 Task: Search one way flight ticket for 4 adults, 1 infant in seat and 1 infant on lap in premium economy from Tampa: Tampa International Airport to New Bern: Coastal Carolina Regional Airport (was Craven County Regional) on 5-4-2023. Number of bags: 1 checked bag. Price is upto 40000. Outbound departure time preference is 5:45.
Action: Mouse moved to (377, 331)
Screenshot: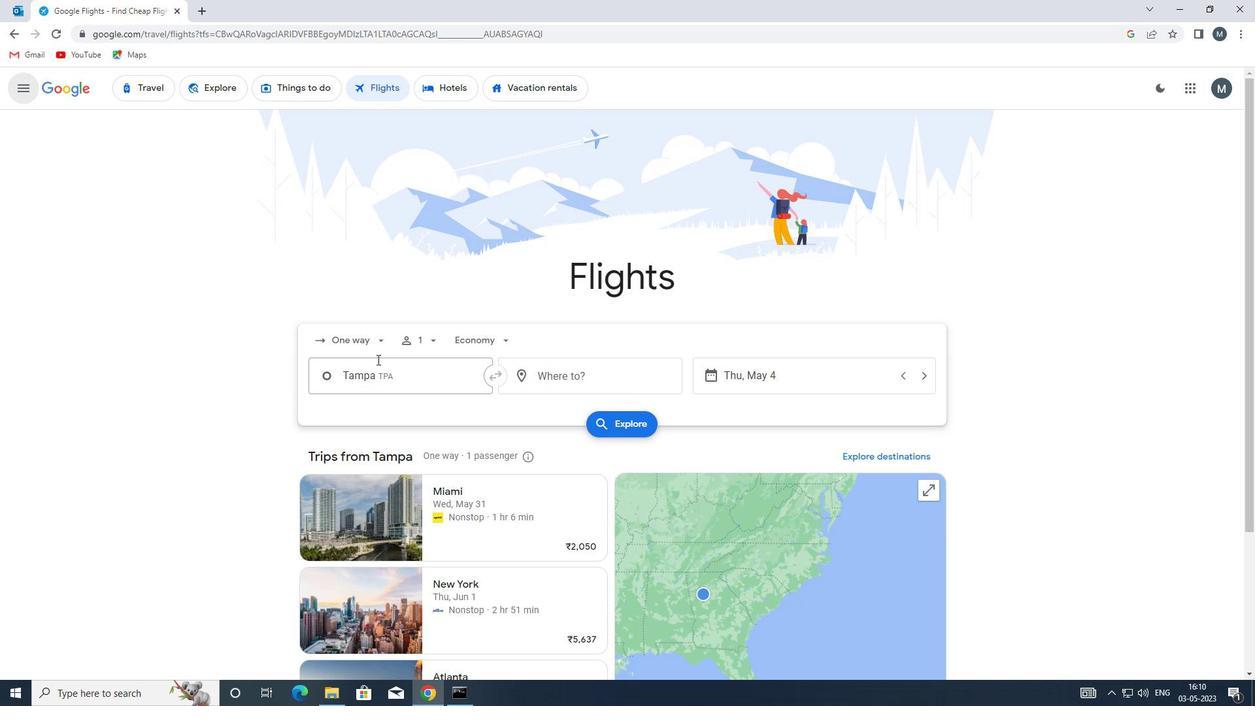 
Action: Mouse pressed left at (377, 331)
Screenshot: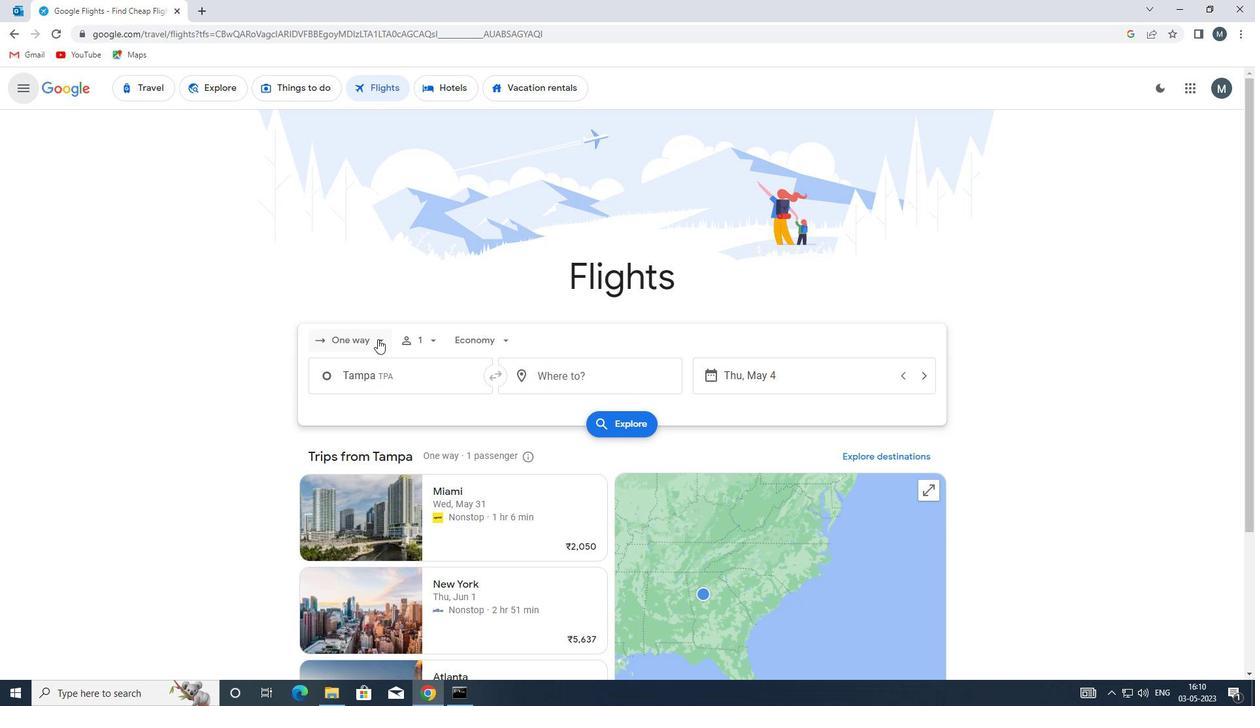 
Action: Mouse moved to (361, 397)
Screenshot: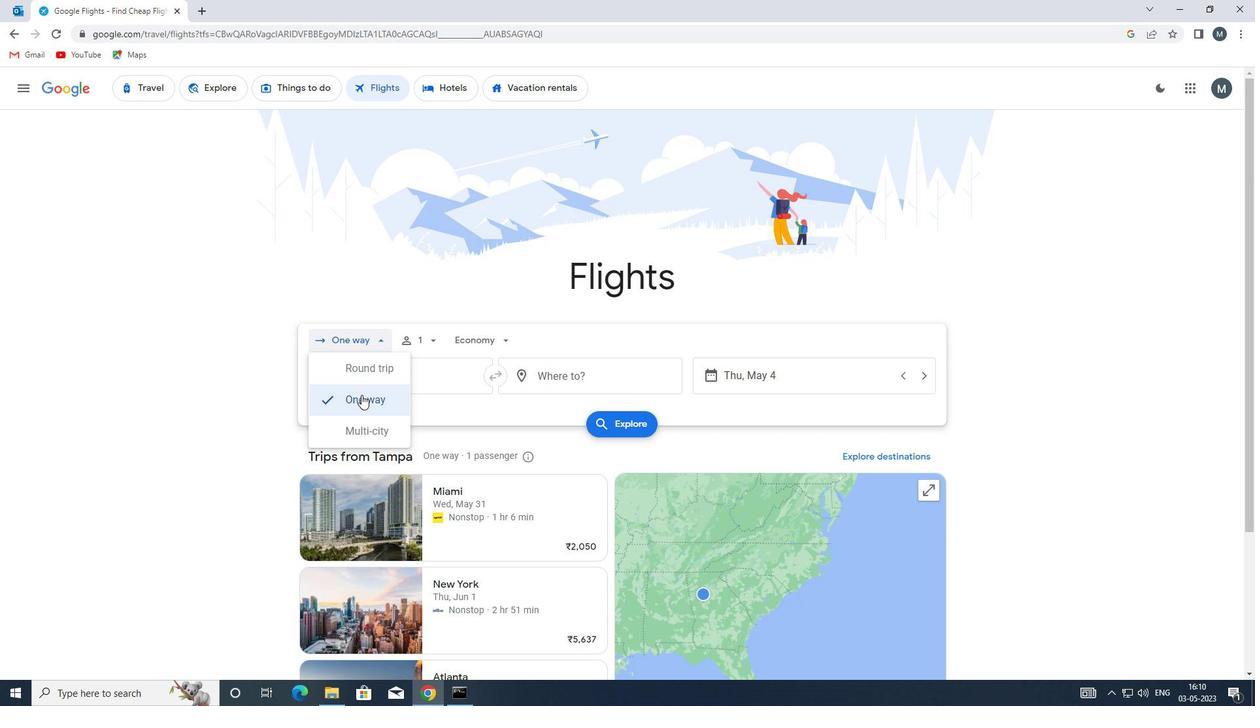 
Action: Mouse pressed left at (361, 397)
Screenshot: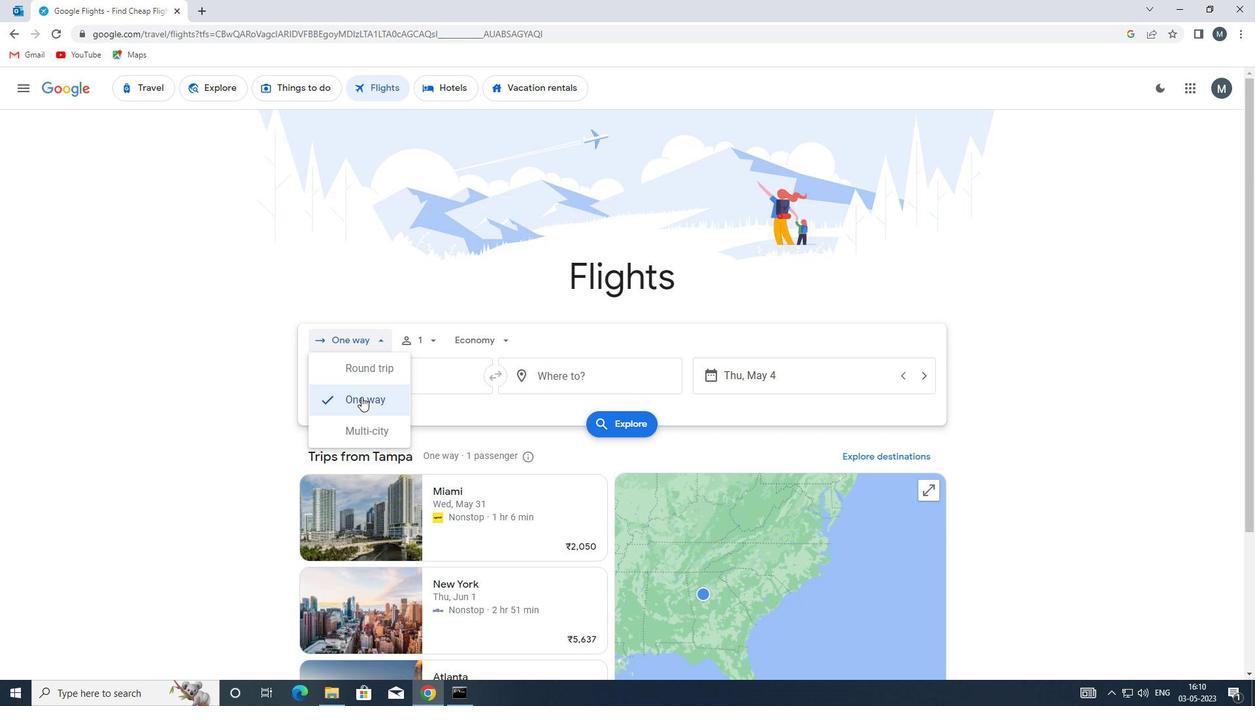 
Action: Mouse moved to (428, 347)
Screenshot: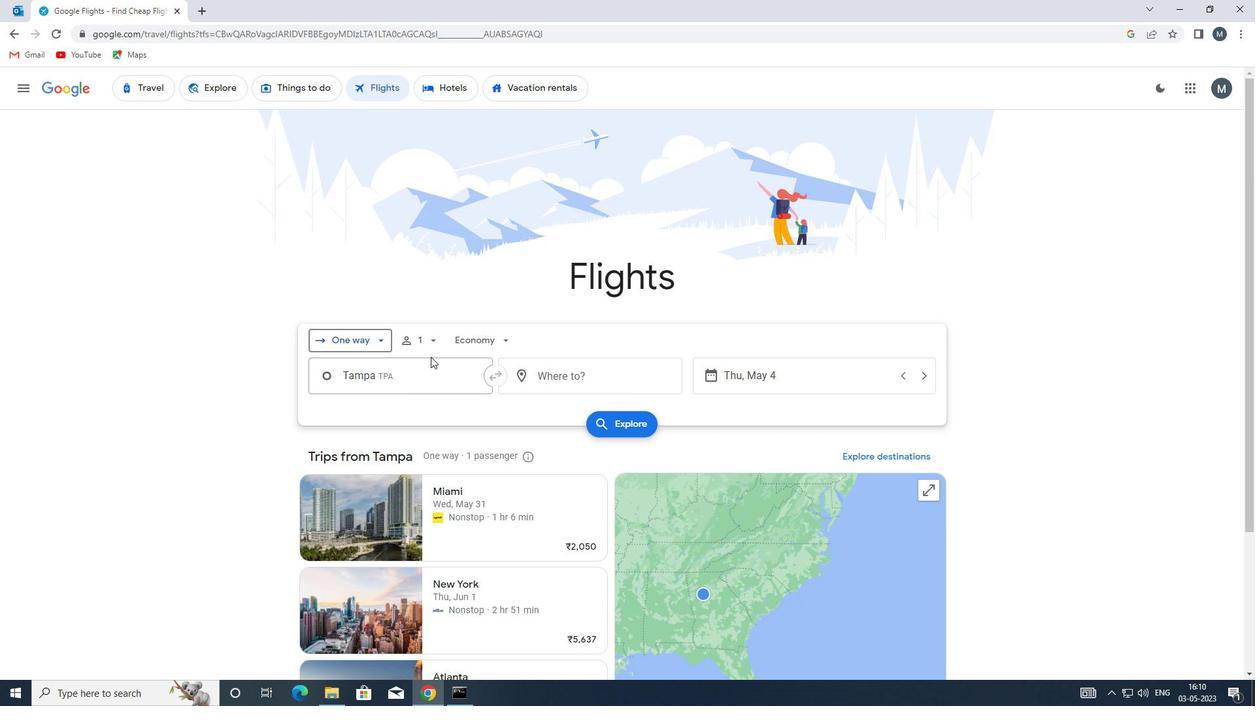 
Action: Mouse pressed left at (428, 347)
Screenshot: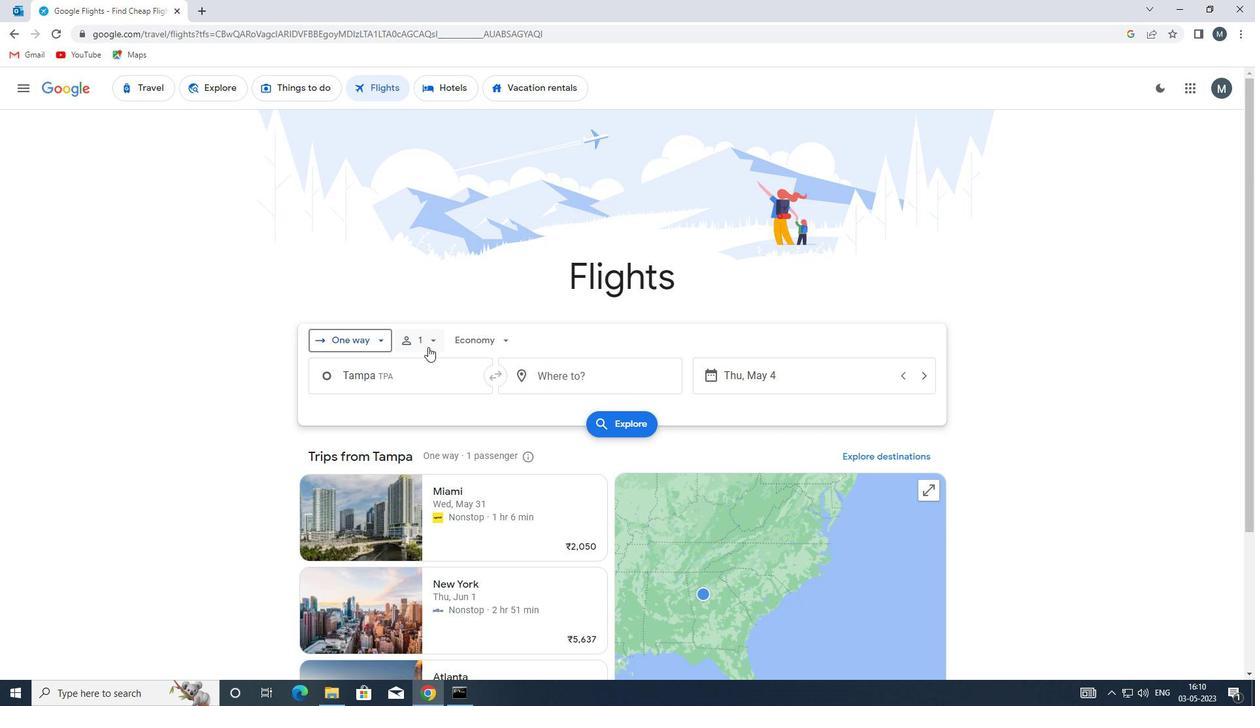 
Action: Mouse moved to (529, 373)
Screenshot: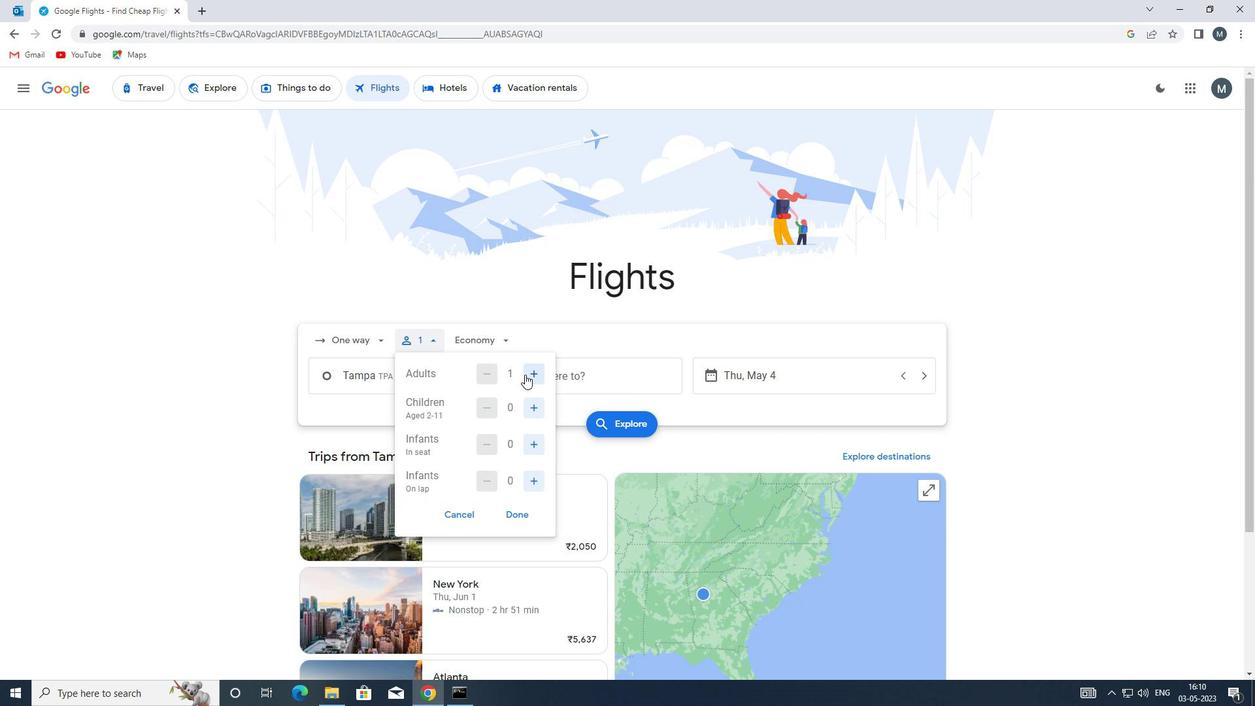 
Action: Mouse pressed left at (529, 373)
Screenshot: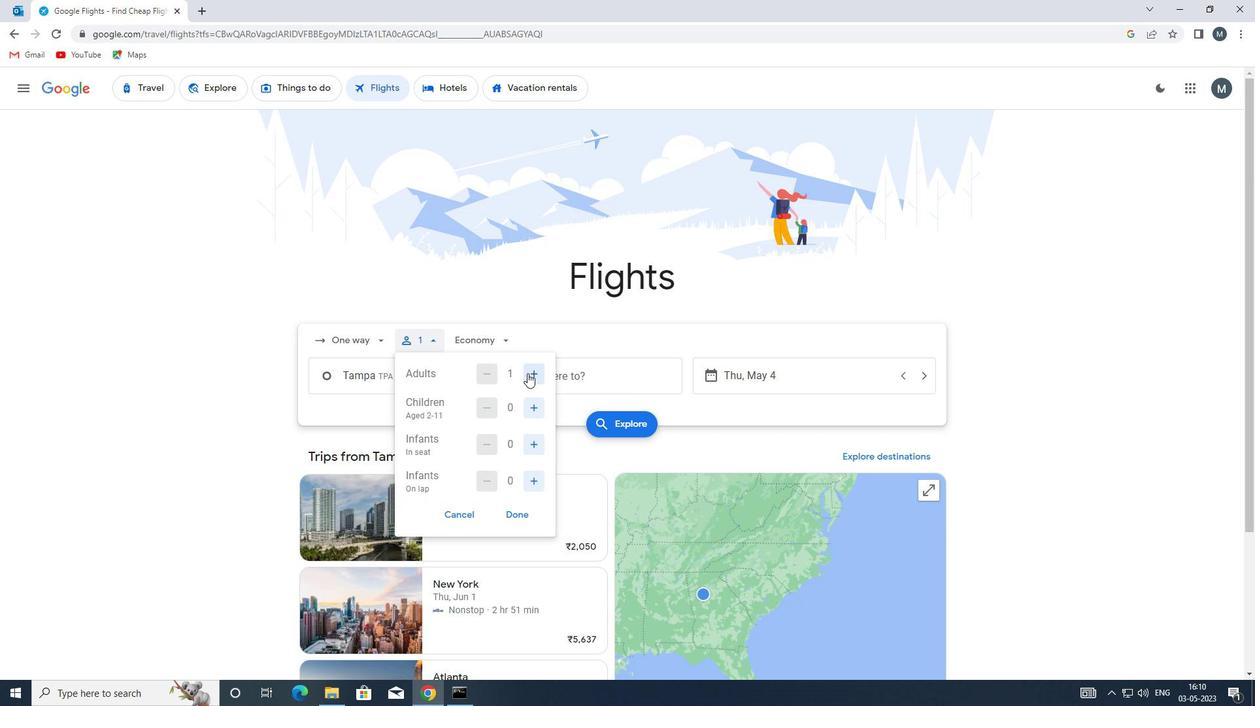 
Action: Mouse moved to (529, 373)
Screenshot: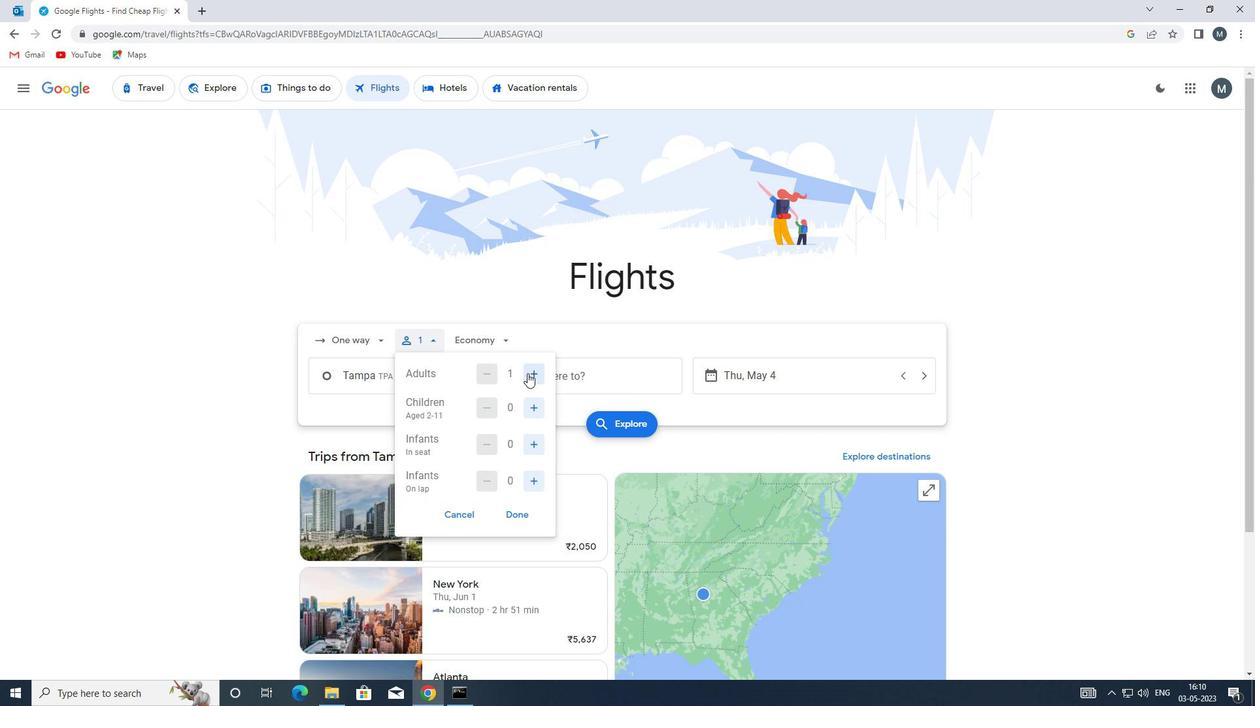 
Action: Mouse pressed left at (529, 373)
Screenshot: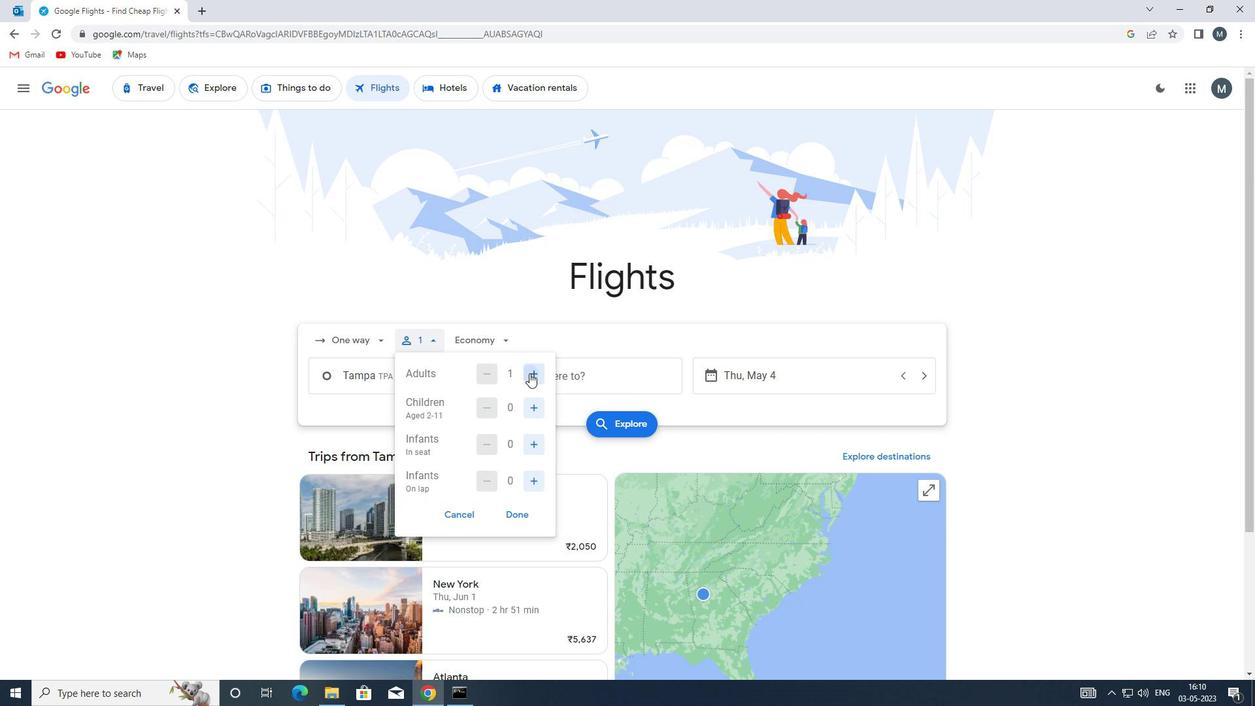 
Action: Mouse pressed left at (529, 373)
Screenshot: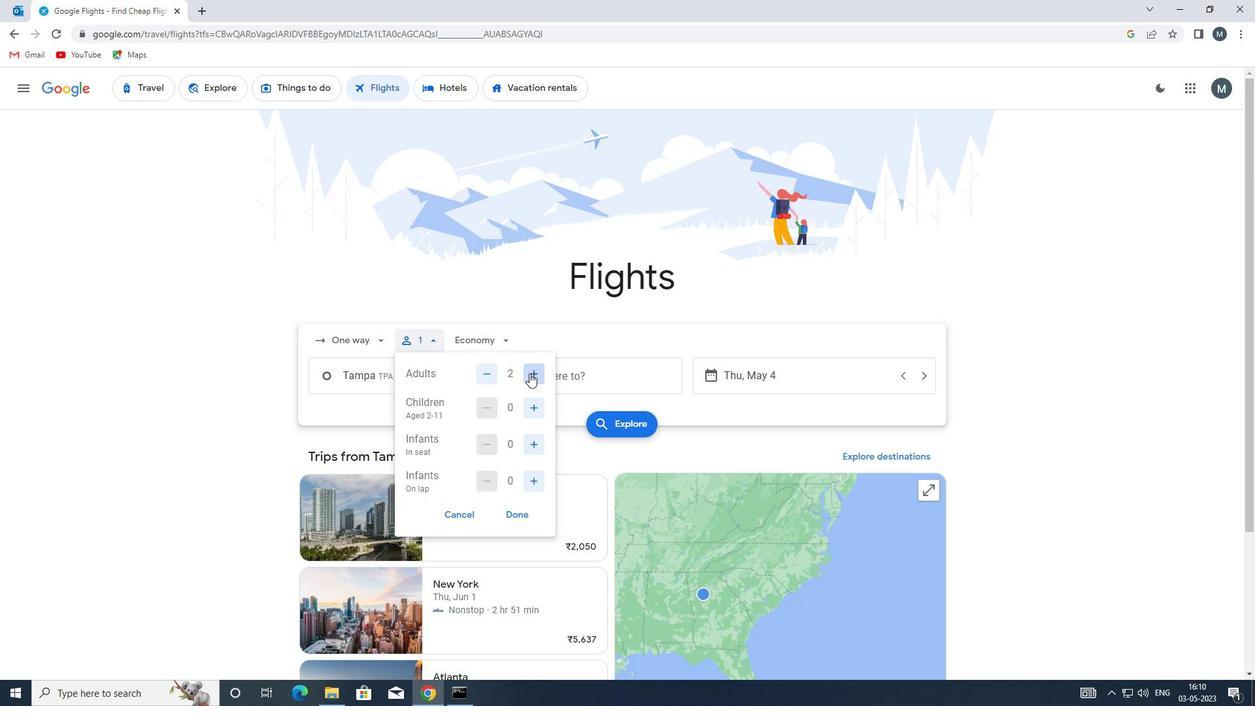 
Action: Mouse moved to (538, 404)
Screenshot: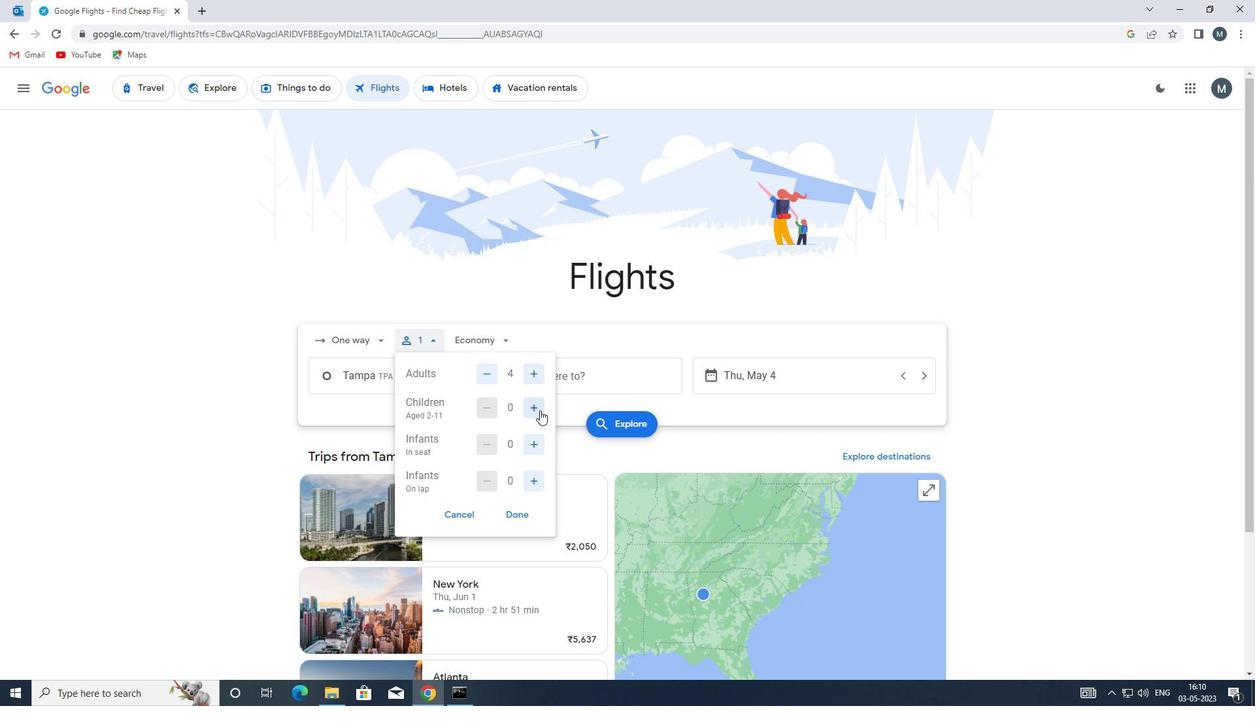 
Action: Mouse pressed left at (538, 404)
Screenshot: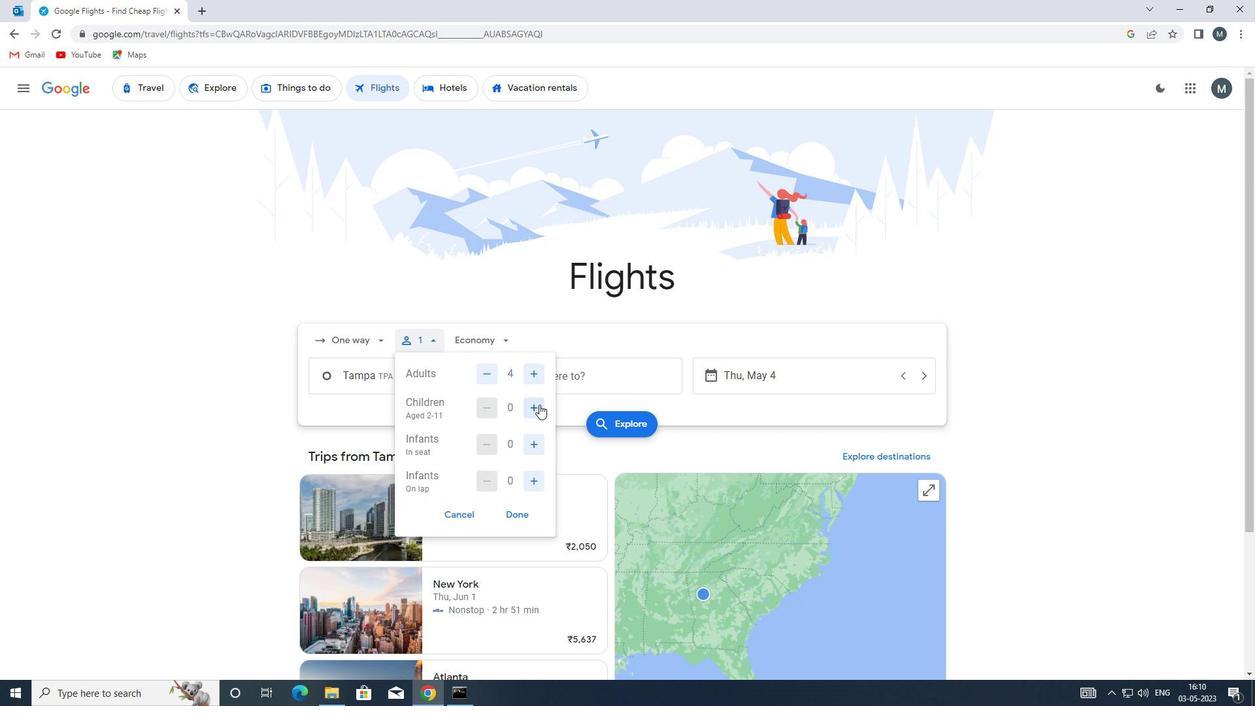
Action: Mouse moved to (475, 406)
Screenshot: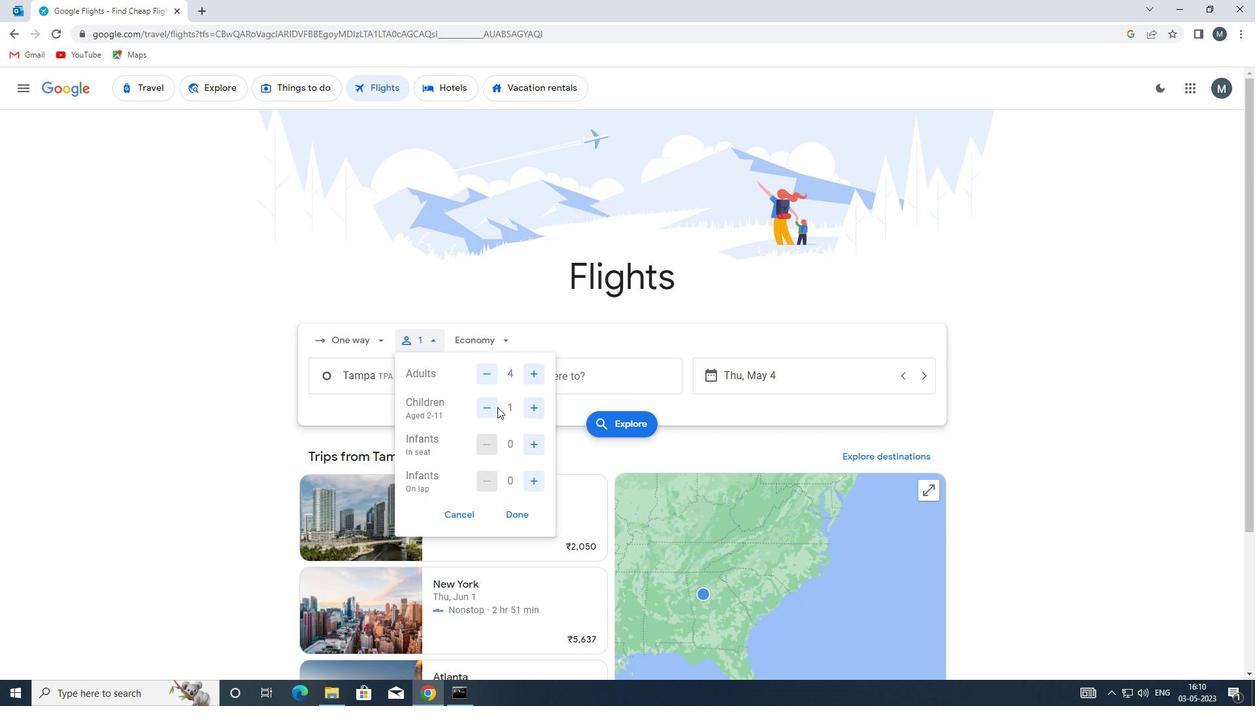 
Action: Mouse pressed left at (475, 406)
Screenshot: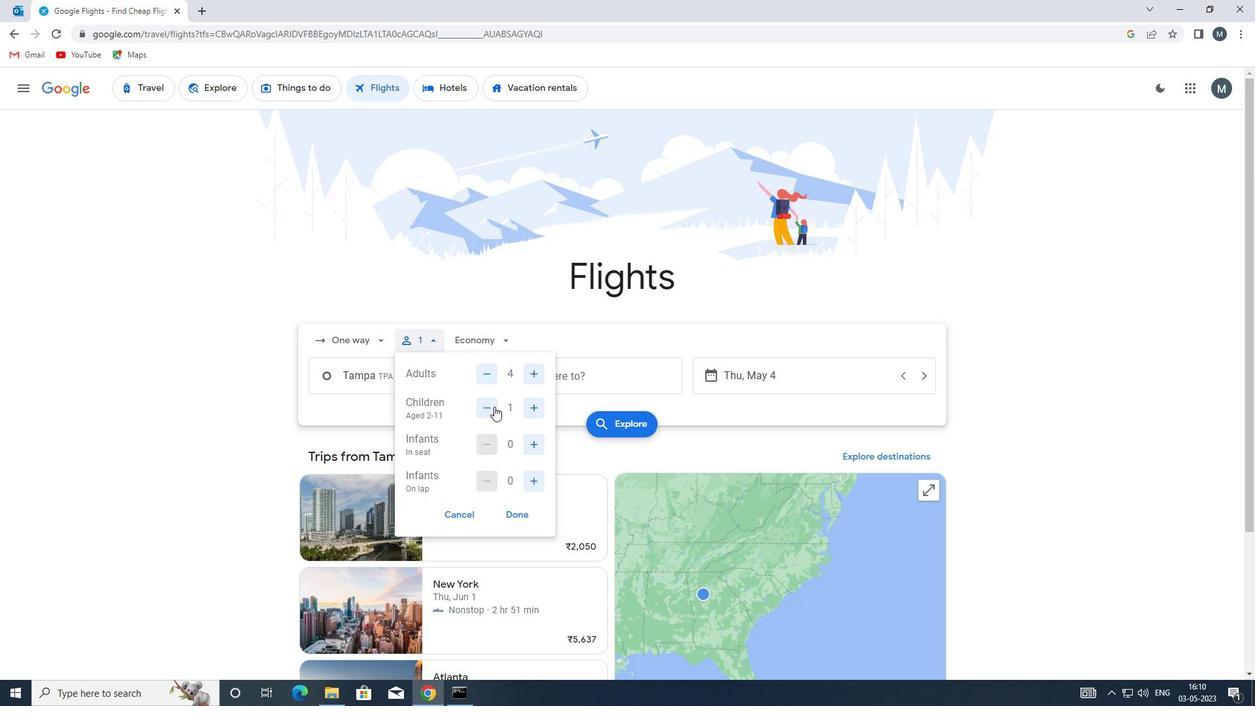 
Action: Mouse moved to (533, 444)
Screenshot: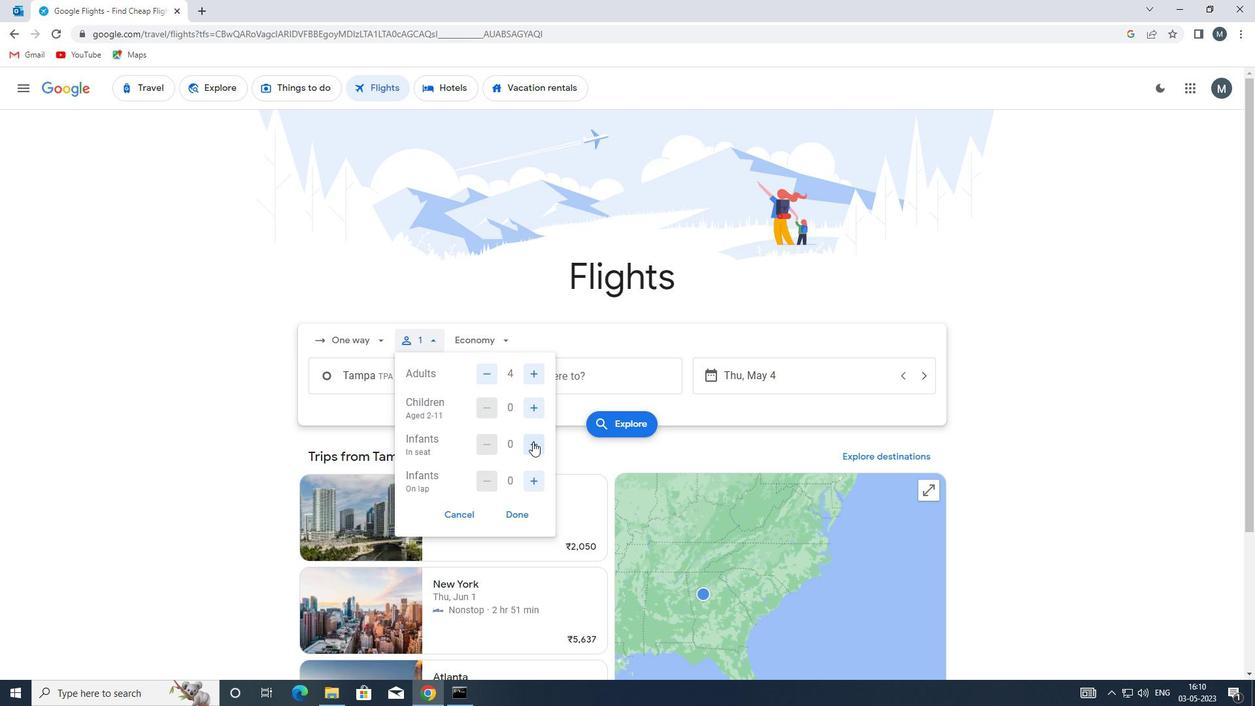 
Action: Mouse pressed left at (533, 444)
Screenshot: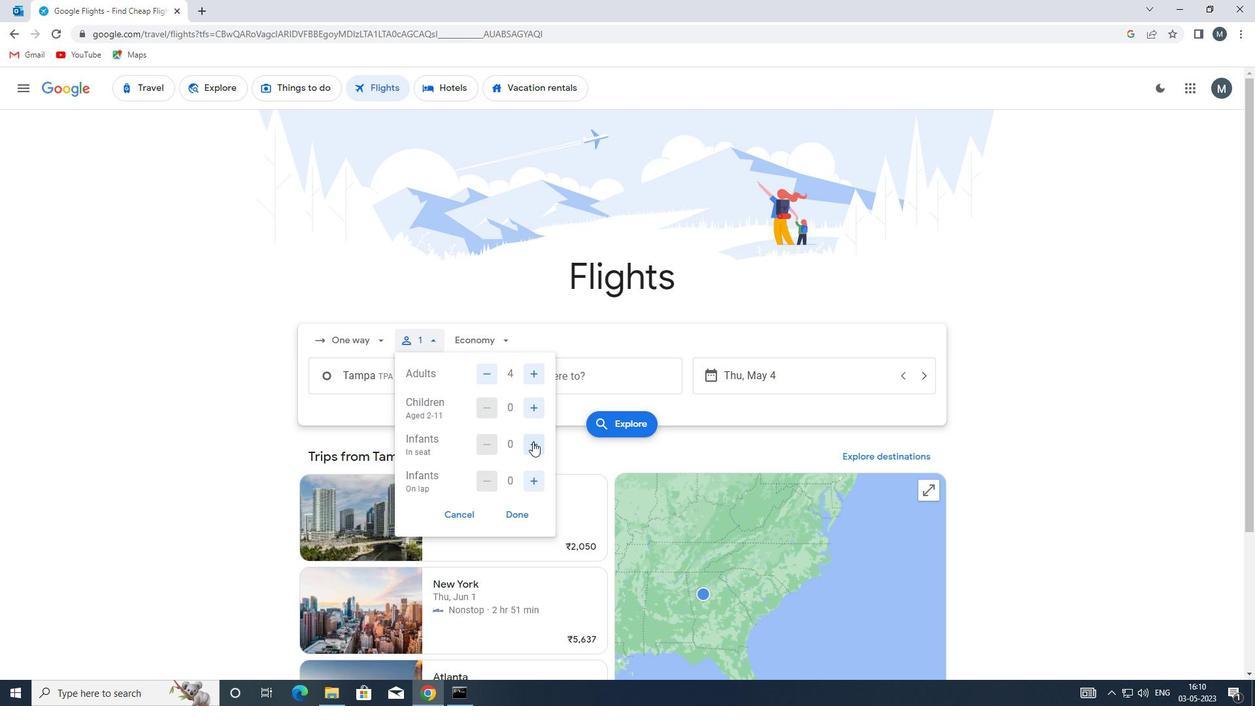 
Action: Mouse moved to (533, 479)
Screenshot: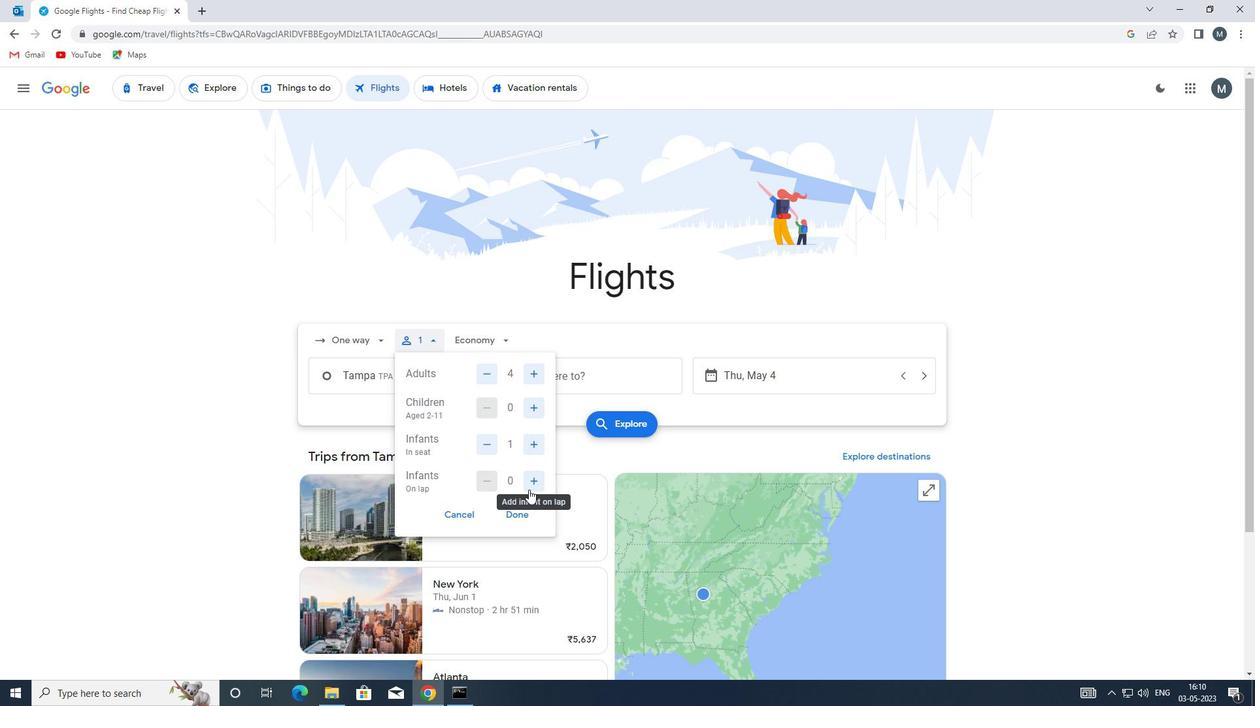 
Action: Mouse pressed left at (533, 479)
Screenshot: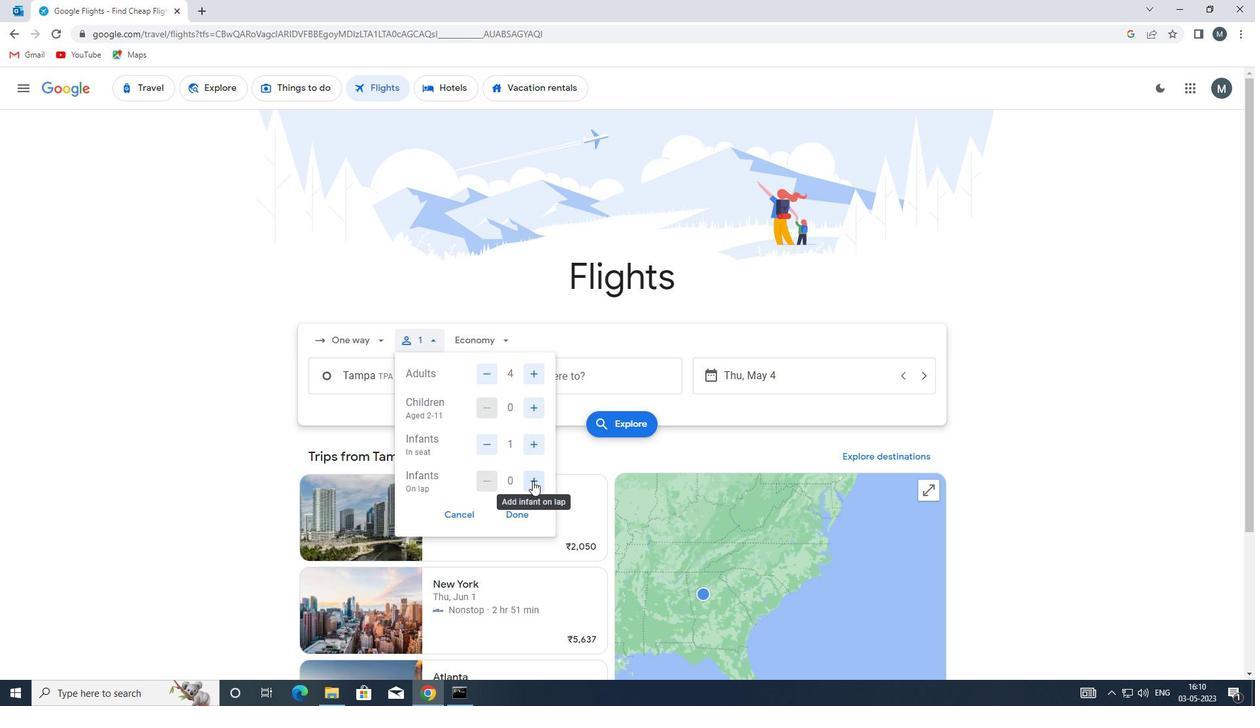 
Action: Mouse moved to (519, 521)
Screenshot: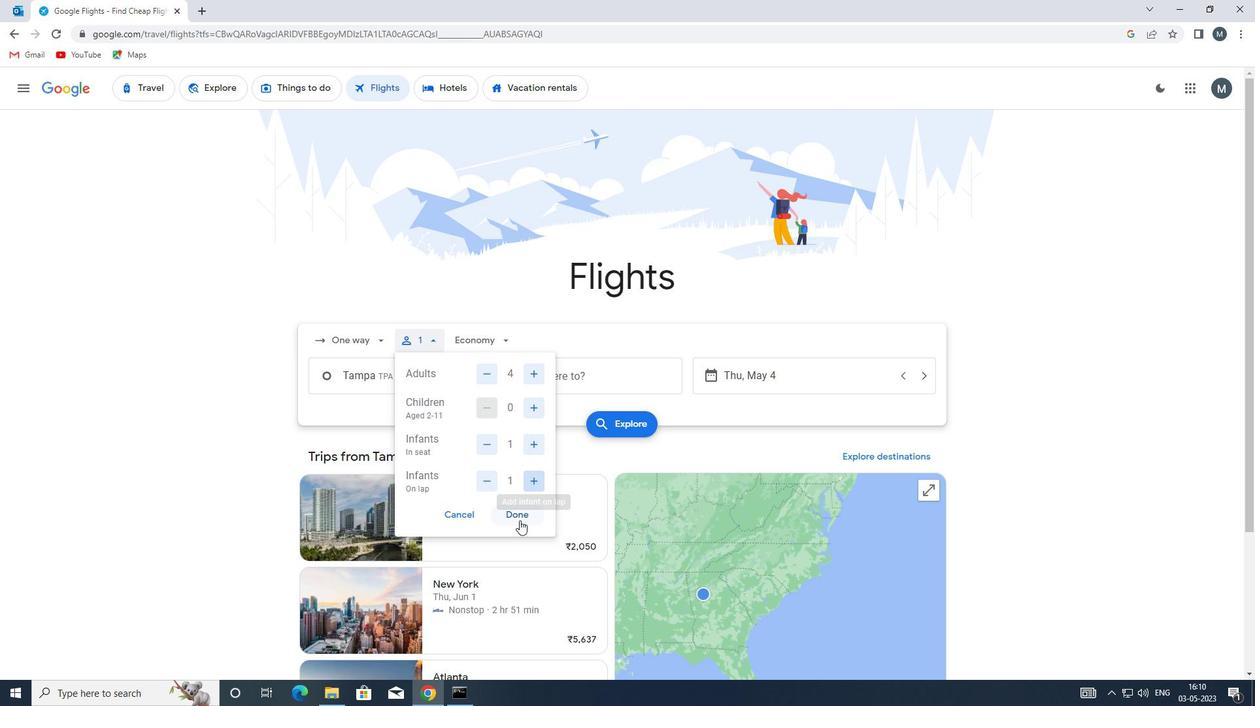 
Action: Mouse pressed left at (519, 521)
Screenshot: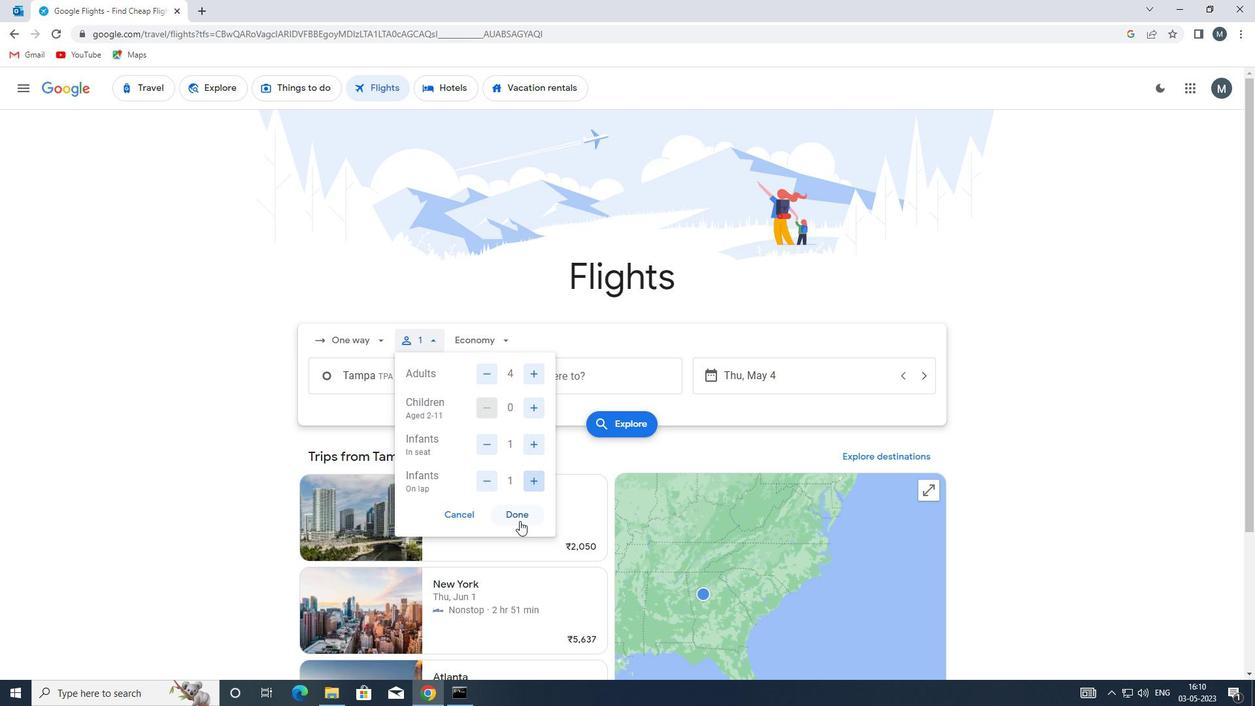 
Action: Mouse moved to (495, 331)
Screenshot: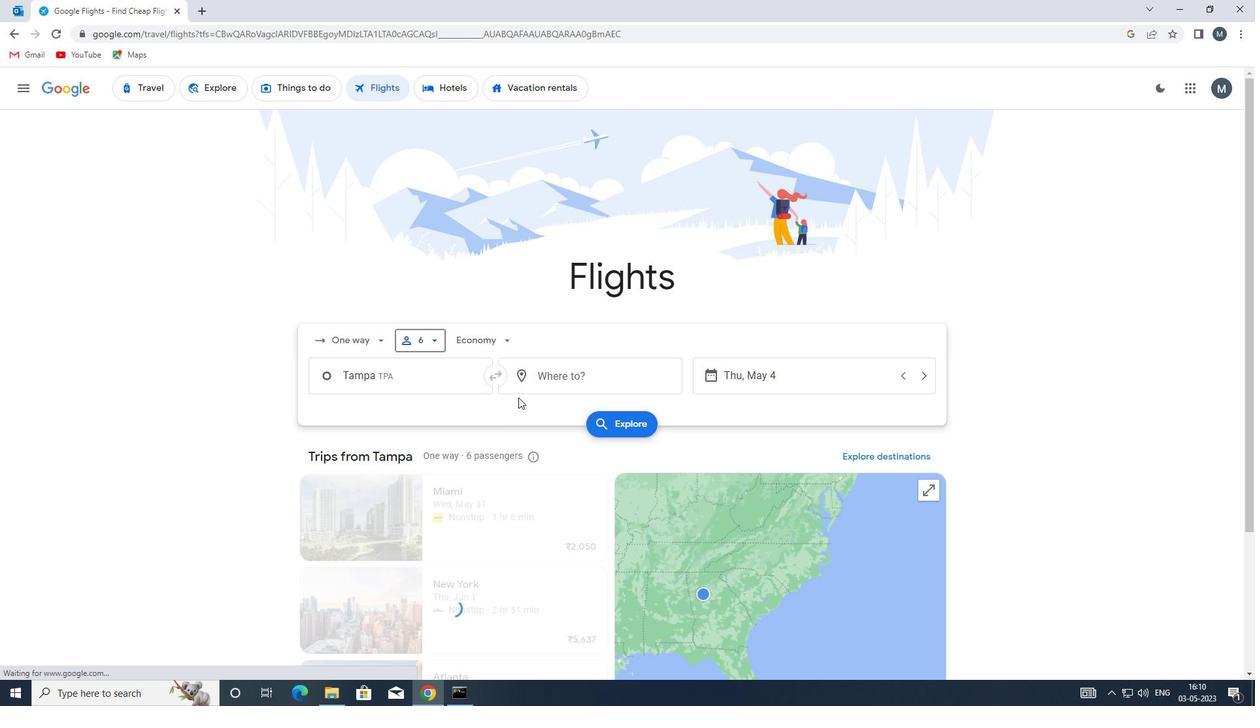 
Action: Mouse pressed left at (495, 331)
Screenshot: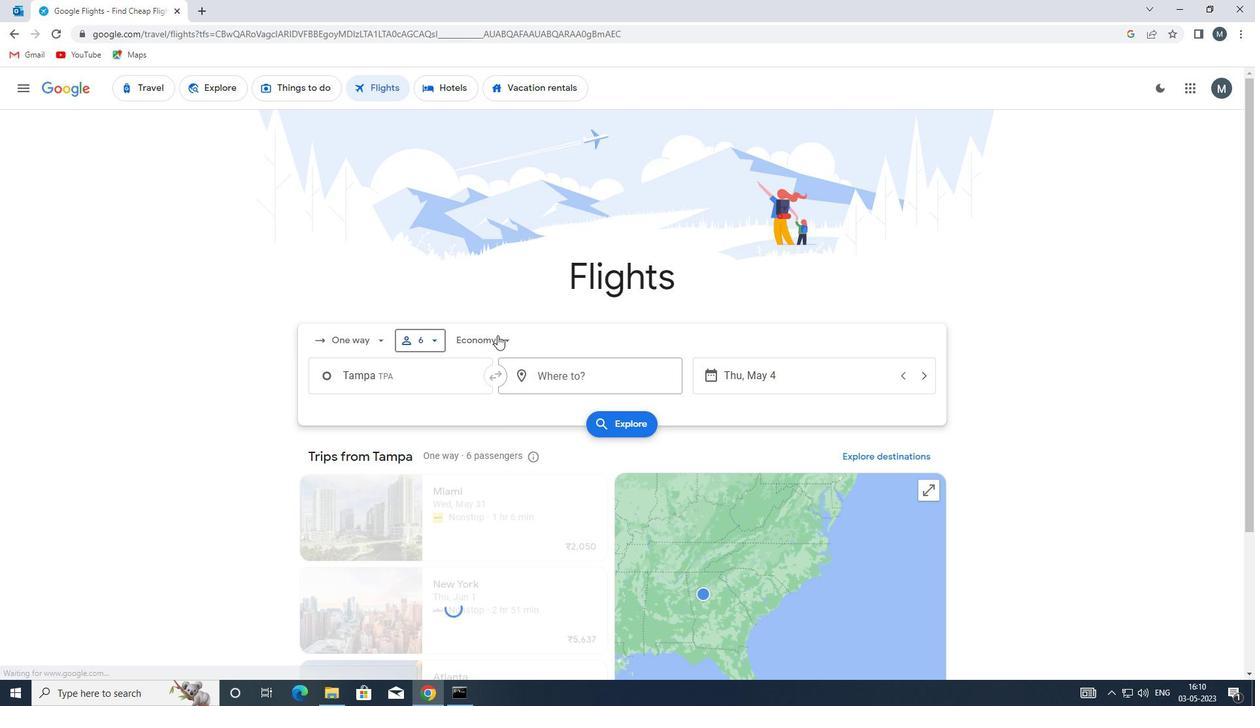 
Action: Mouse moved to (501, 399)
Screenshot: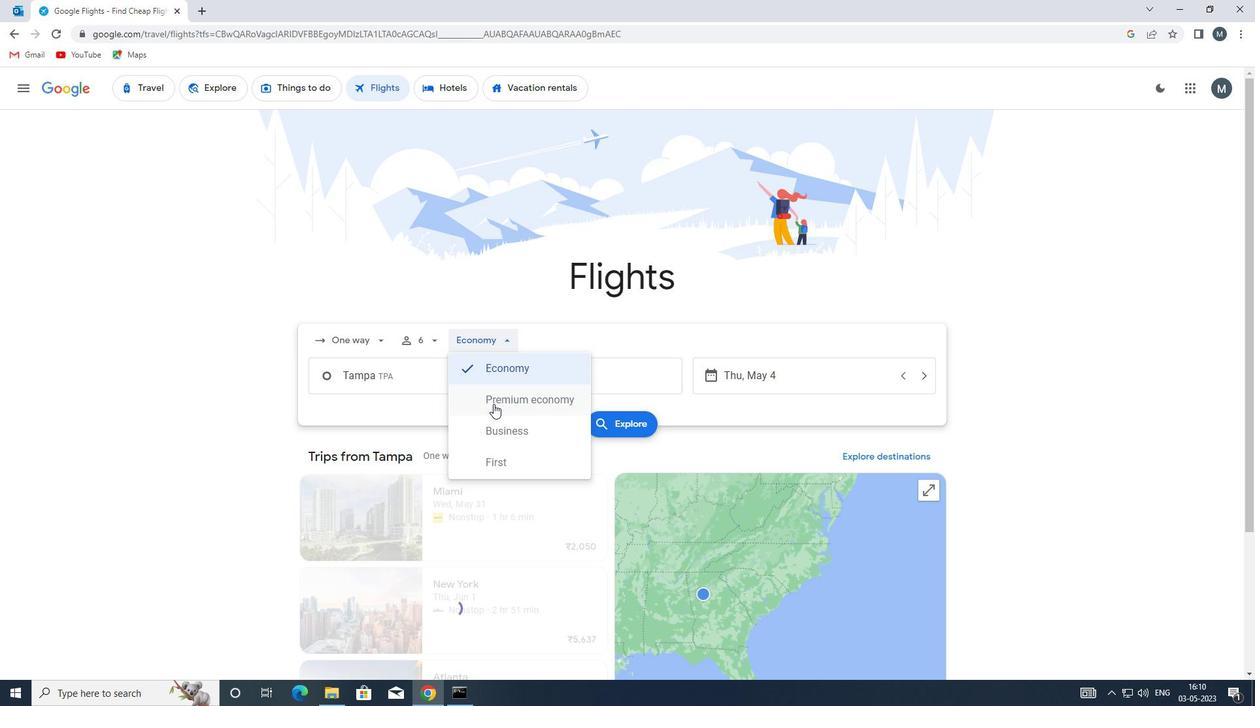 
Action: Mouse pressed left at (501, 399)
Screenshot: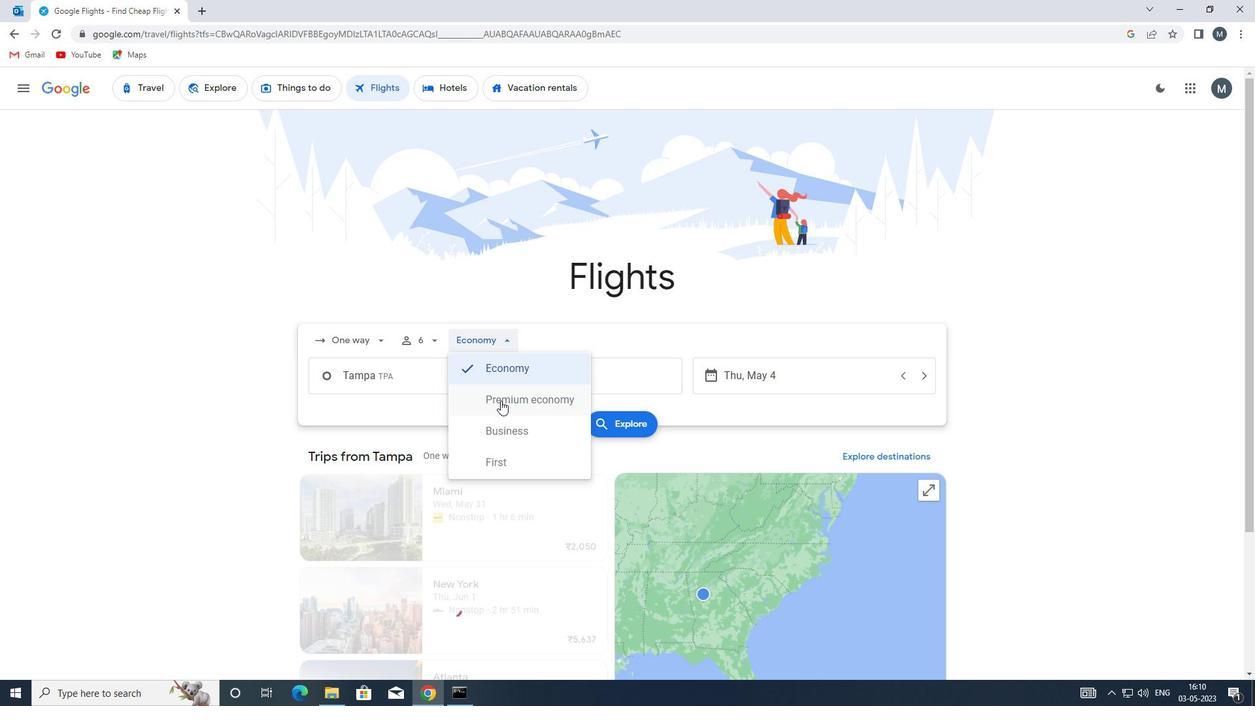
Action: Mouse moved to (427, 383)
Screenshot: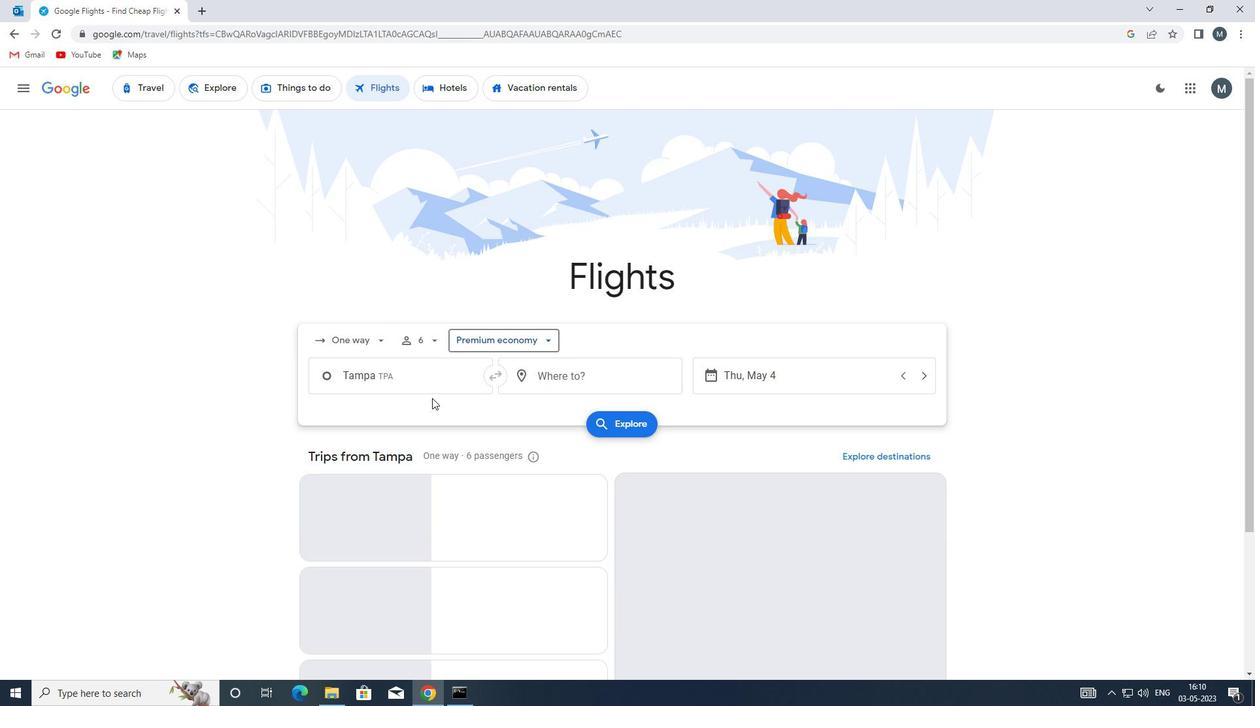 
Action: Mouse pressed left at (427, 383)
Screenshot: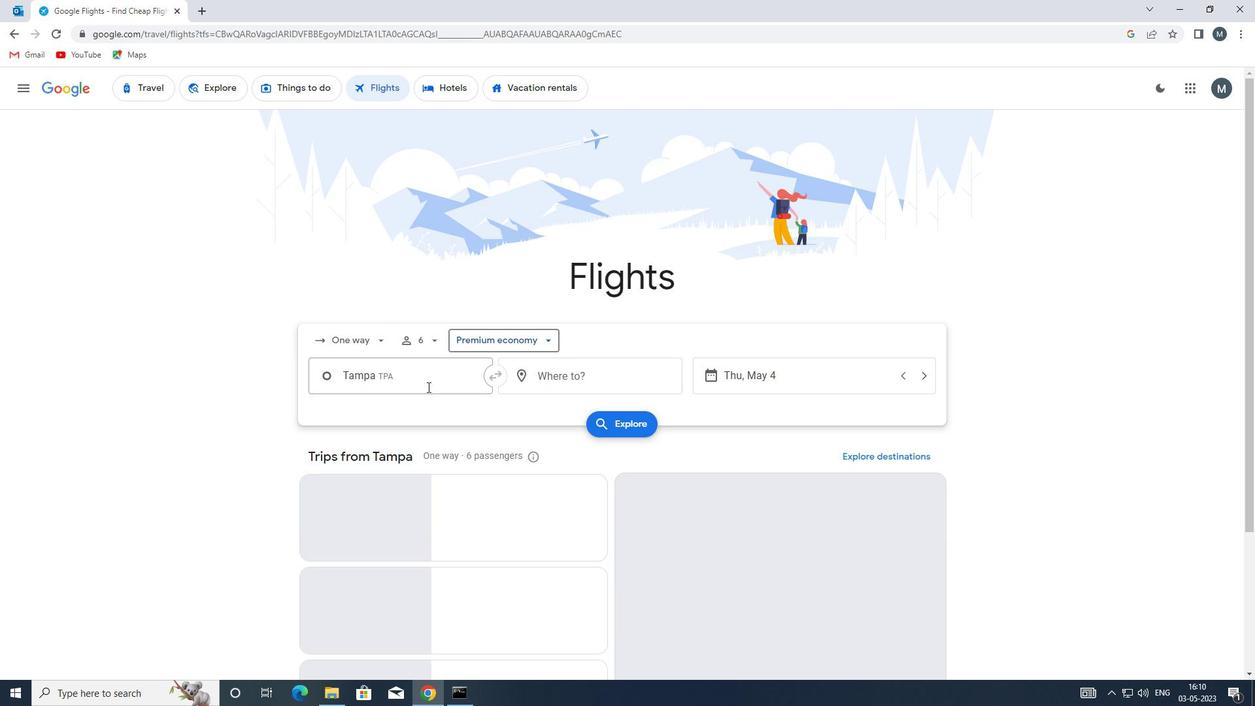 
Action: Mouse moved to (440, 442)
Screenshot: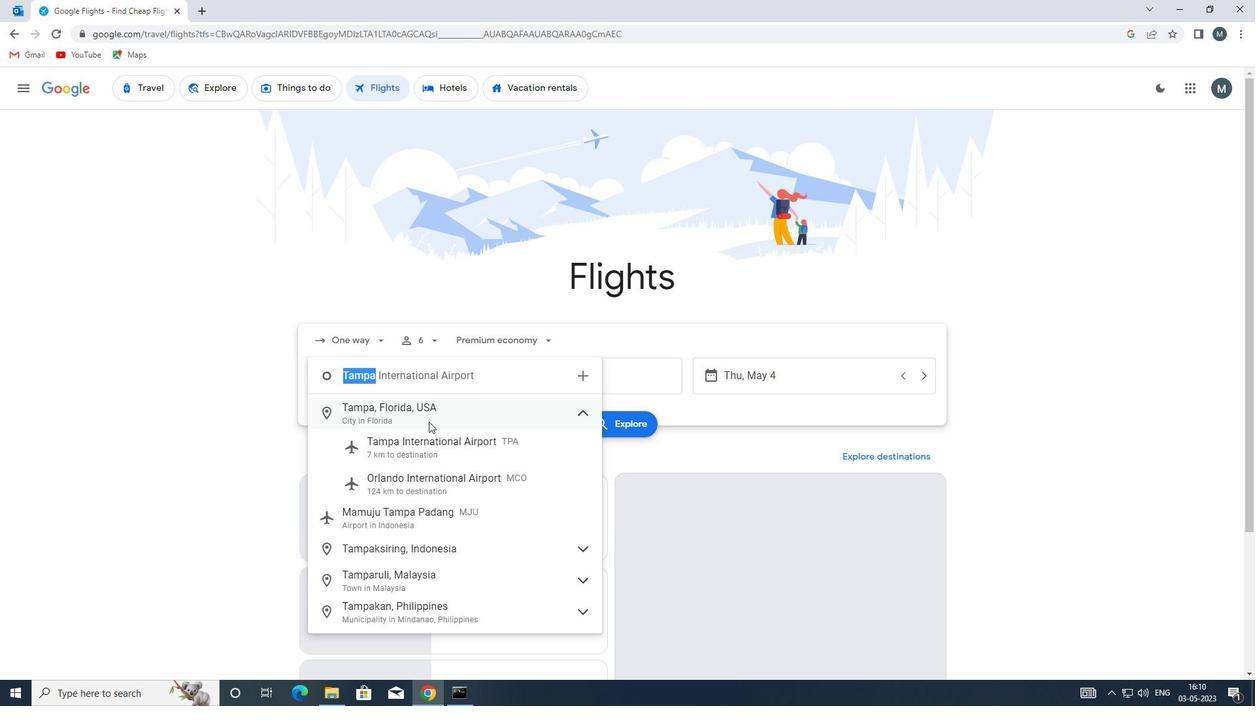 
Action: Mouse pressed left at (440, 442)
Screenshot: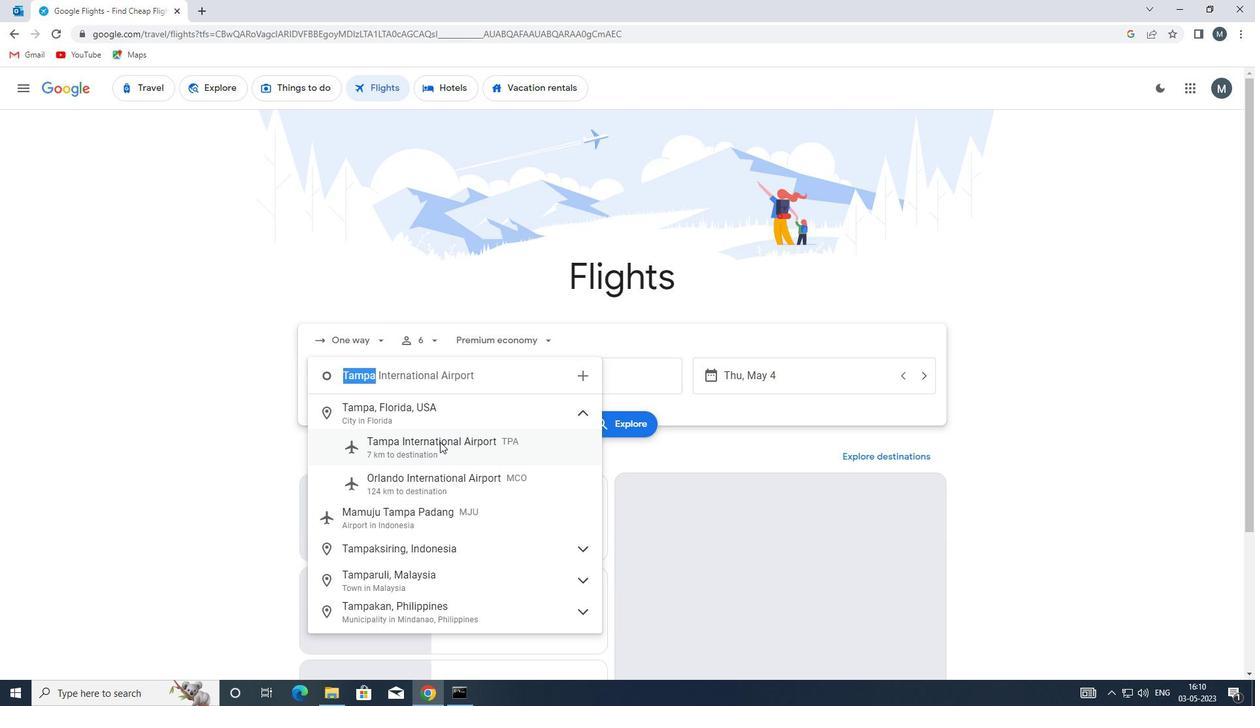 
Action: Mouse moved to (553, 384)
Screenshot: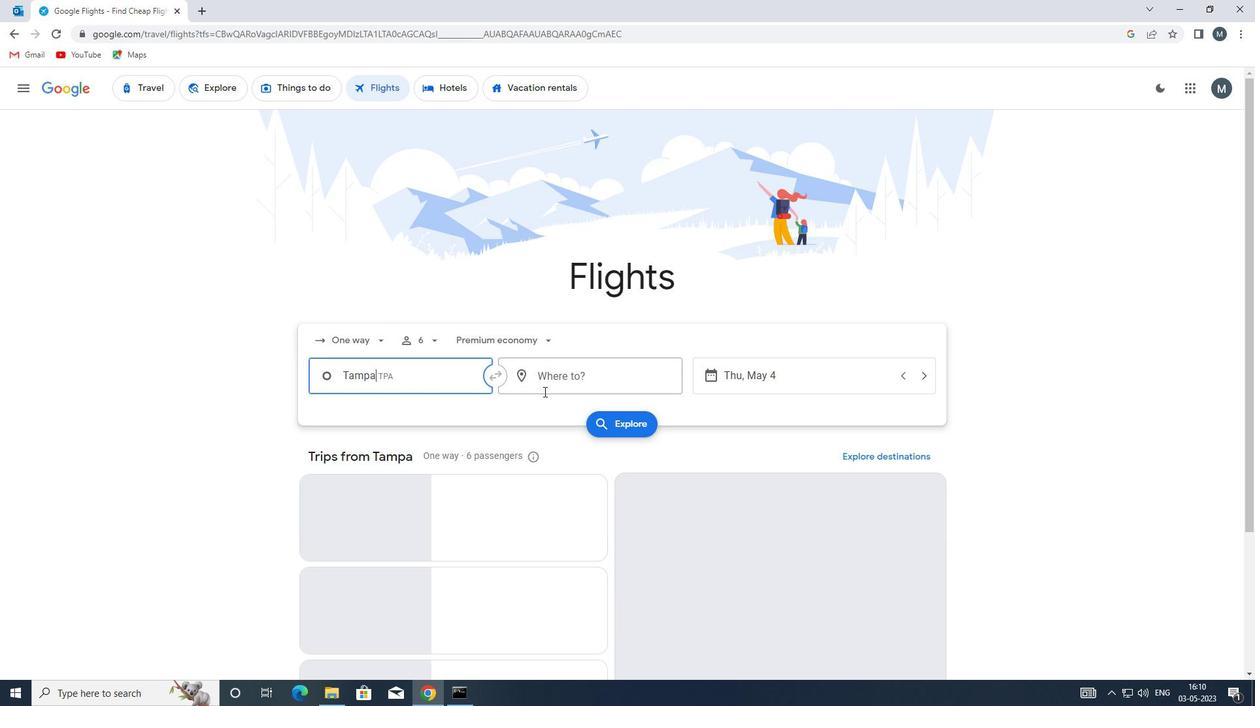 
Action: Mouse pressed left at (553, 384)
Screenshot: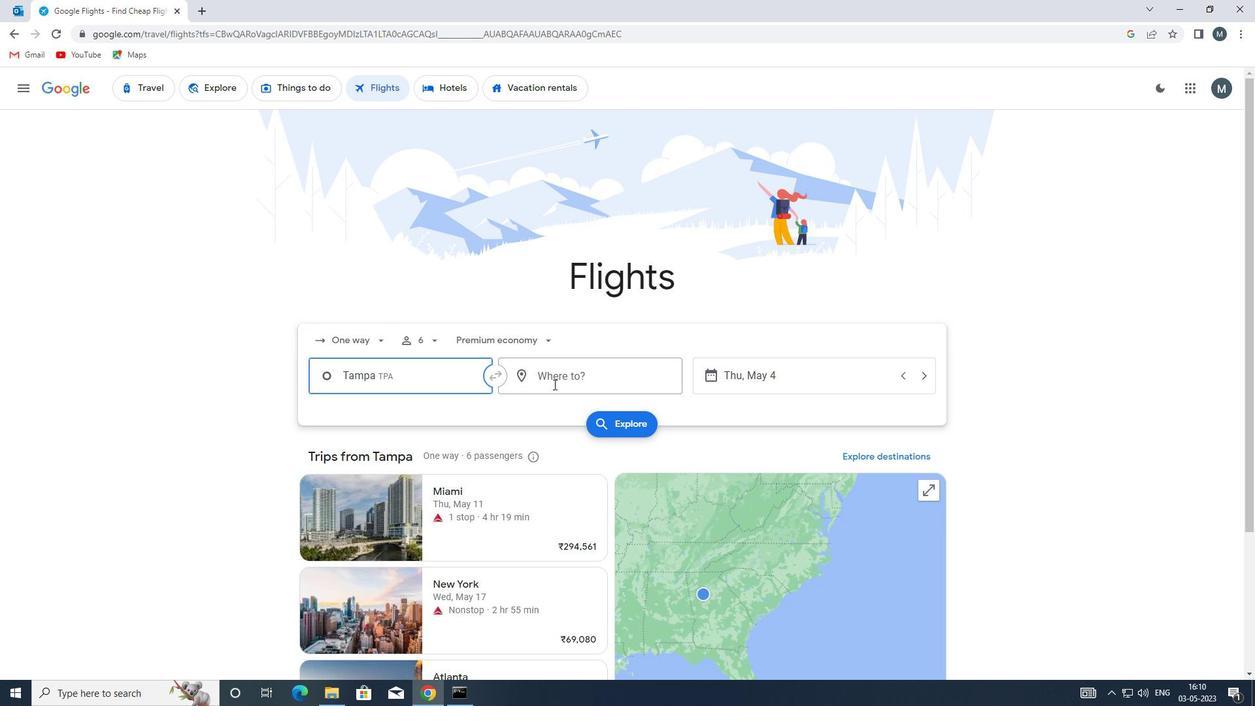 
Action: Key pressed ewn
Screenshot: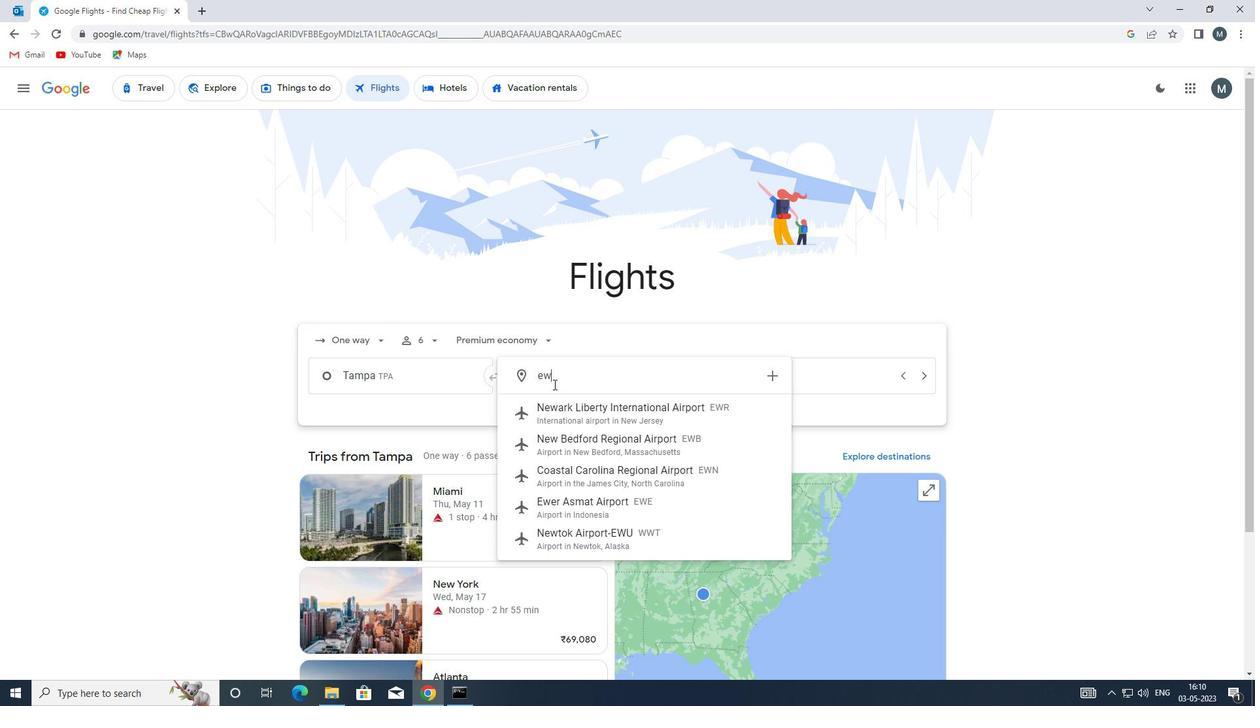 
Action: Mouse moved to (594, 407)
Screenshot: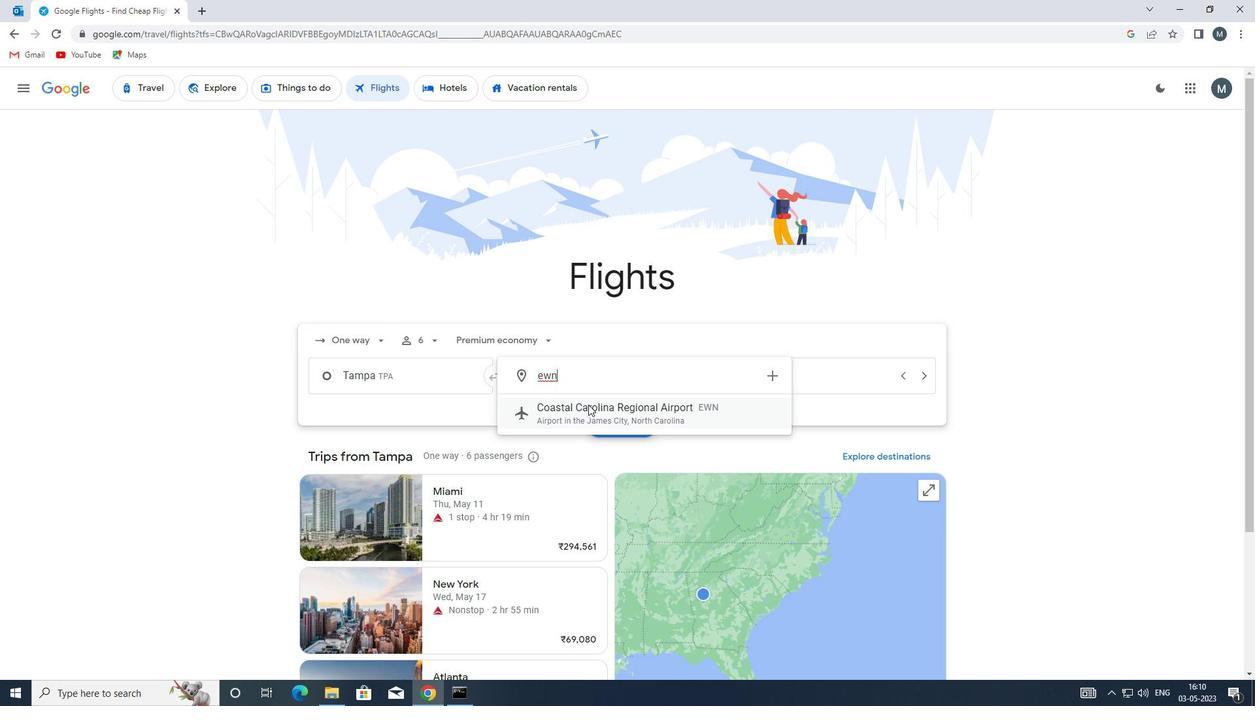 
Action: Mouse pressed left at (594, 407)
Screenshot: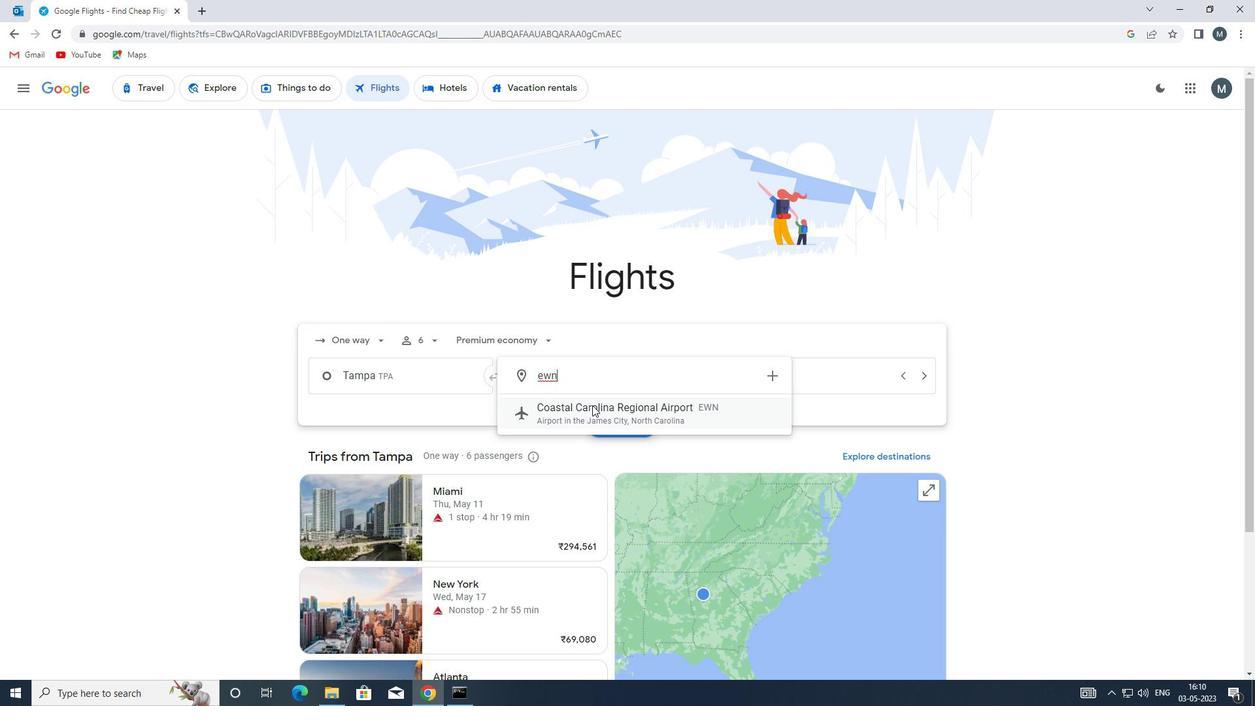 
Action: Mouse moved to (733, 376)
Screenshot: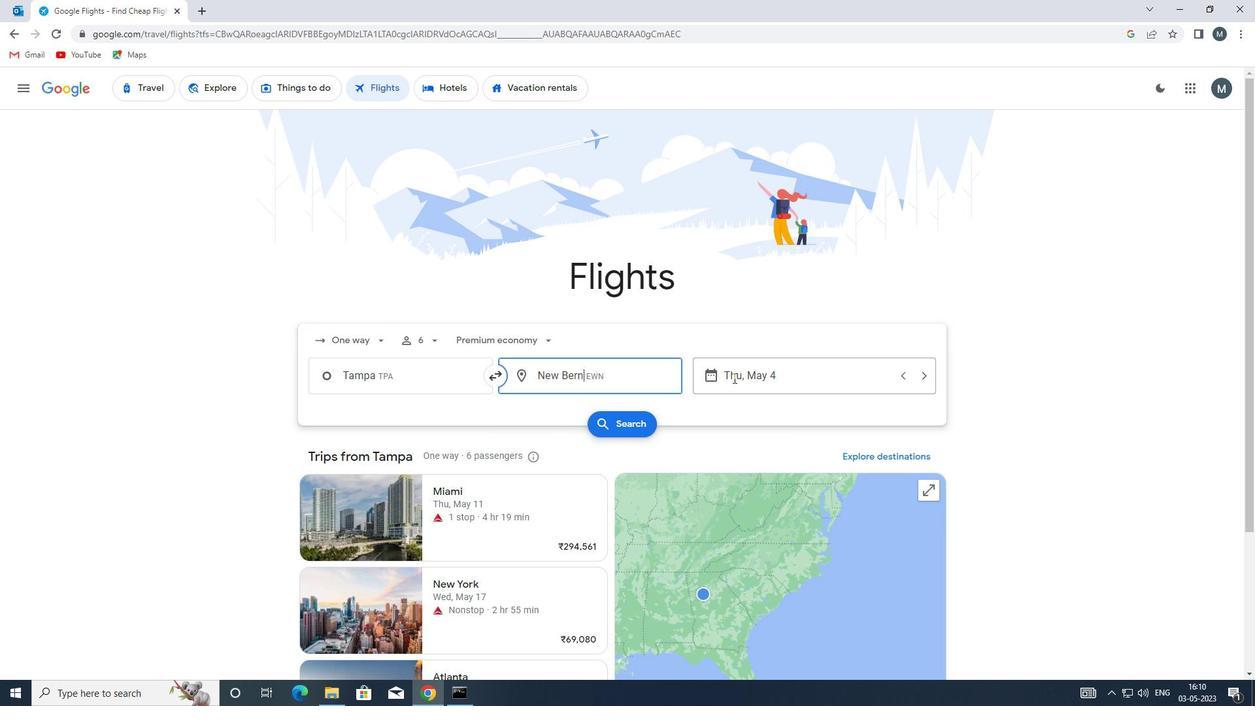
Action: Mouse pressed left at (733, 376)
Screenshot: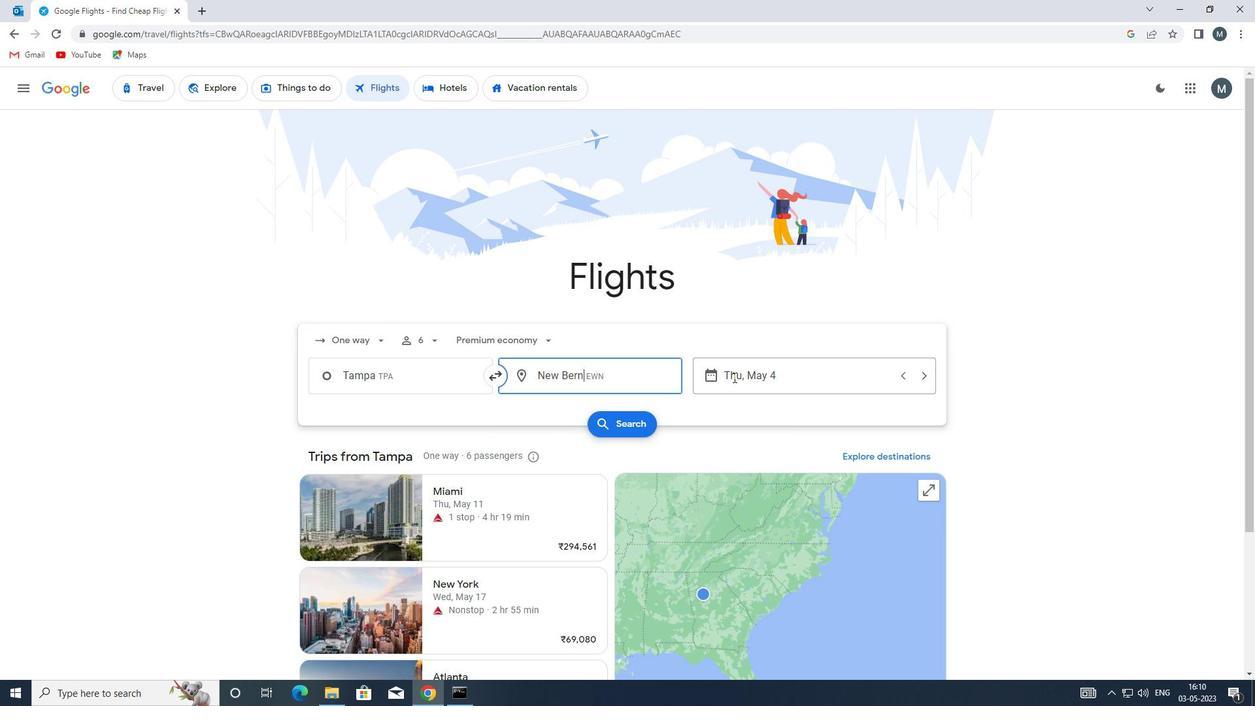 
Action: Mouse moved to (601, 438)
Screenshot: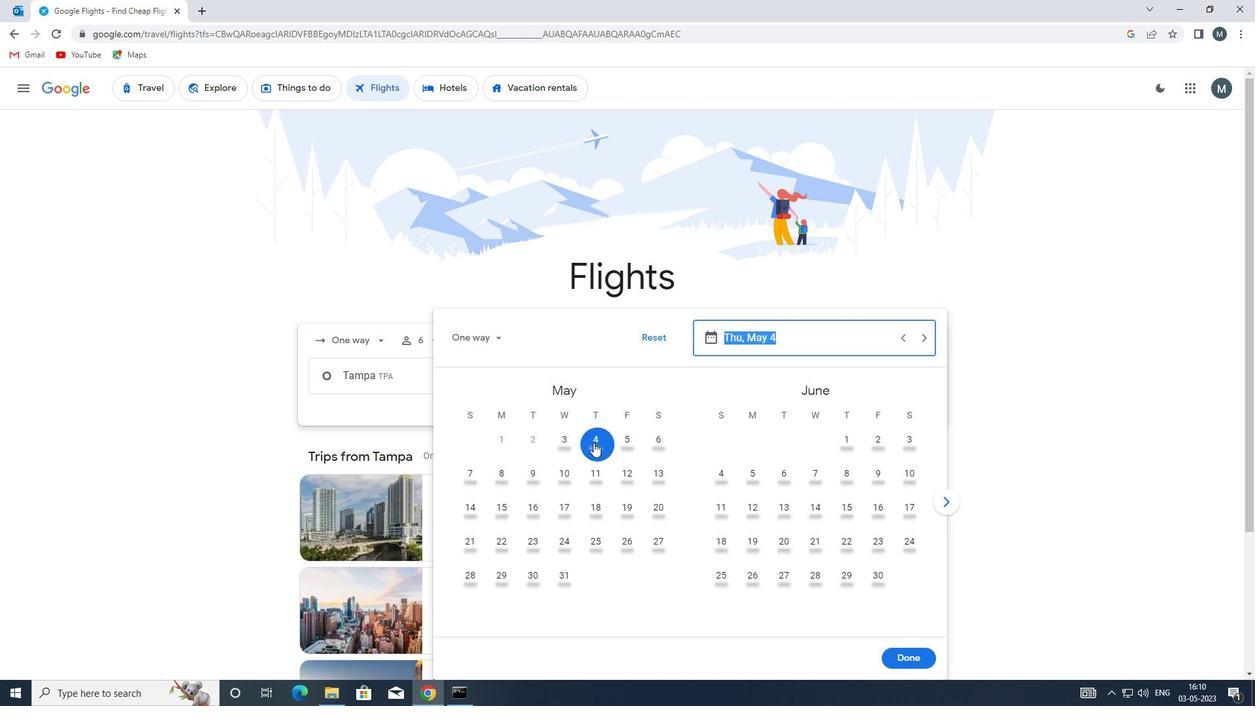 
Action: Mouse pressed left at (601, 438)
Screenshot: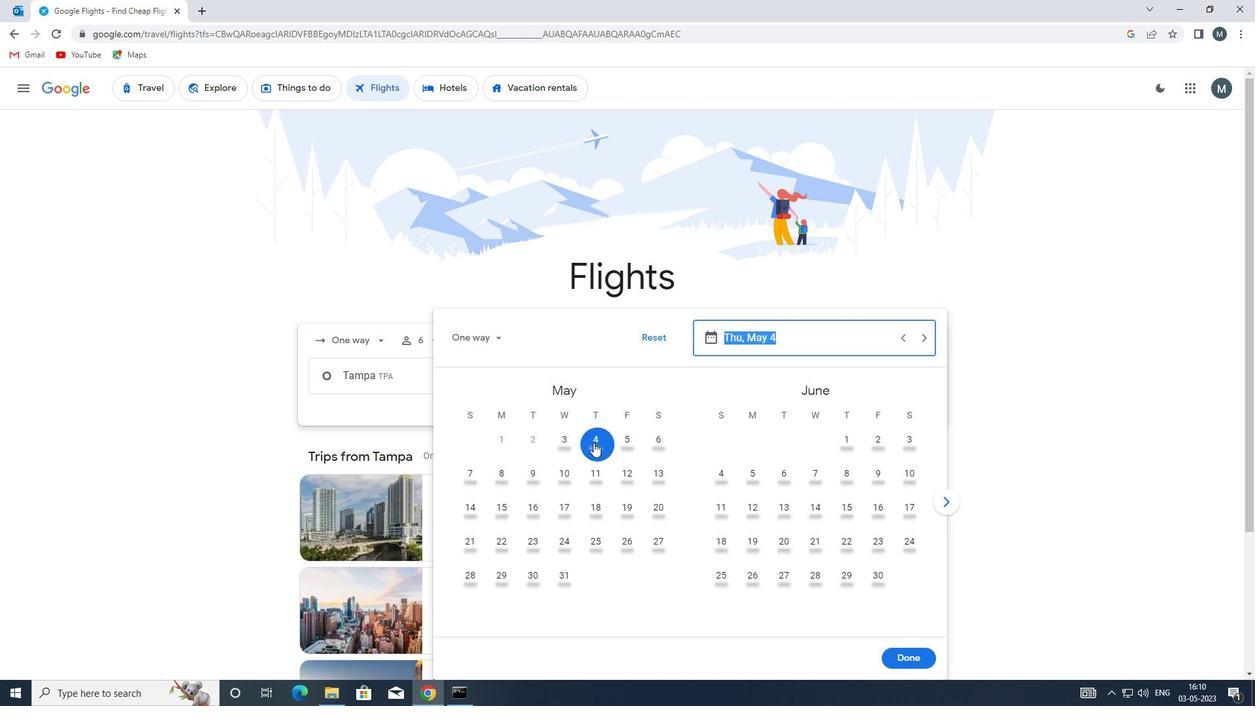 
Action: Mouse moved to (896, 651)
Screenshot: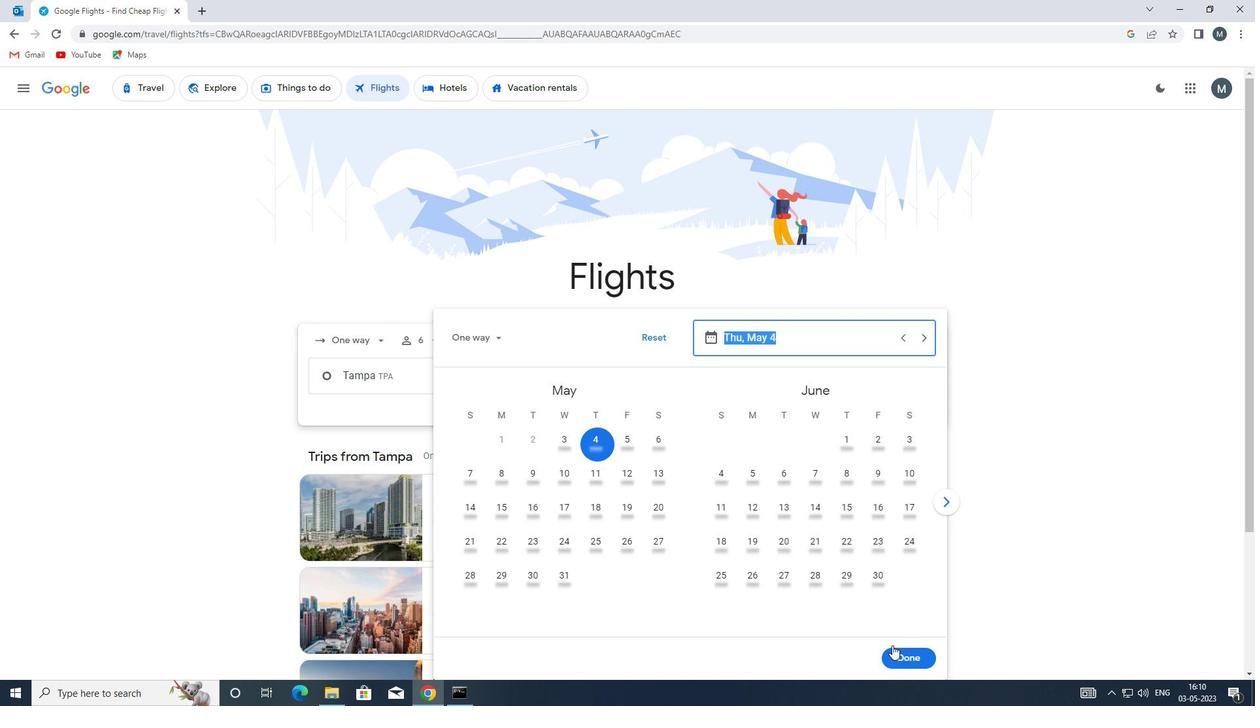 
Action: Mouse pressed left at (896, 651)
Screenshot: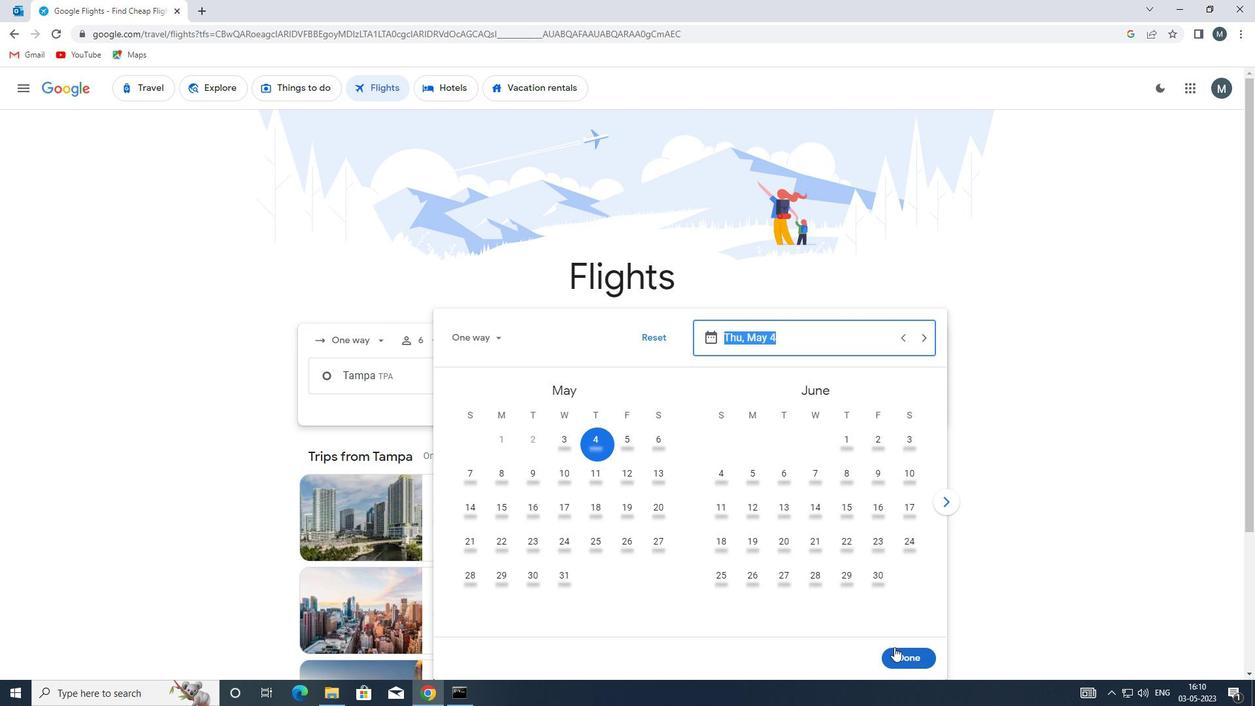 
Action: Mouse moved to (602, 421)
Screenshot: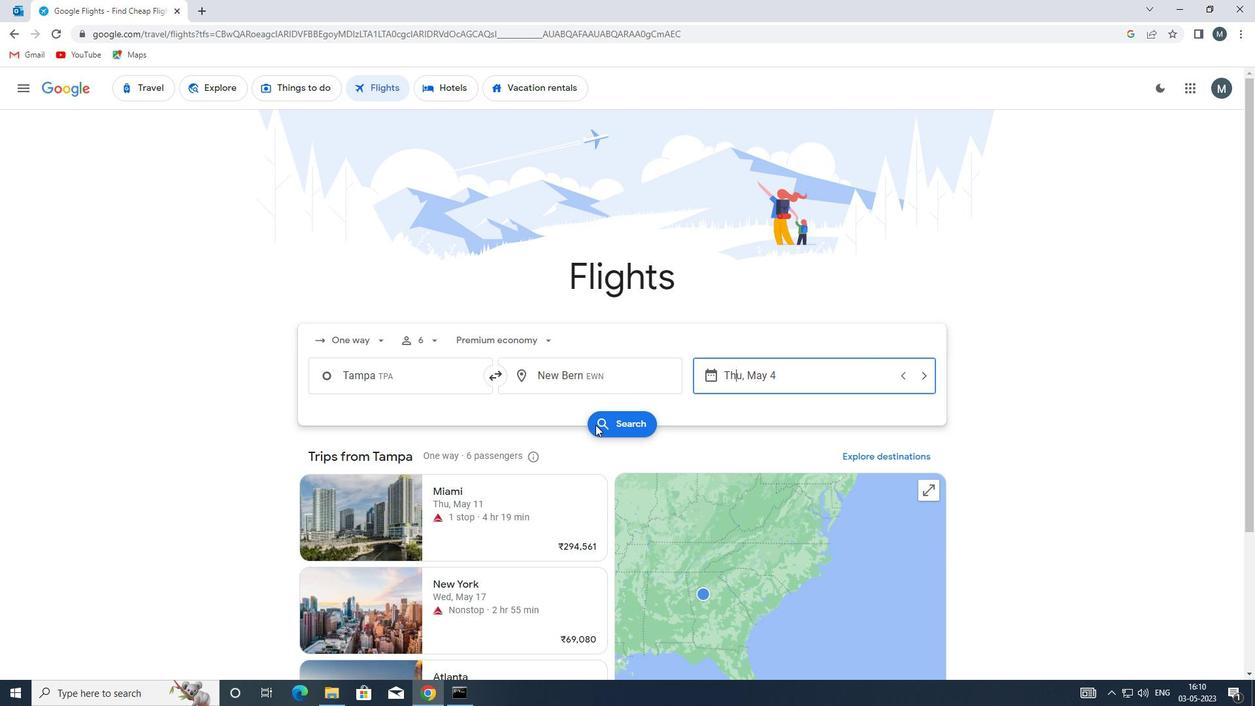
Action: Mouse pressed left at (602, 421)
Screenshot: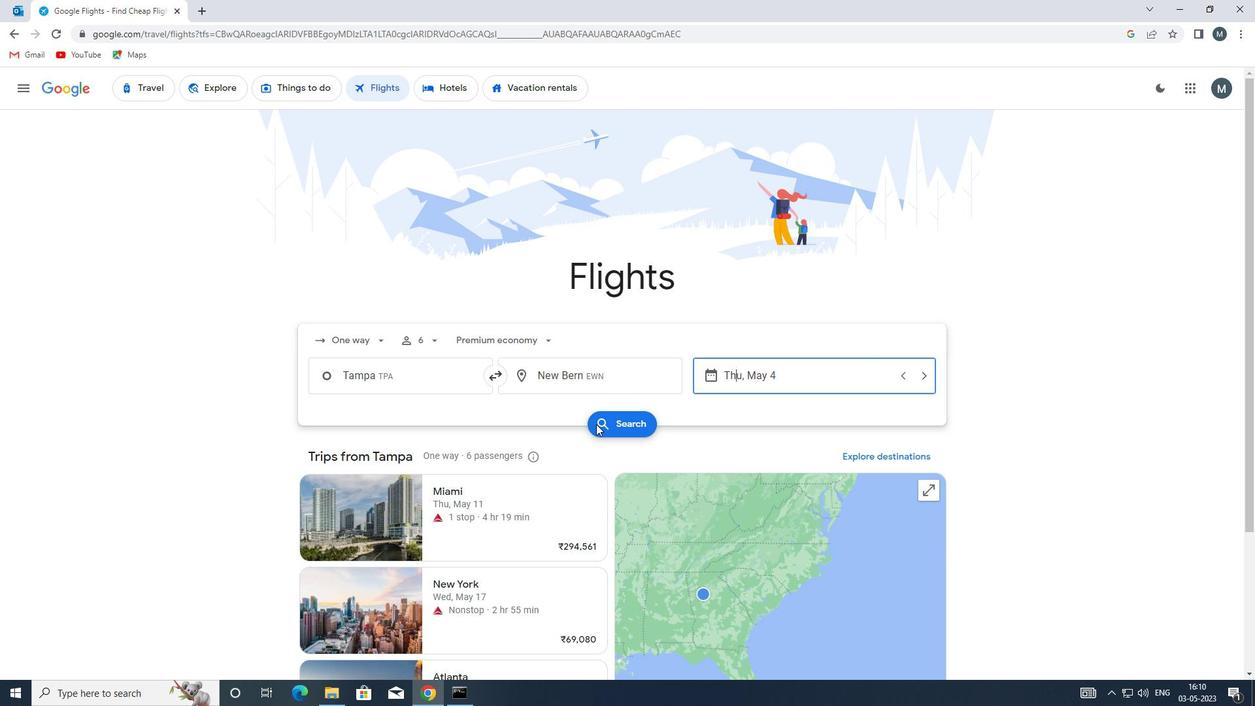 
Action: Mouse moved to (342, 209)
Screenshot: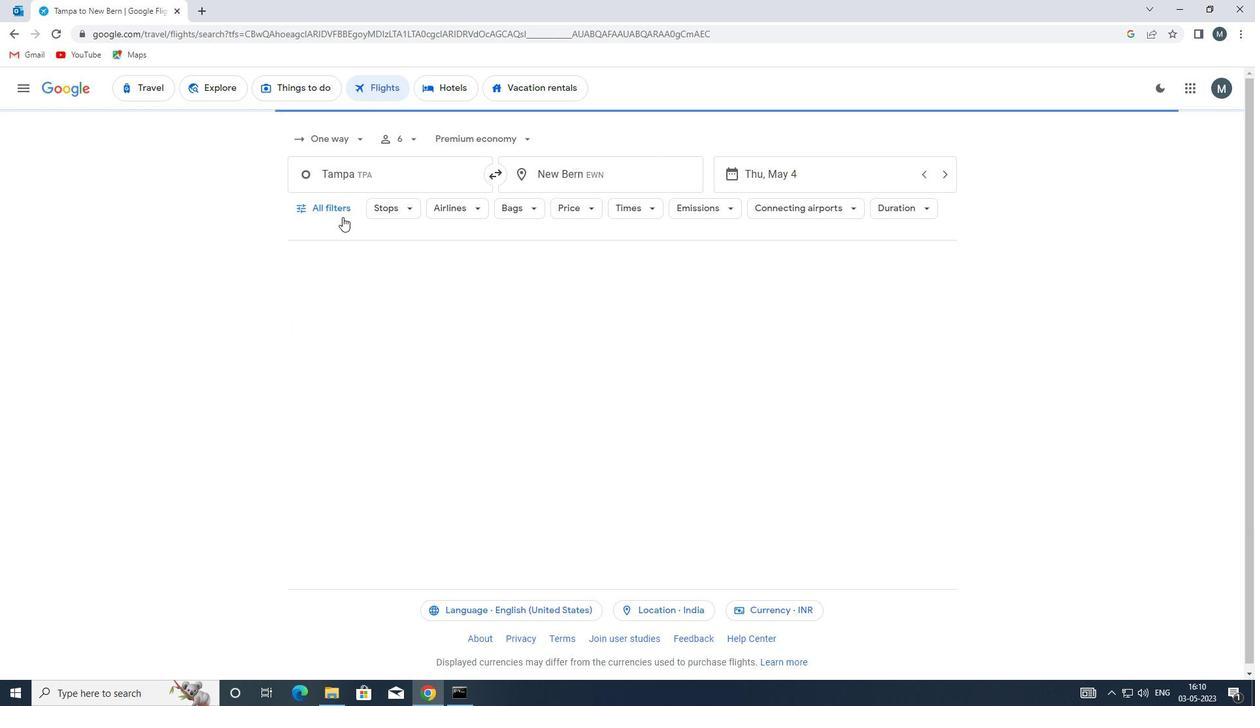 
Action: Mouse pressed left at (342, 209)
Screenshot: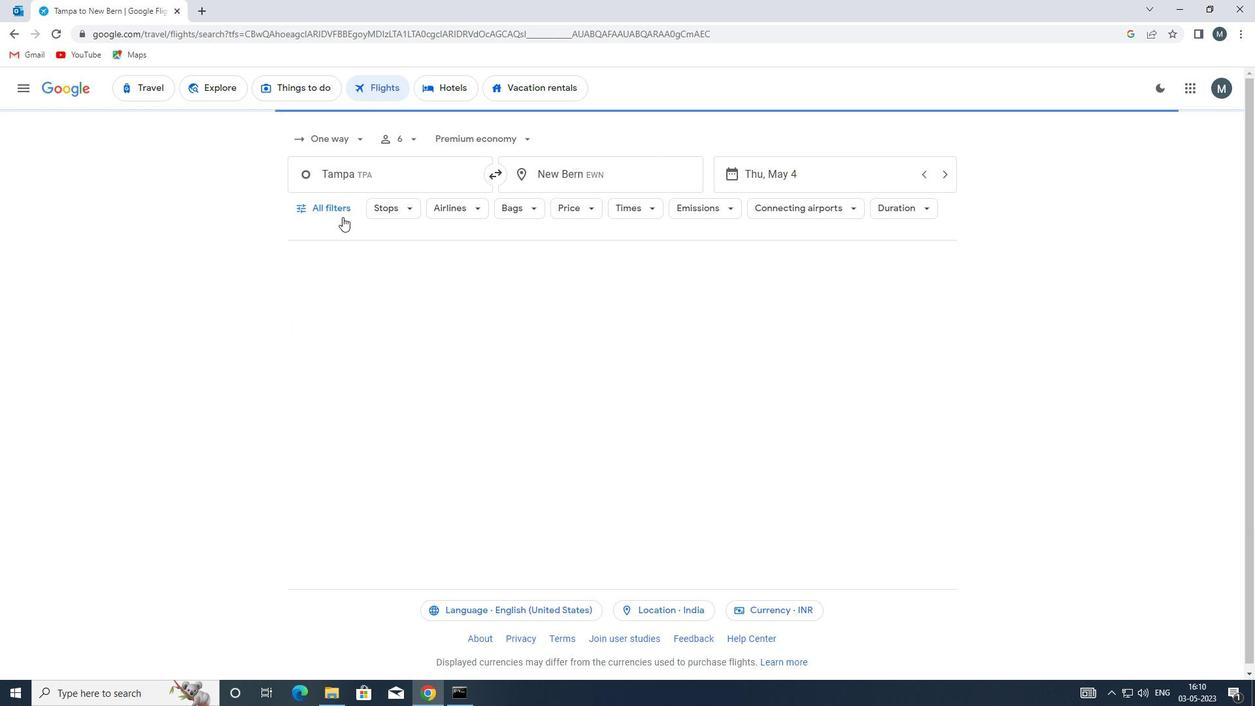 
Action: Mouse moved to (355, 336)
Screenshot: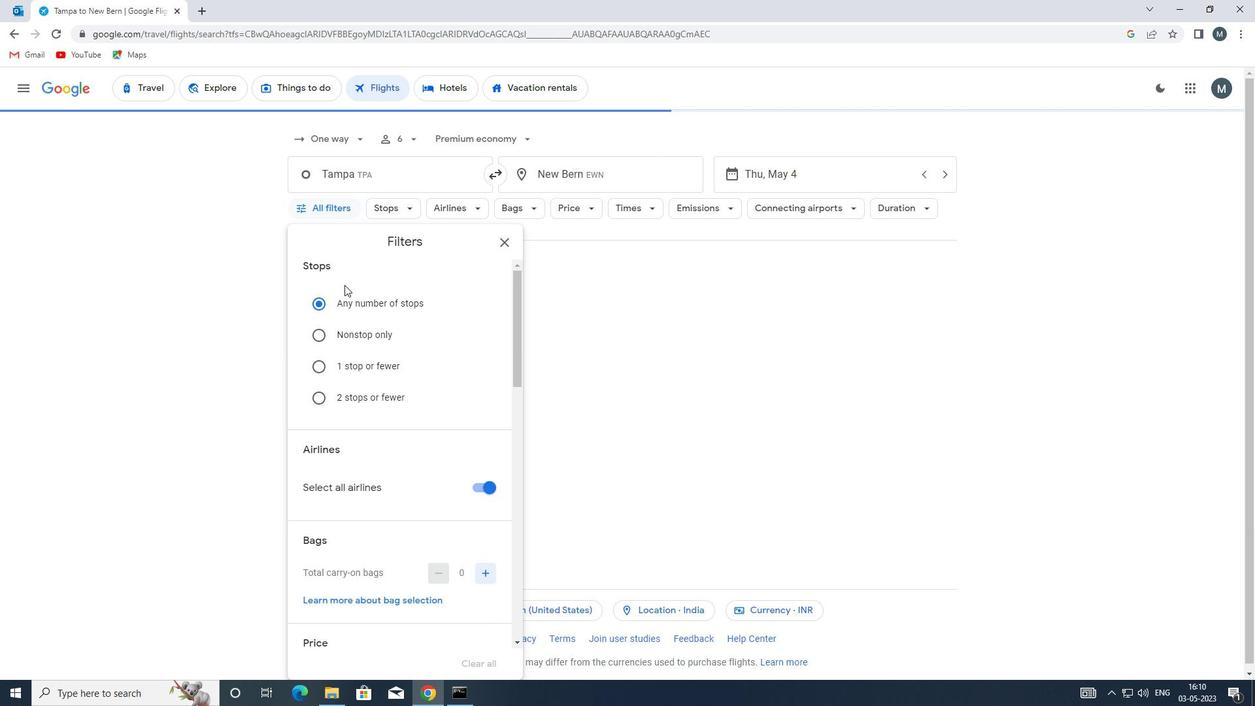 
Action: Mouse scrolled (355, 335) with delta (0, 0)
Screenshot: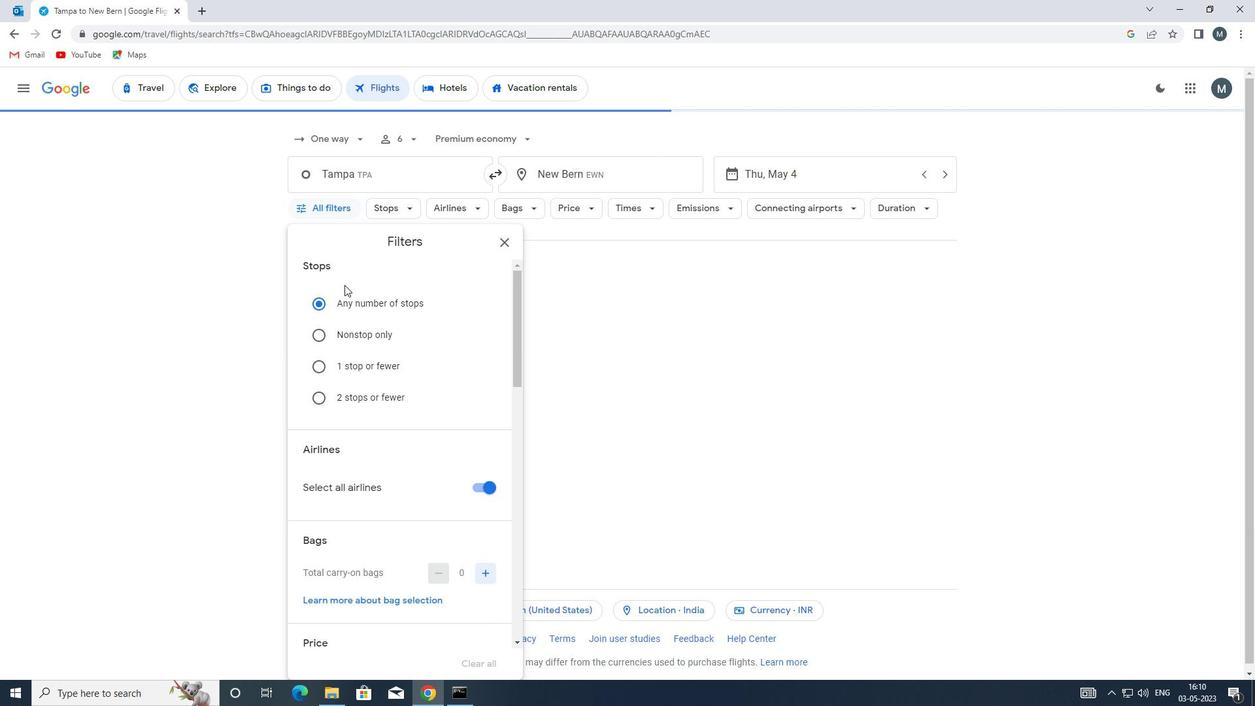 
Action: Mouse moved to (360, 352)
Screenshot: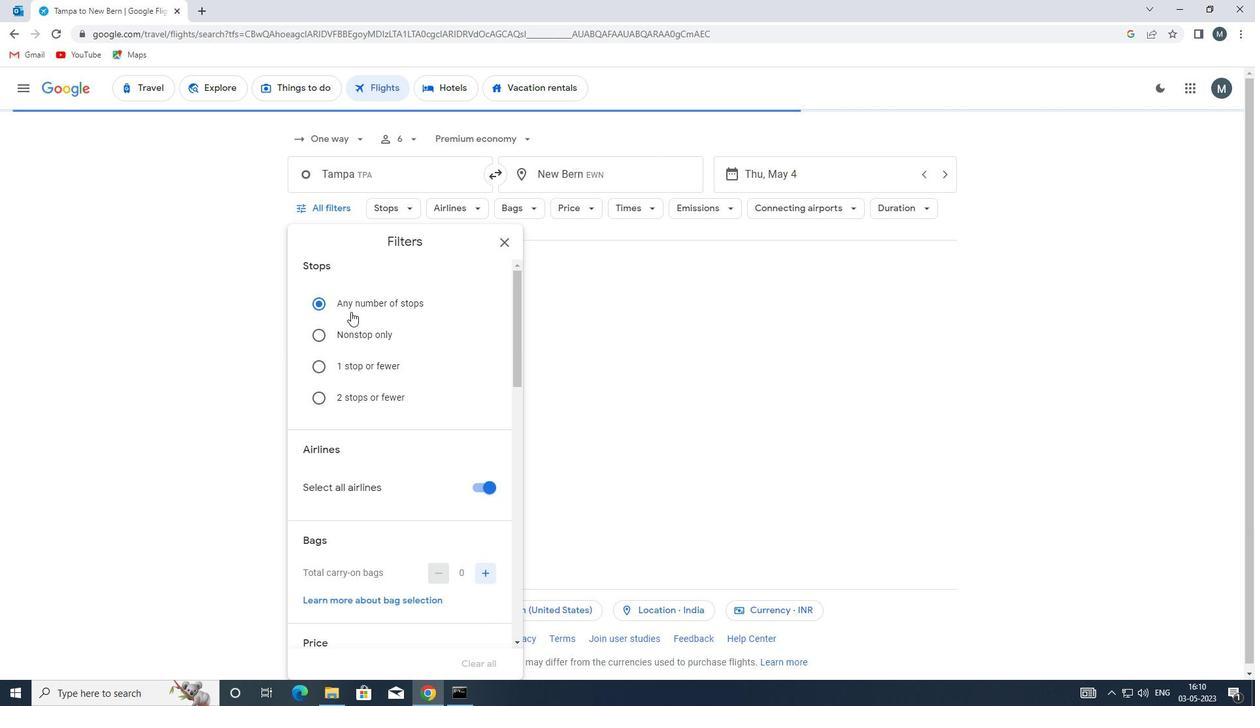 
Action: Mouse scrolled (360, 351) with delta (0, 0)
Screenshot: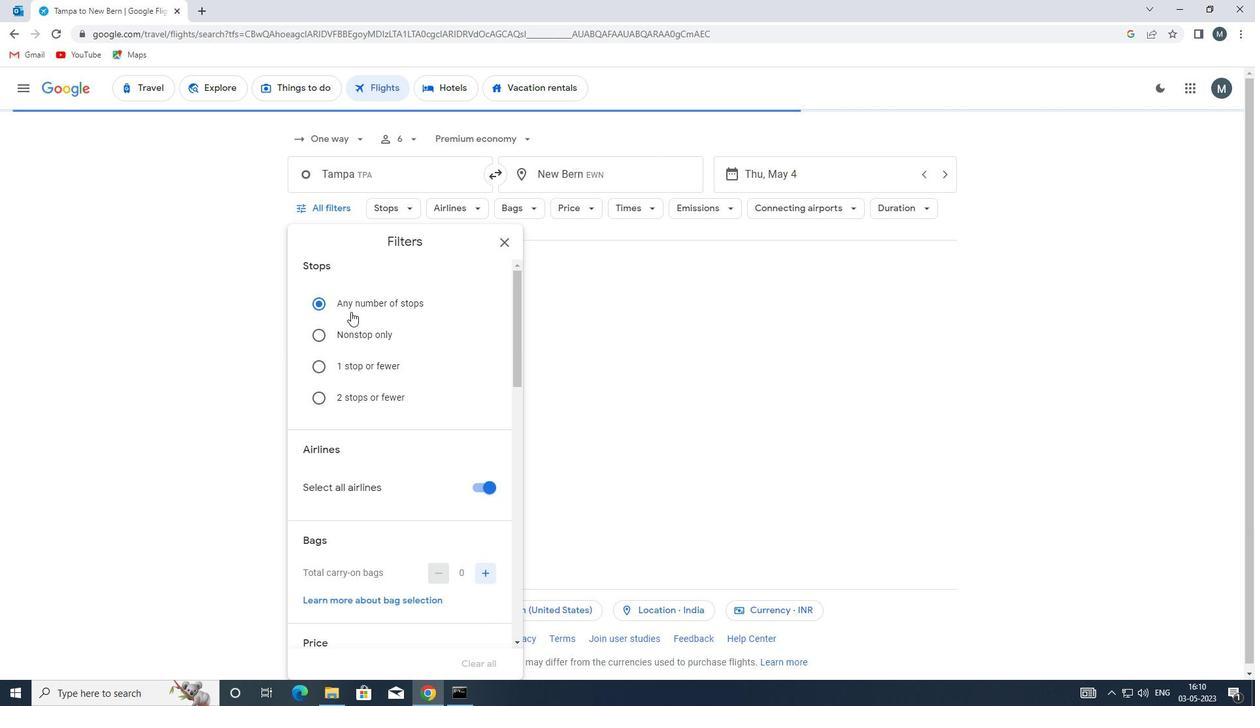 
Action: Mouse moved to (472, 357)
Screenshot: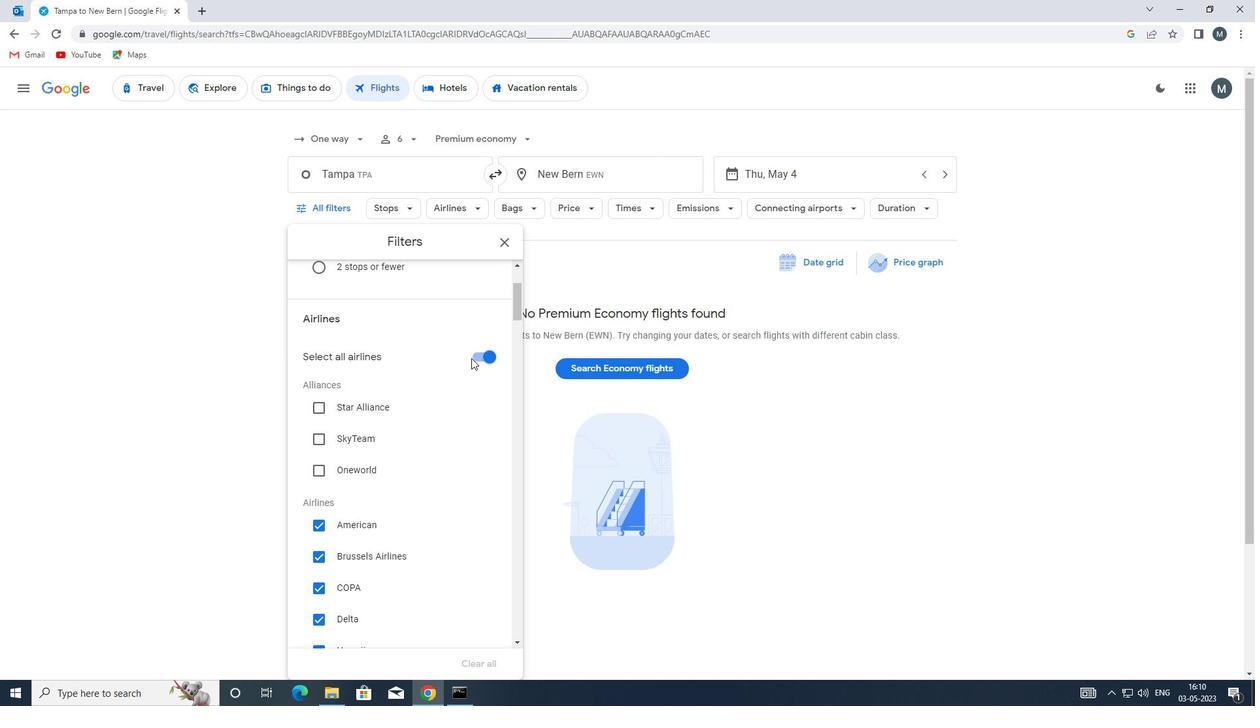 
Action: Mouse pressed left at (472, 357)
Screenshot: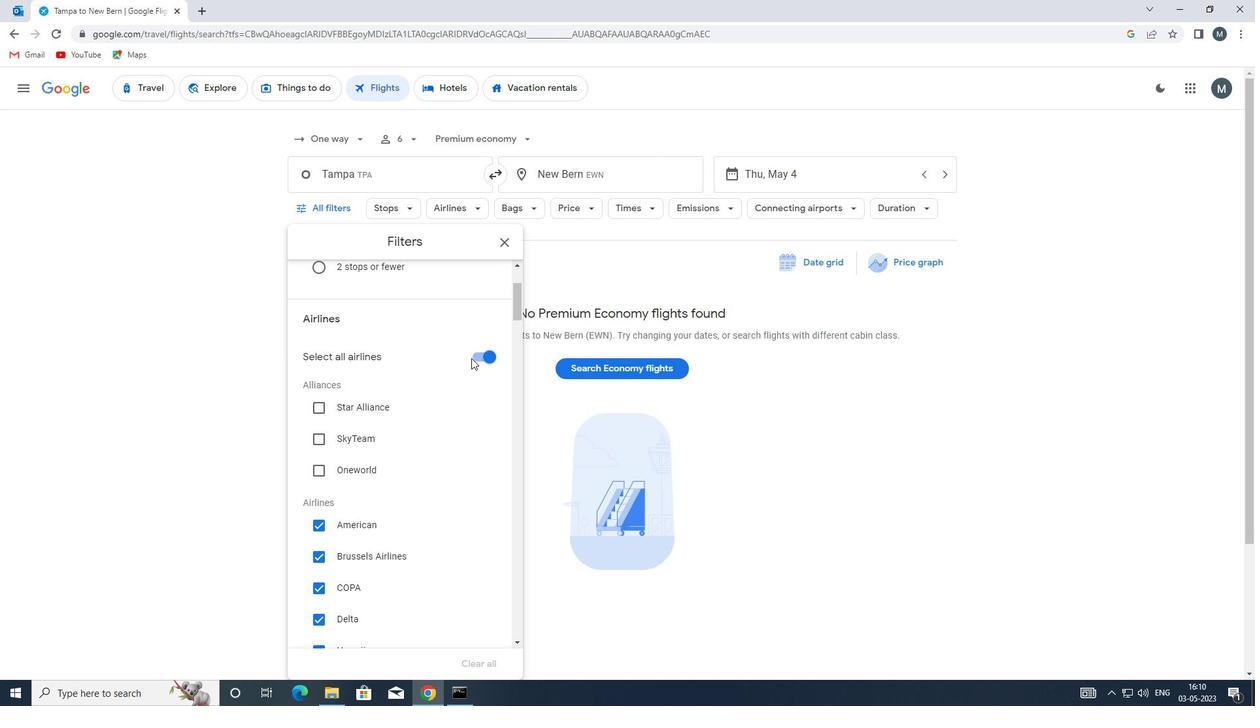 
Action: Mouse moved to (403, 438)
Screenshot: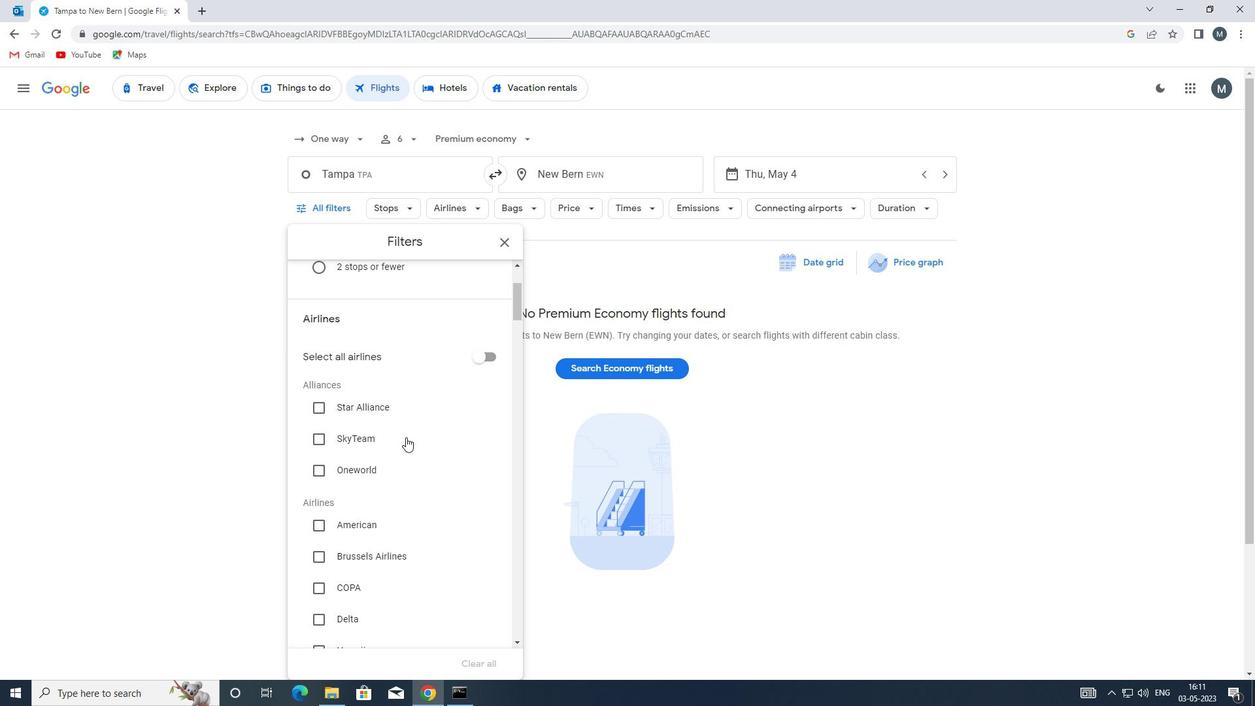 
Action: Mouse scrolled (403, 437) with delta (0, 0)
Screenshot: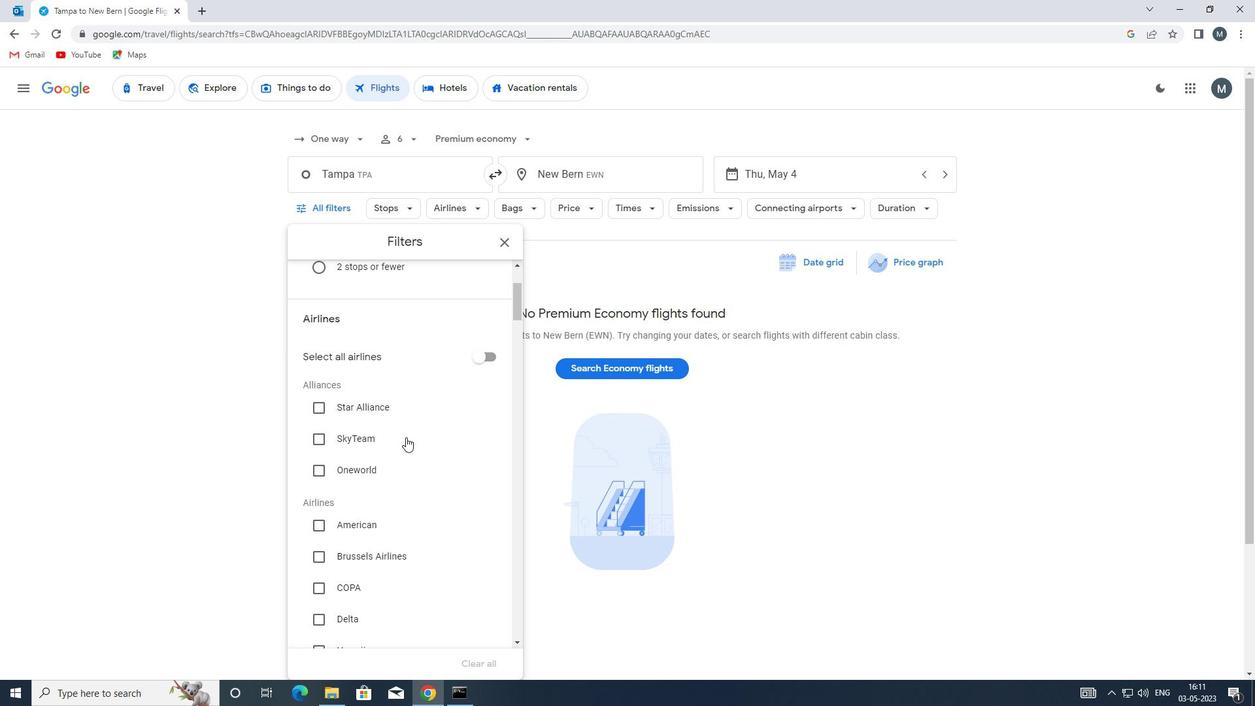 
Action: Mouse moved to (398, 442)
Screenshot: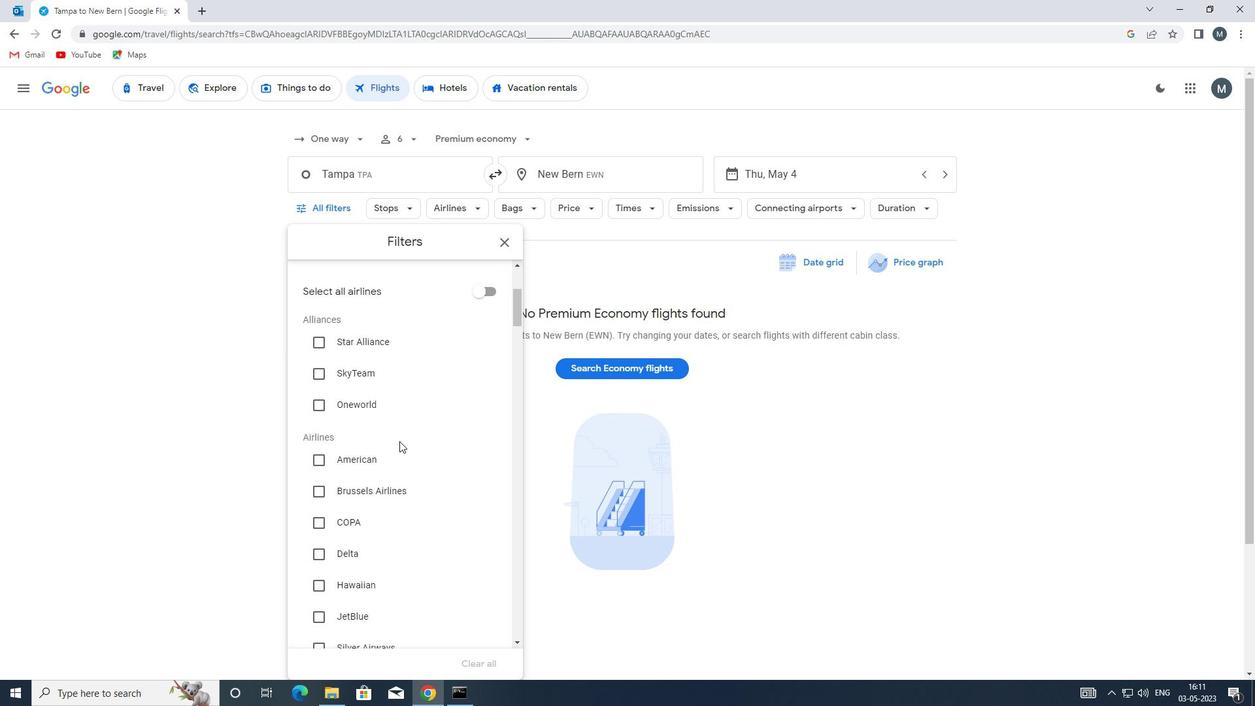 
Action: Mouse scrolled (398, 441) with delta (0, 0)
Screenshot: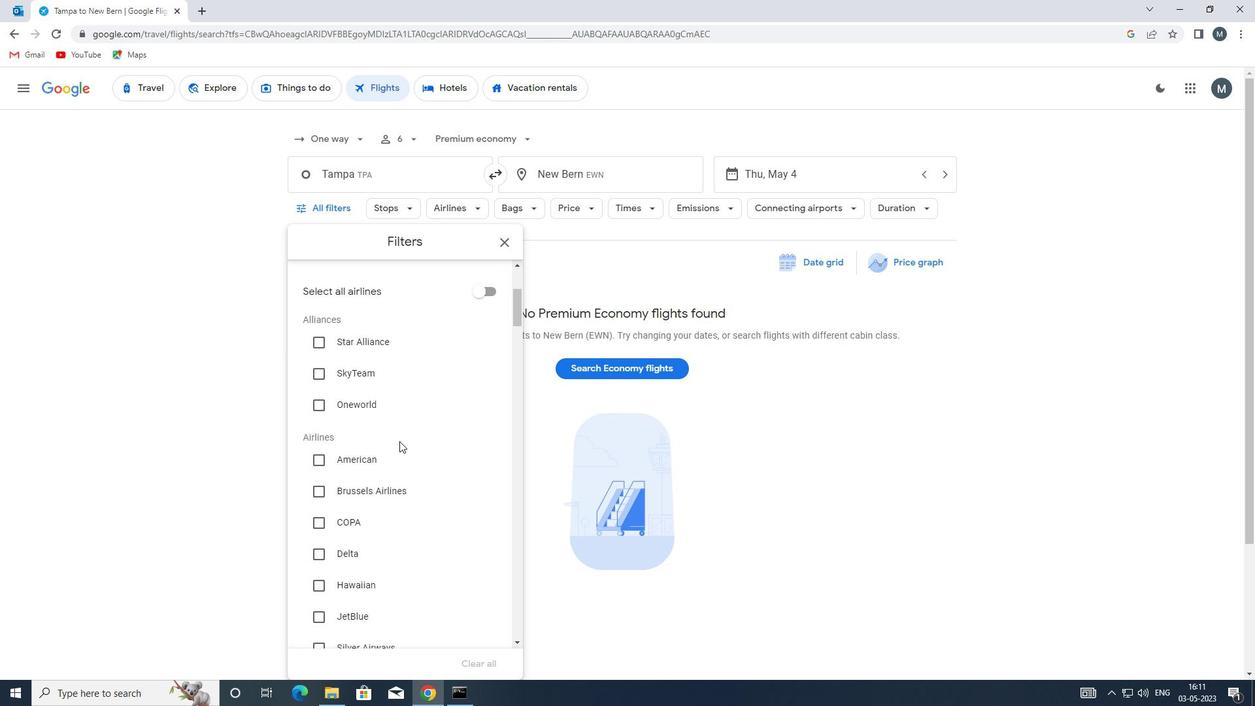 
Action: Mouse moved to (397, 444)
Screenshot: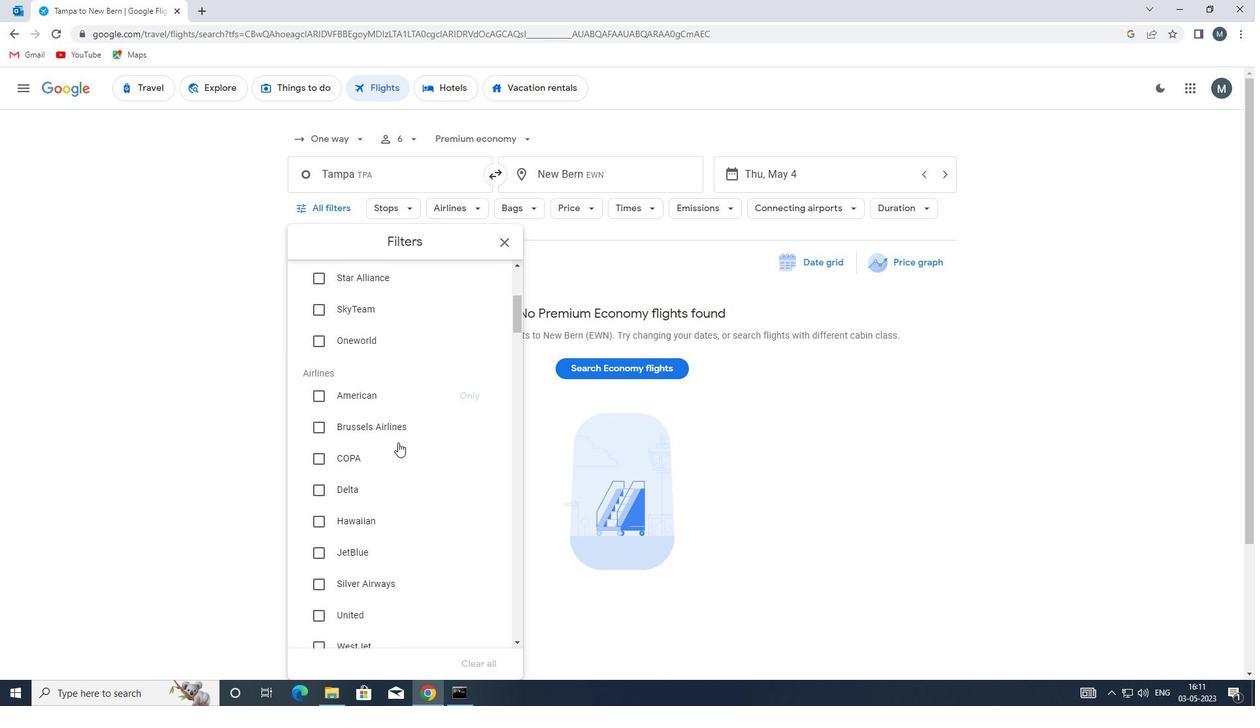 
Action: Mouse scrolled (397, 444) with delta (0, 0)
Screenshot: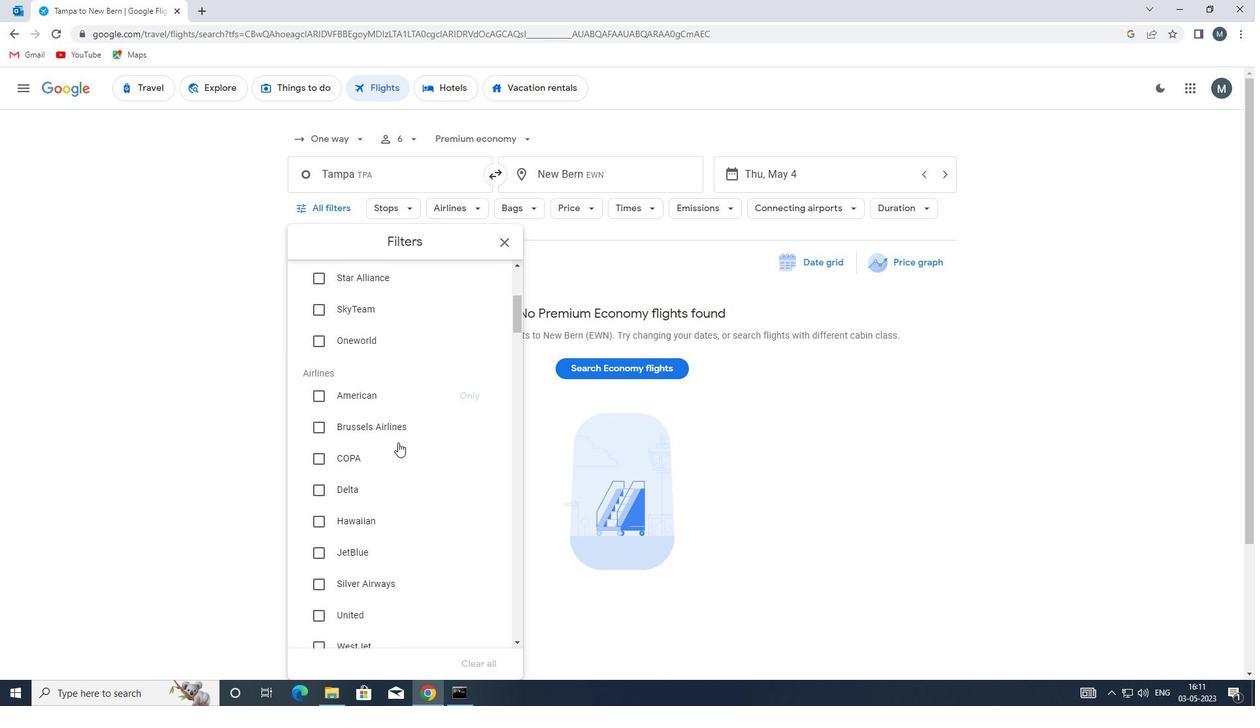 
Action: Mouse moved to (397, 446)
Screenshot: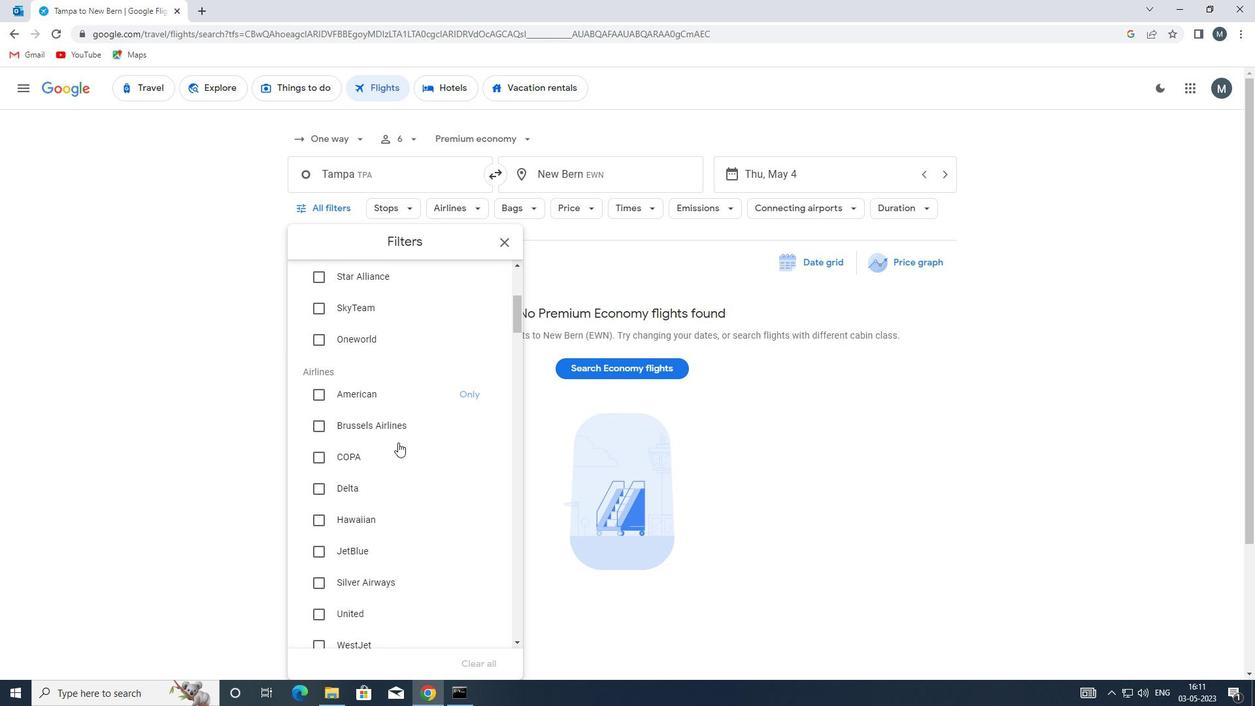 
Action: Mouse scrolled (397, 445) with delta (0, 0)
Screenshot: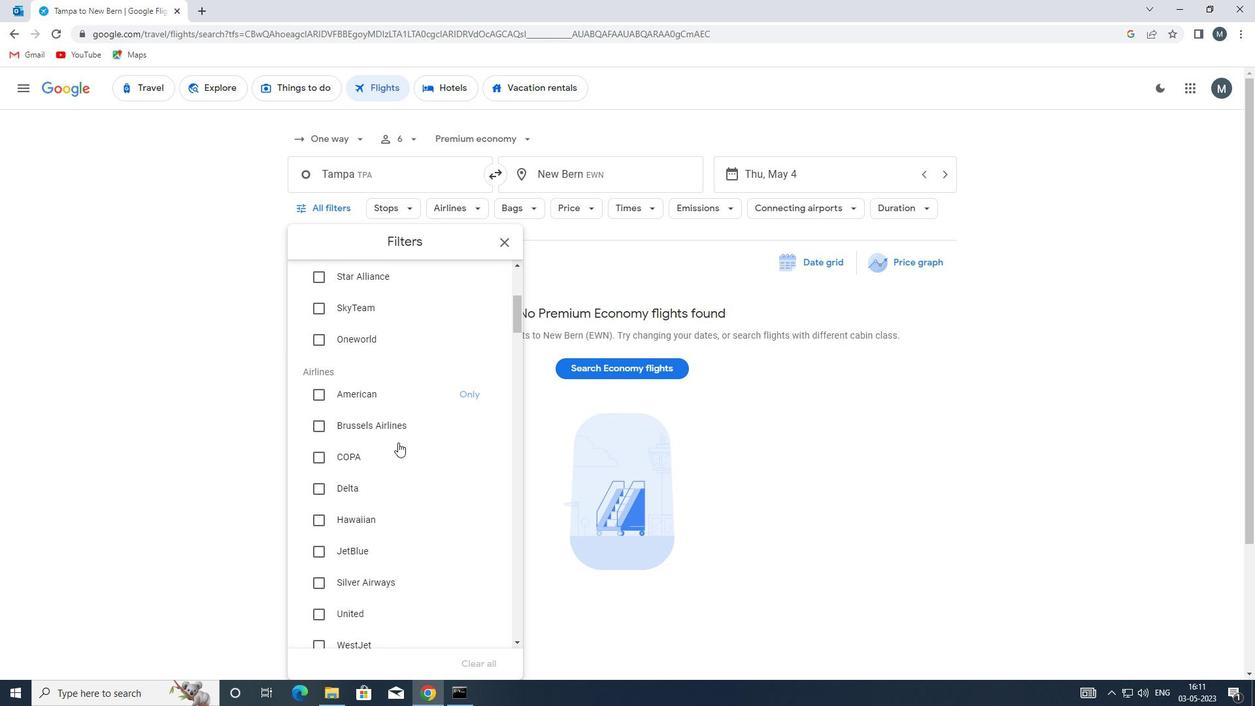 
Action: Mouse moved to (395, 446)
Screenshot: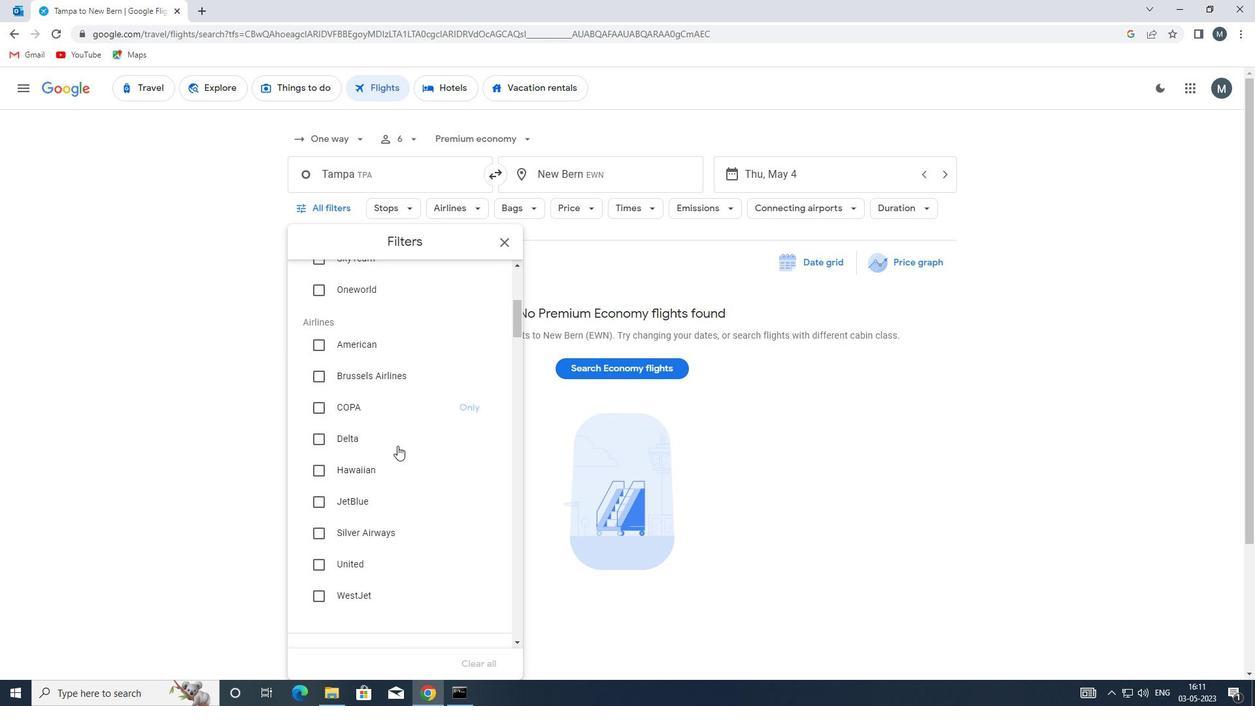 
Action: Mouse scrolled (395, 446) with delta (0, 0)
Screenshot: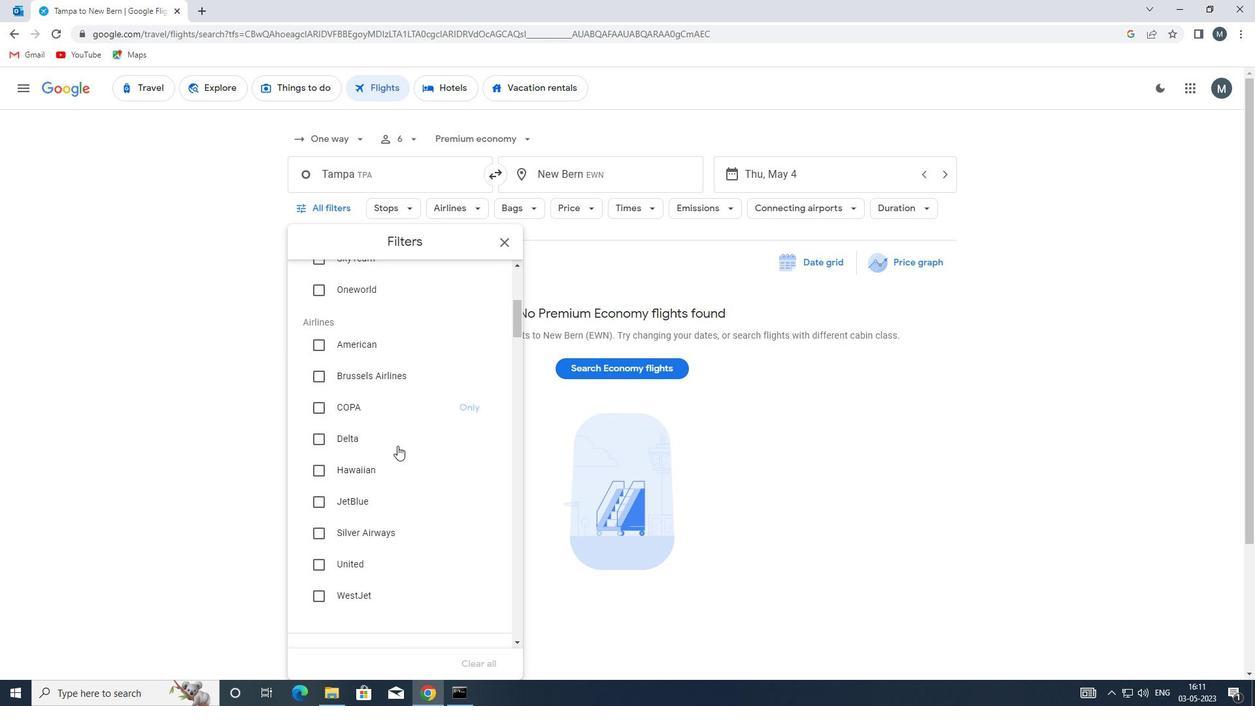 
Action: Mouse moved to (395, 446)
Screenshot: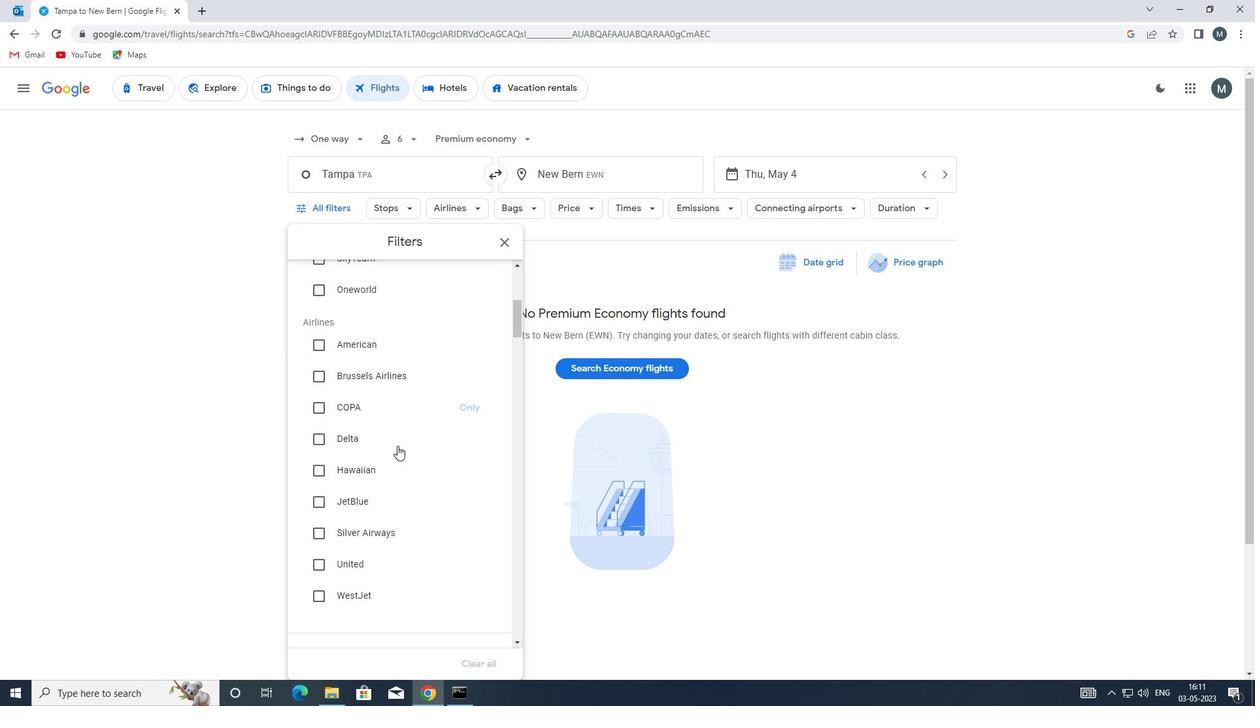 
Action: Mouse scrolled (395, 446) with delta (0, 0)
Screenshot: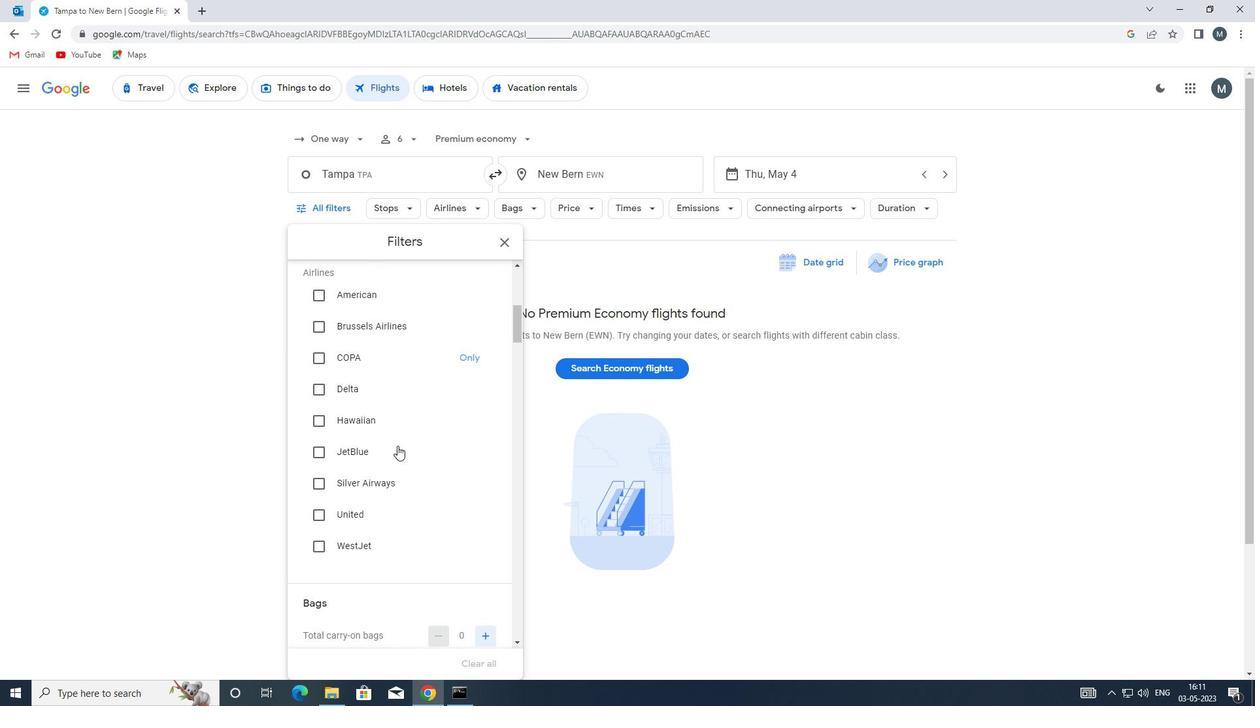 
Action: Mouse moved to (489, 500)
Screenshot: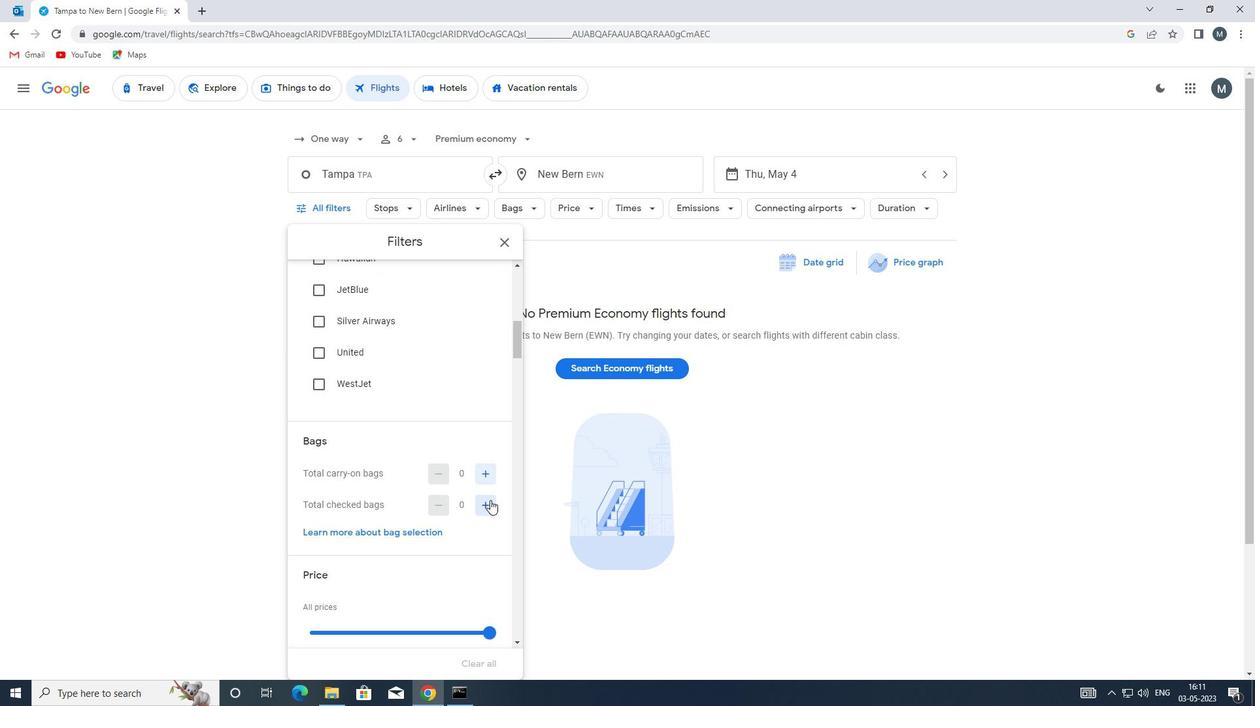 
Action: Mouse pressed left at (489, 500)
Screenshot: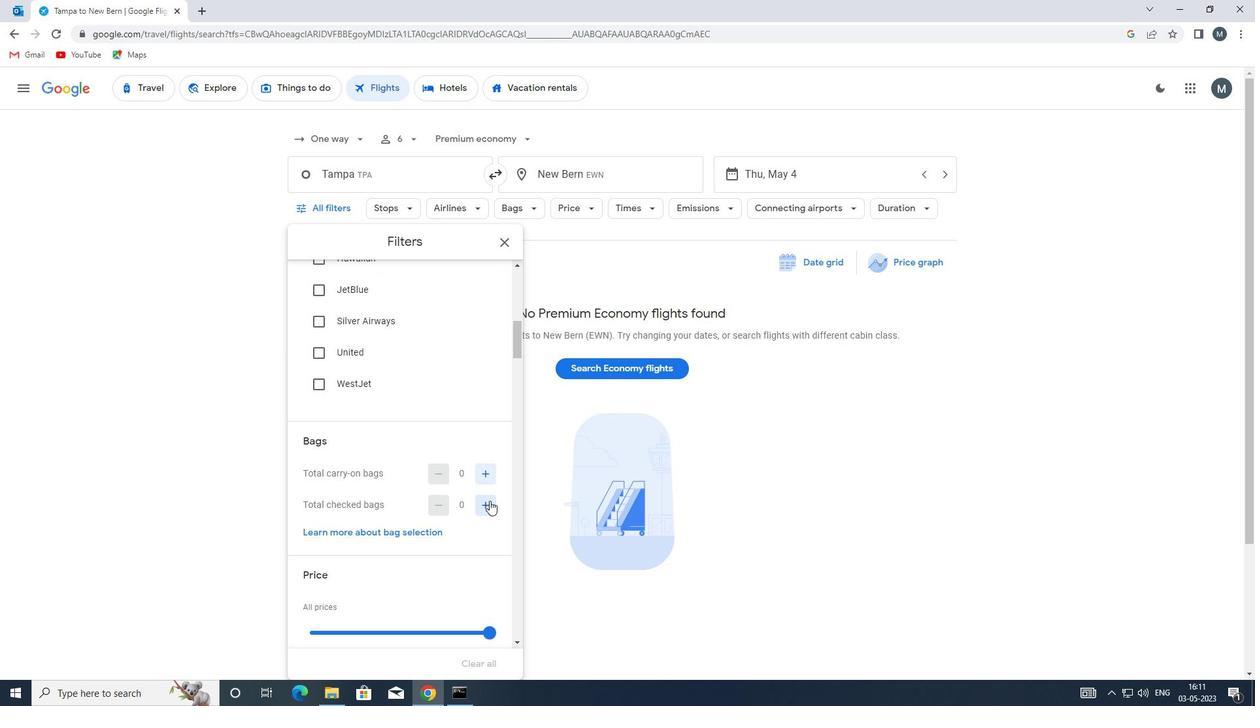 
Action: Mouse moved to (381, 486)
Screenshot: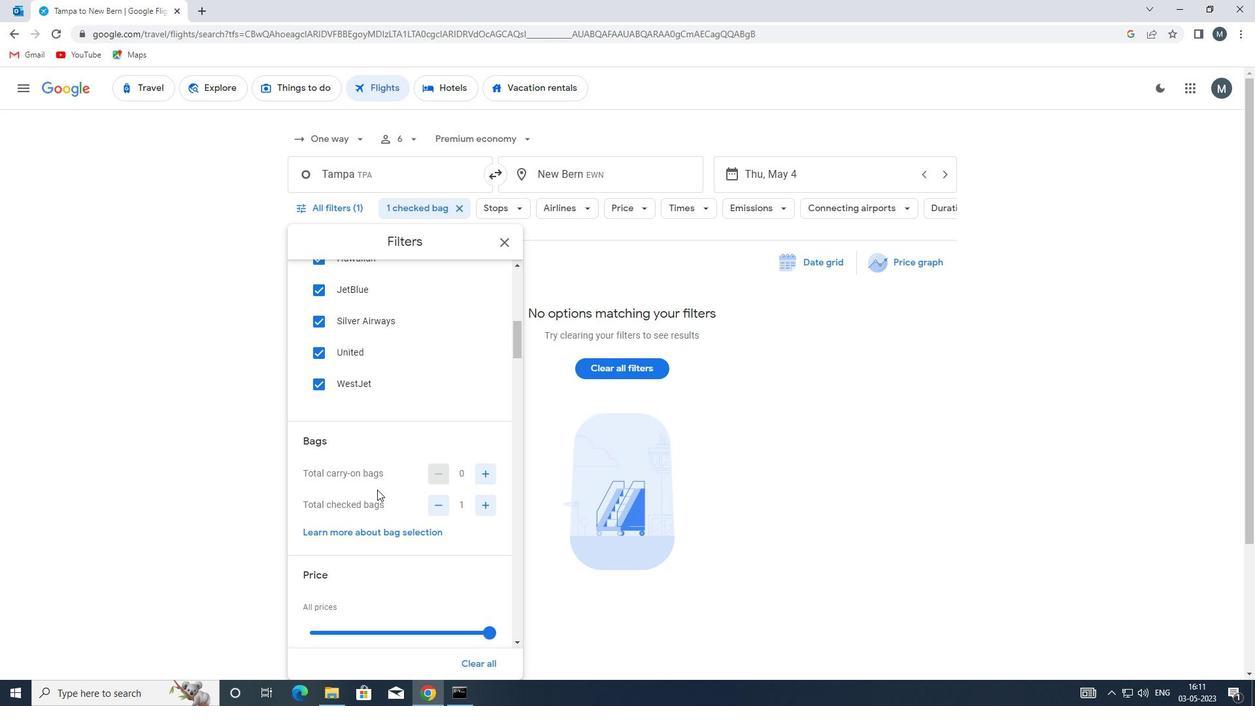 
Action: Mouse scrolled (381, 485) with delta (0, 0)
Screenshot: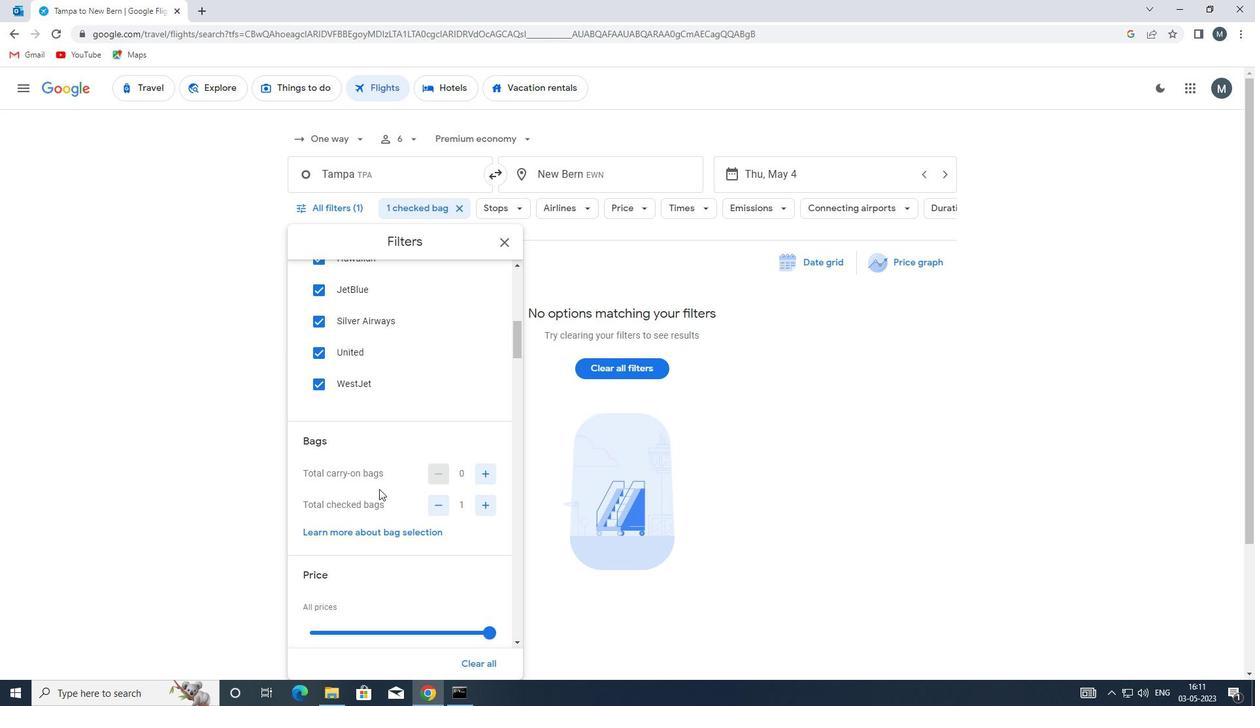 
Action: Mouse moved to (381, 487)
Screenshot: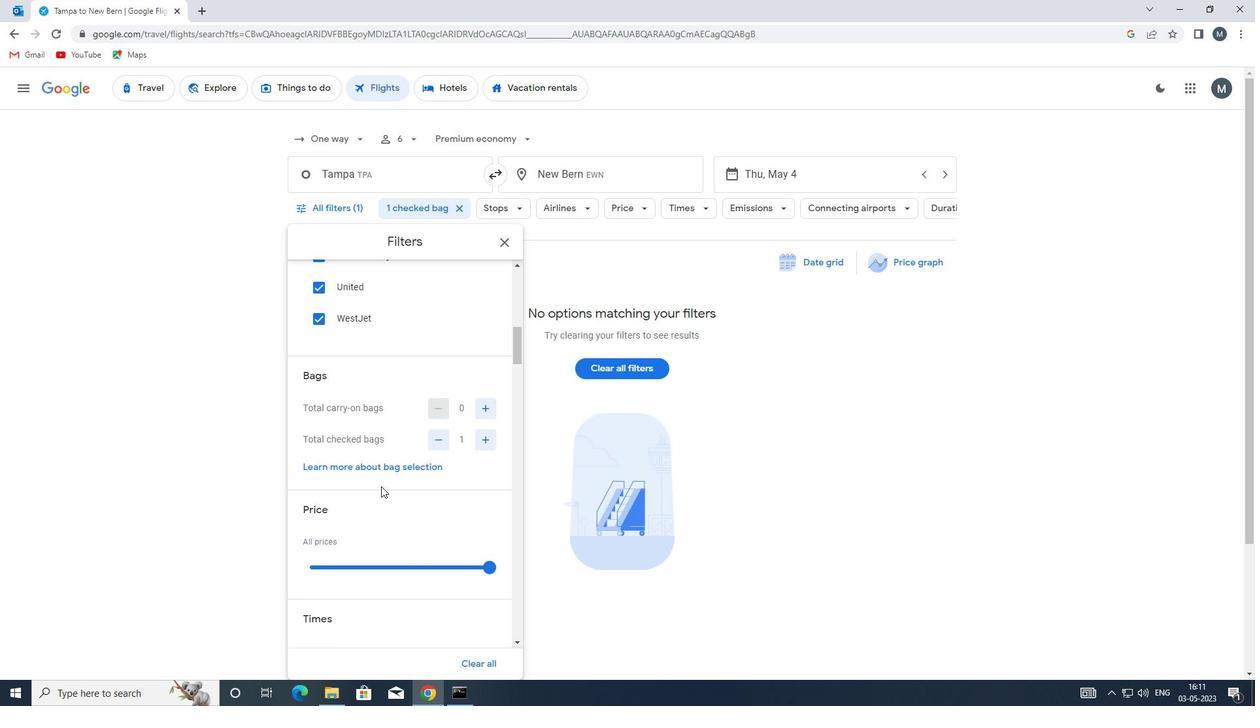 
Action: Mouse scrolled (381, 486) with delta (0, 0)
Screenshot: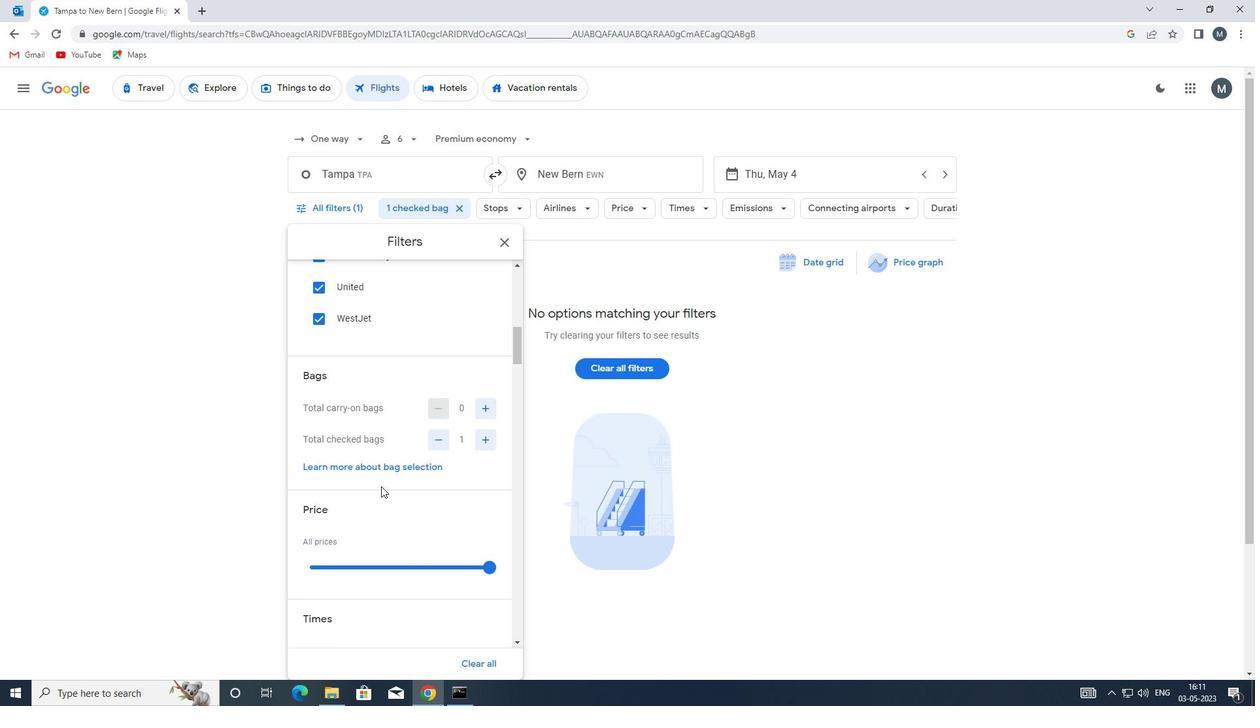 
Action: Mouse moved to (375, 489)
Screenshot: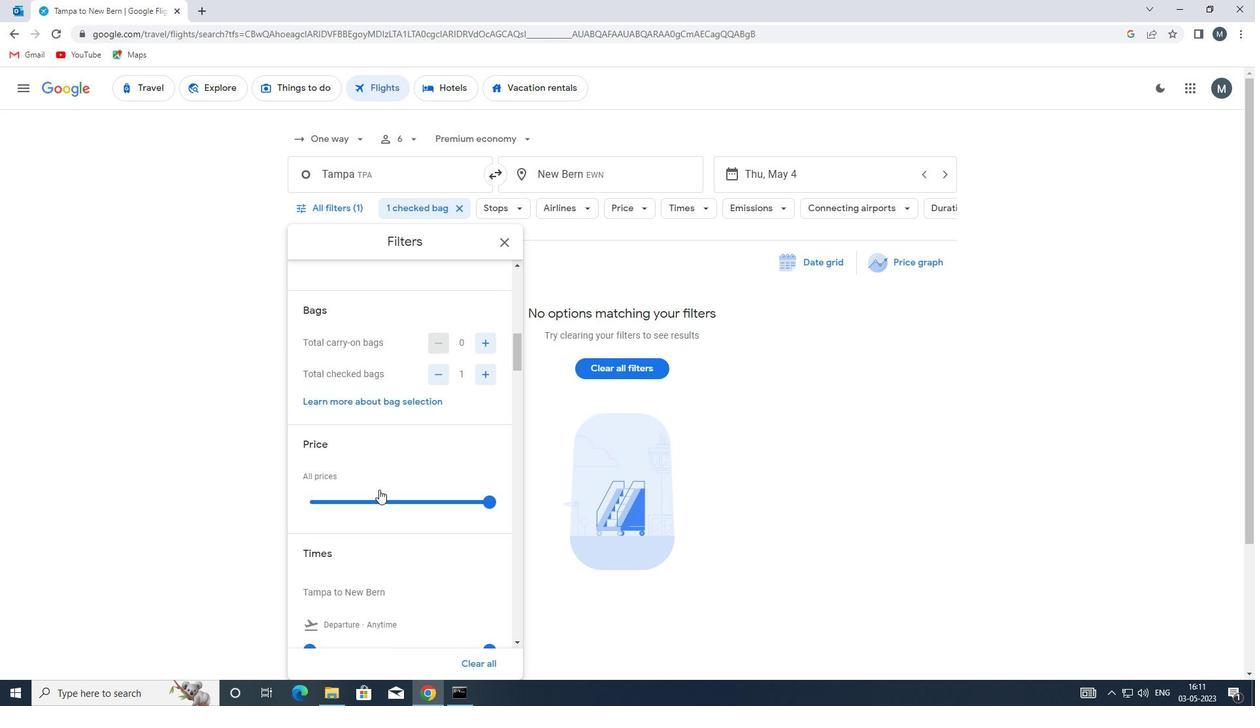 
Action: Mouse scrolled (375, 488) with delta (0, 0)
Screenshot: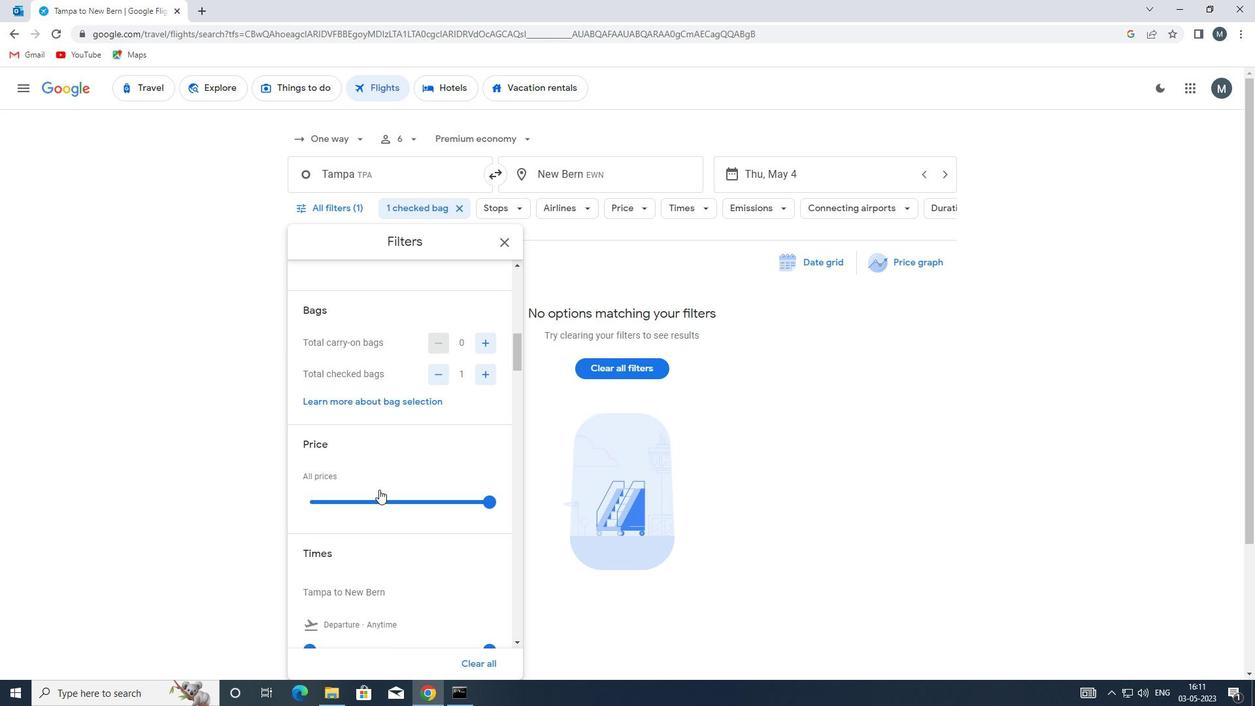 
Action: Mouse moved to (362, 426)
Screenshot: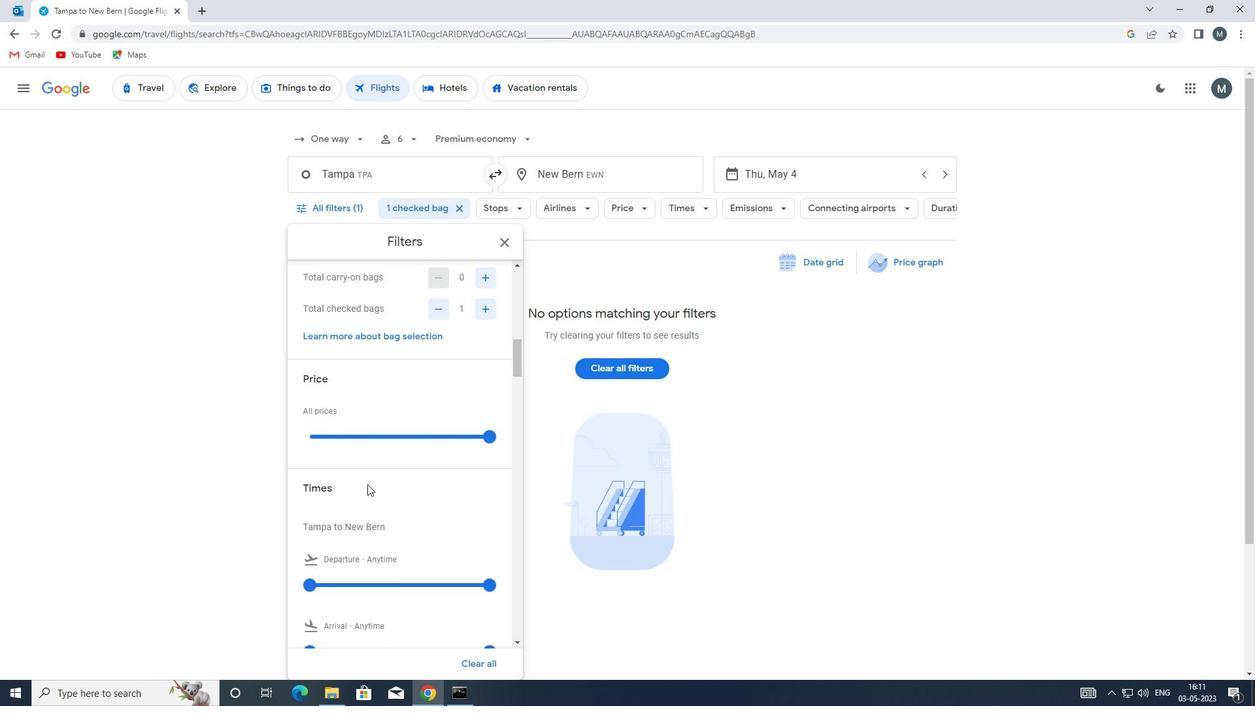 
Action: Mouse pressed left at (362, 426)
Screenshot: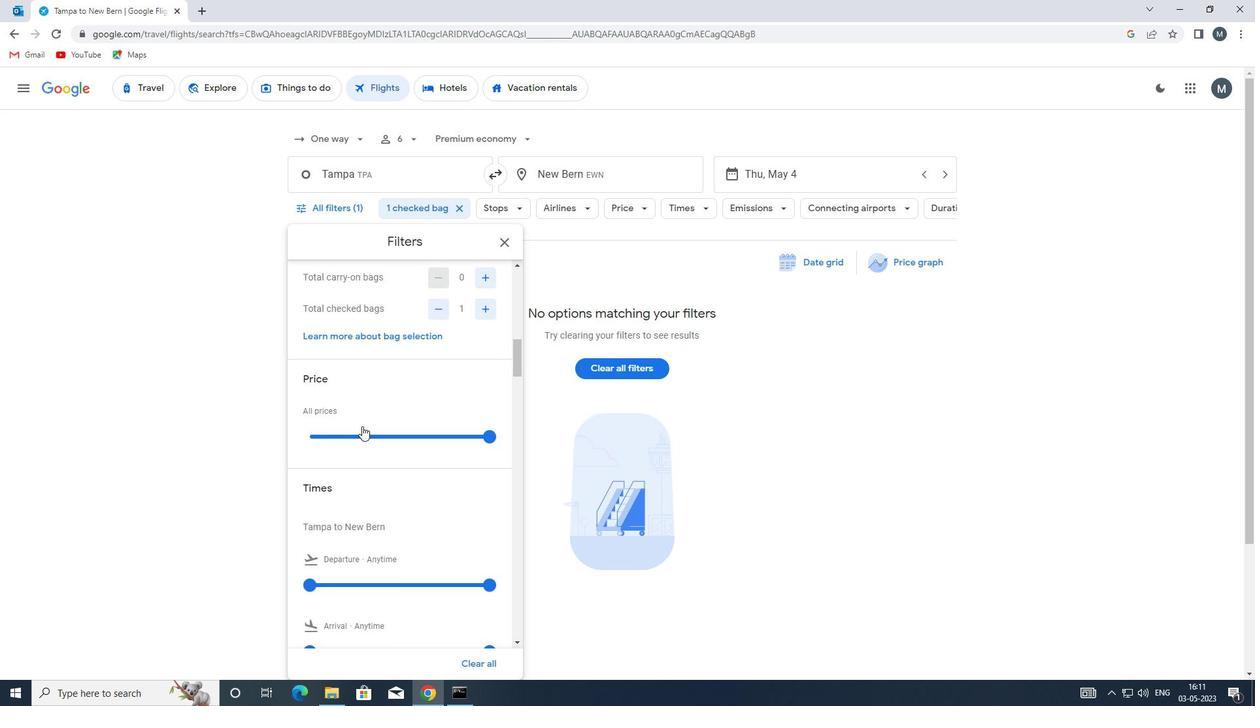 
Action: Mouse moved to (359, 432)
Screenshot: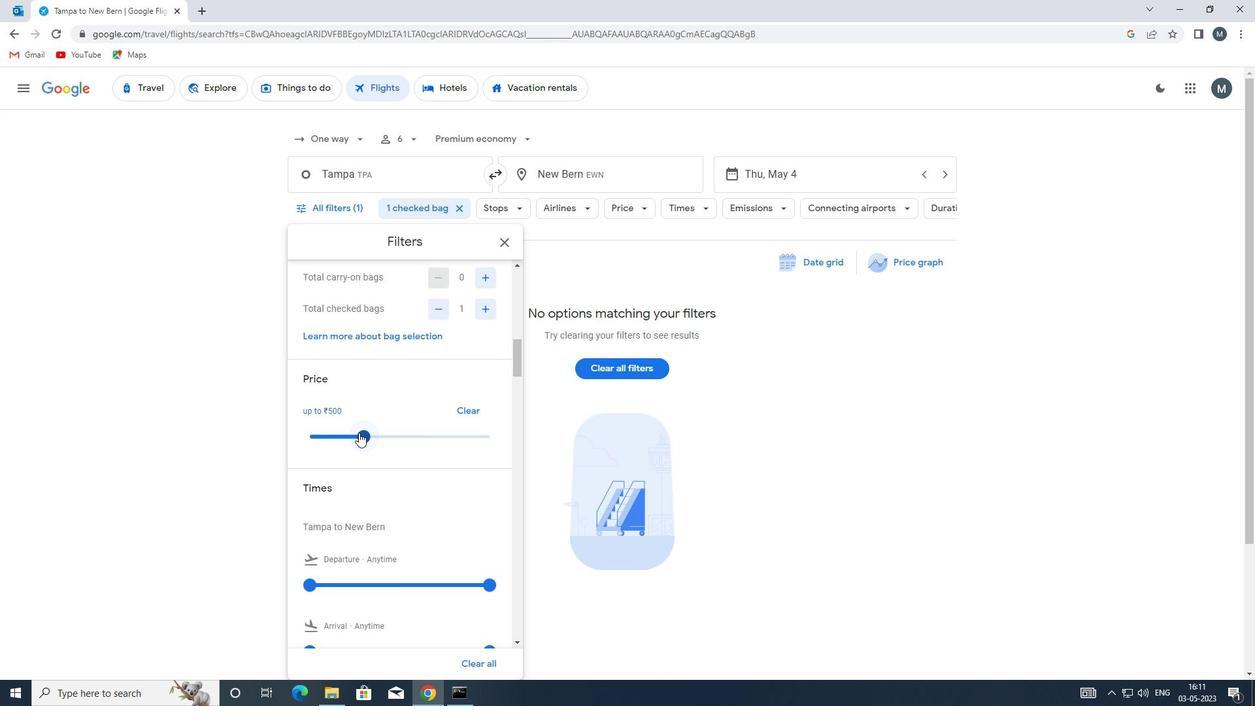 
Action: Mouse pressed left at (359, 432)
Screenshot: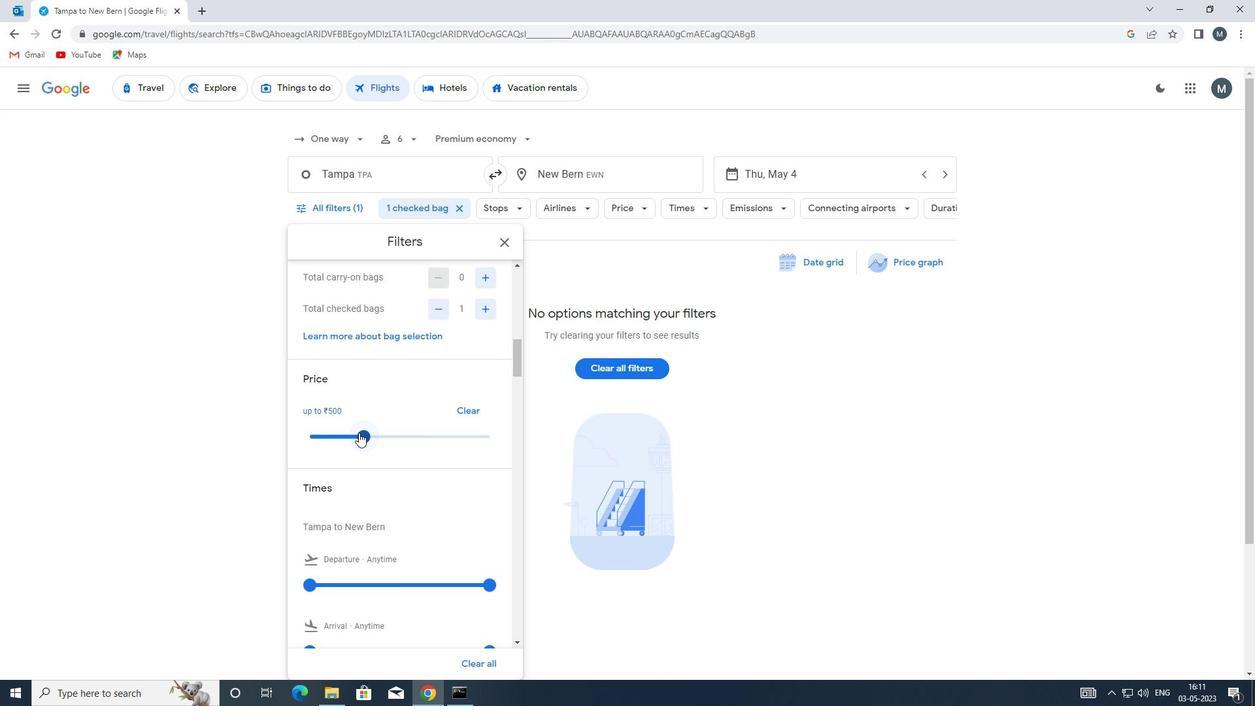 
Action: Mouse moved to (411, 455)
Screenshot: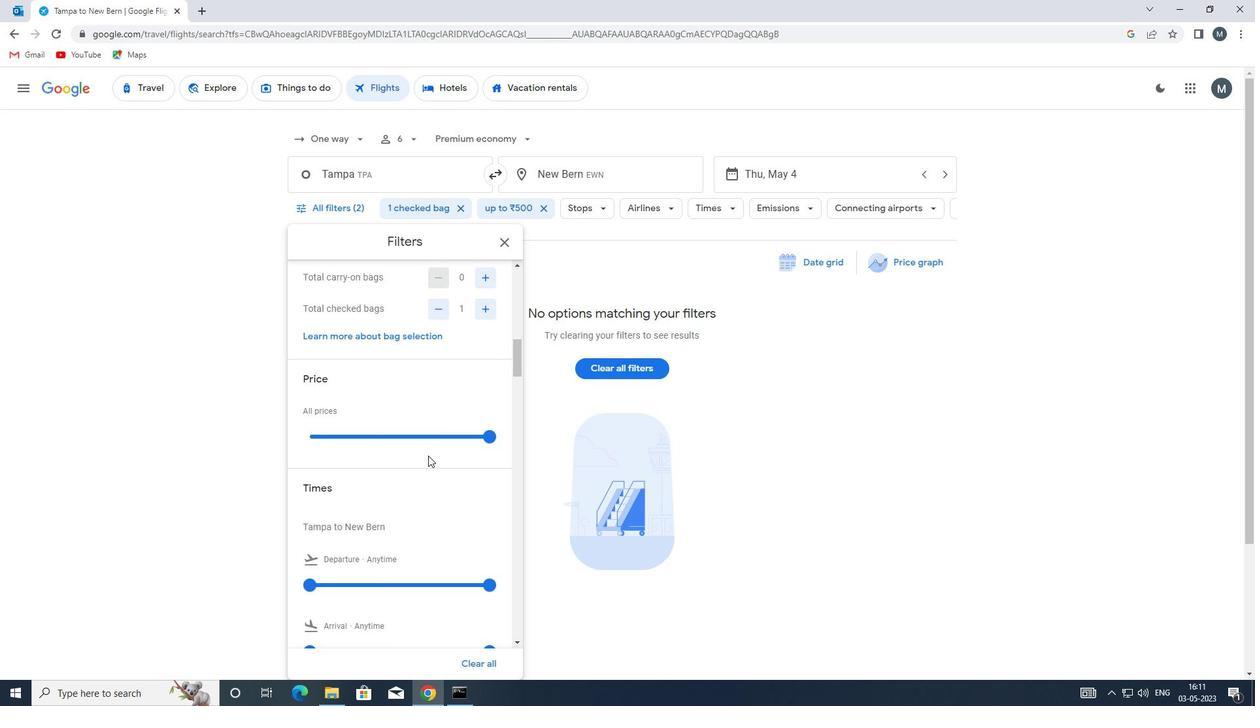 
Action: Mouse scrolled (411, 455) with delta (0, 0)
Screenshot: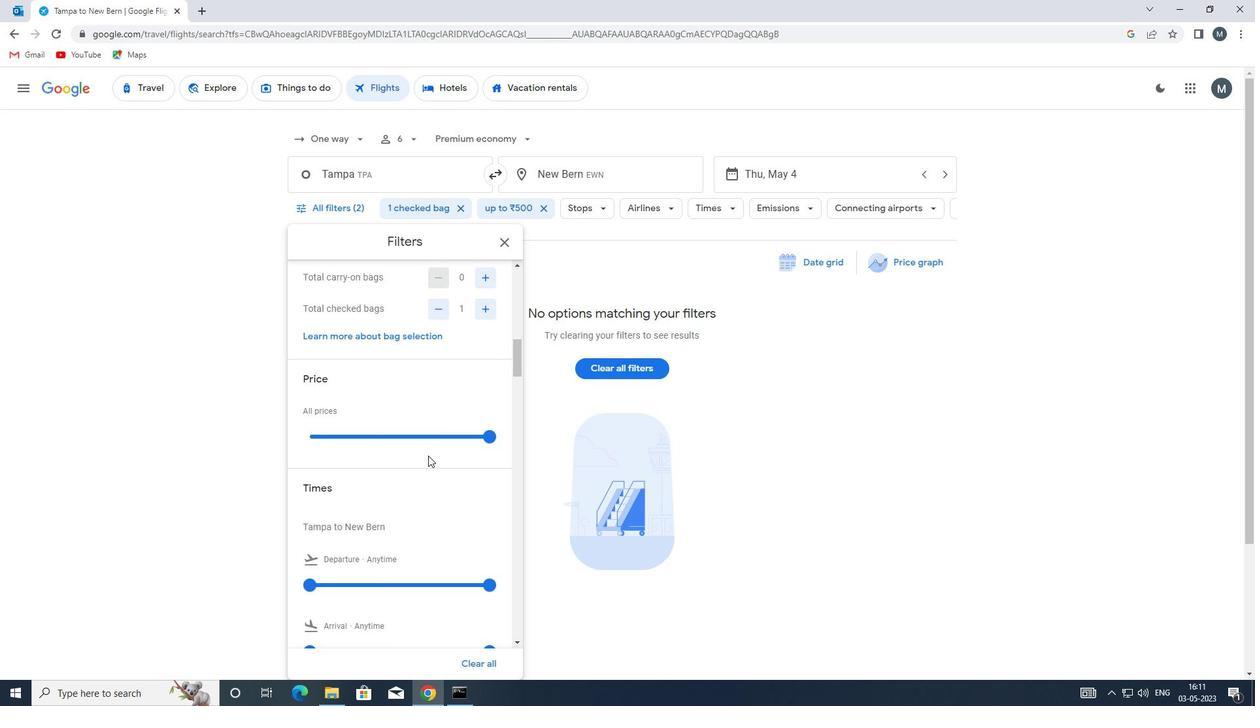 
Action: Mouse moved to (362, 449)
Screenshot: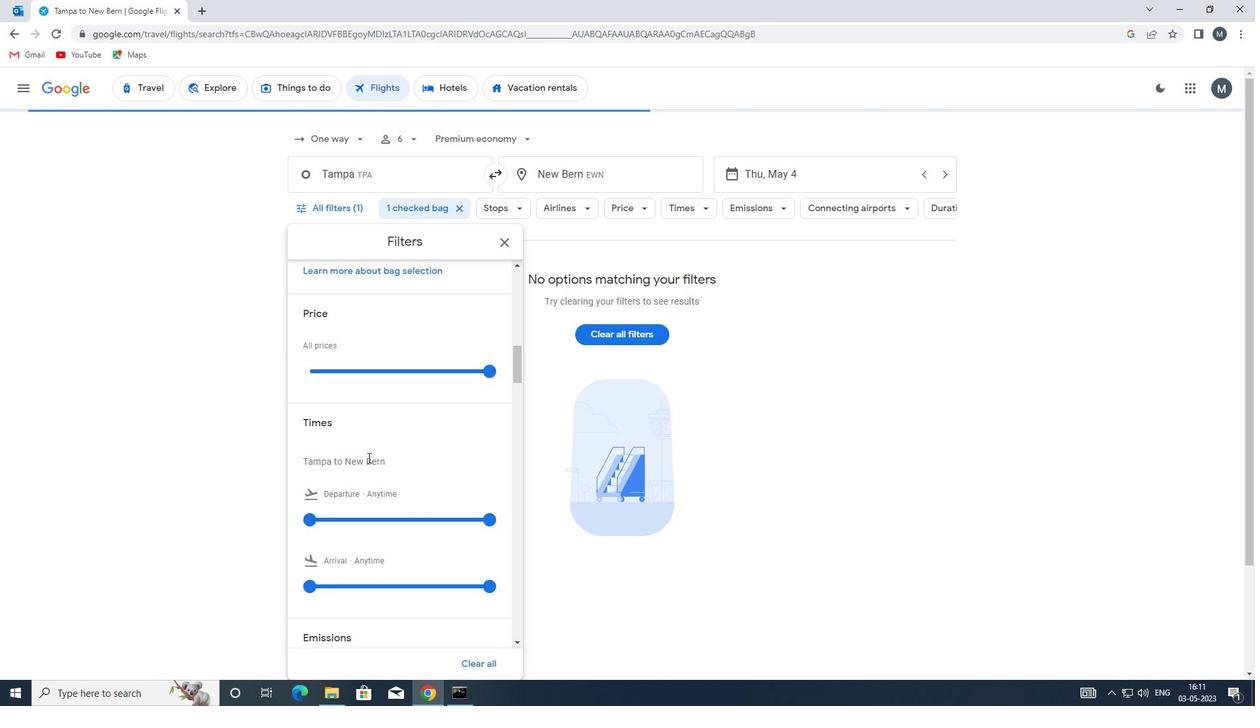 
Action: Mouse scrolled (362, 449) with delta (0, 0)
Screenshot: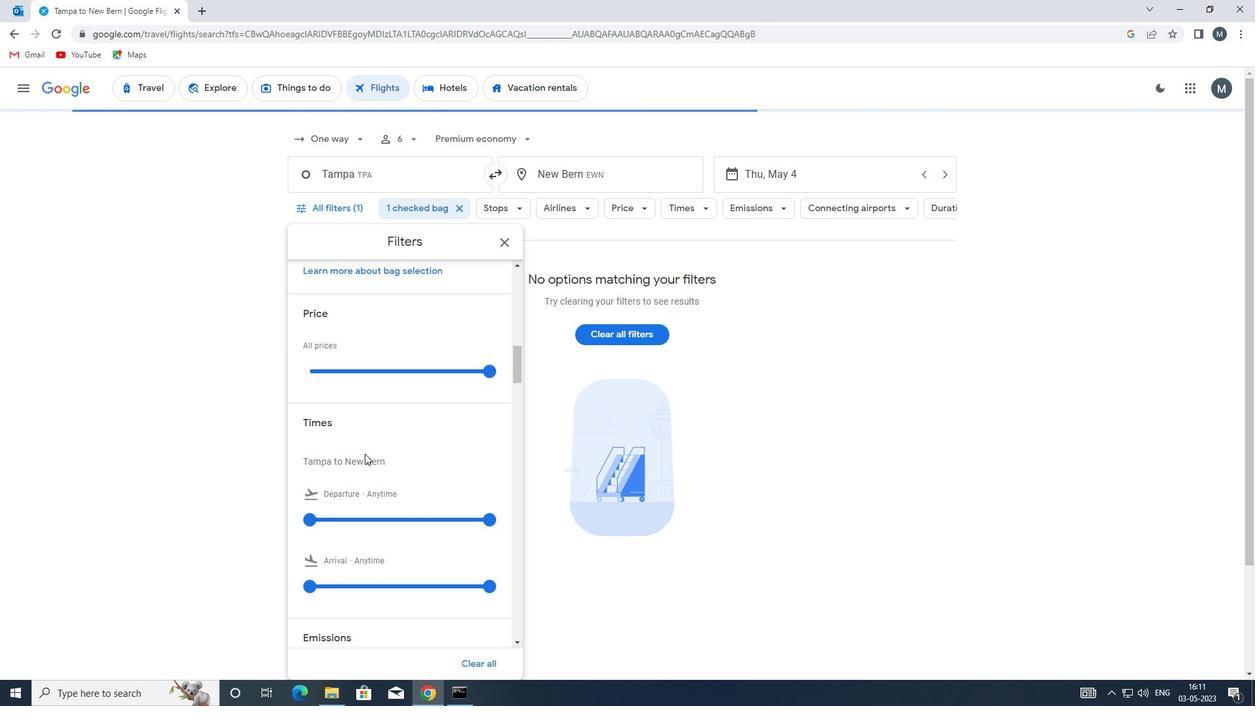 
Action: Mouse moved to (362, 449)
Screenshot: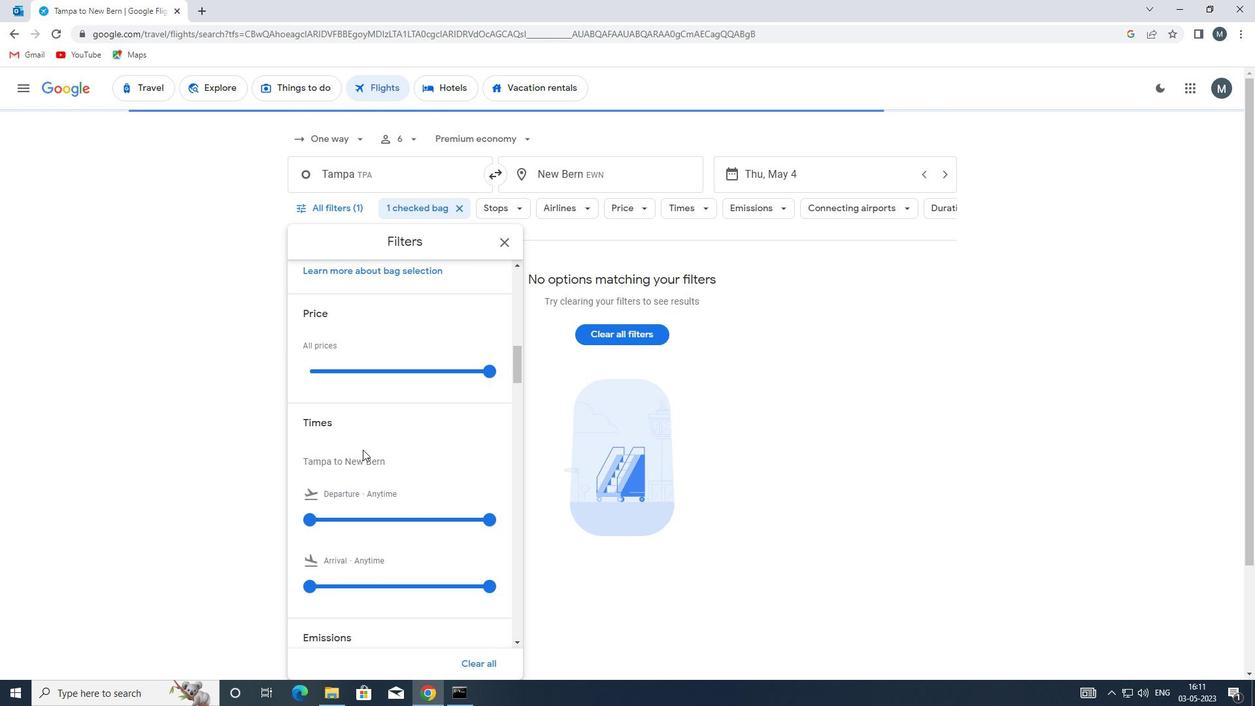 
Action: Mouse scrolled (362, 448) with delta (0, 0)
Screenshot: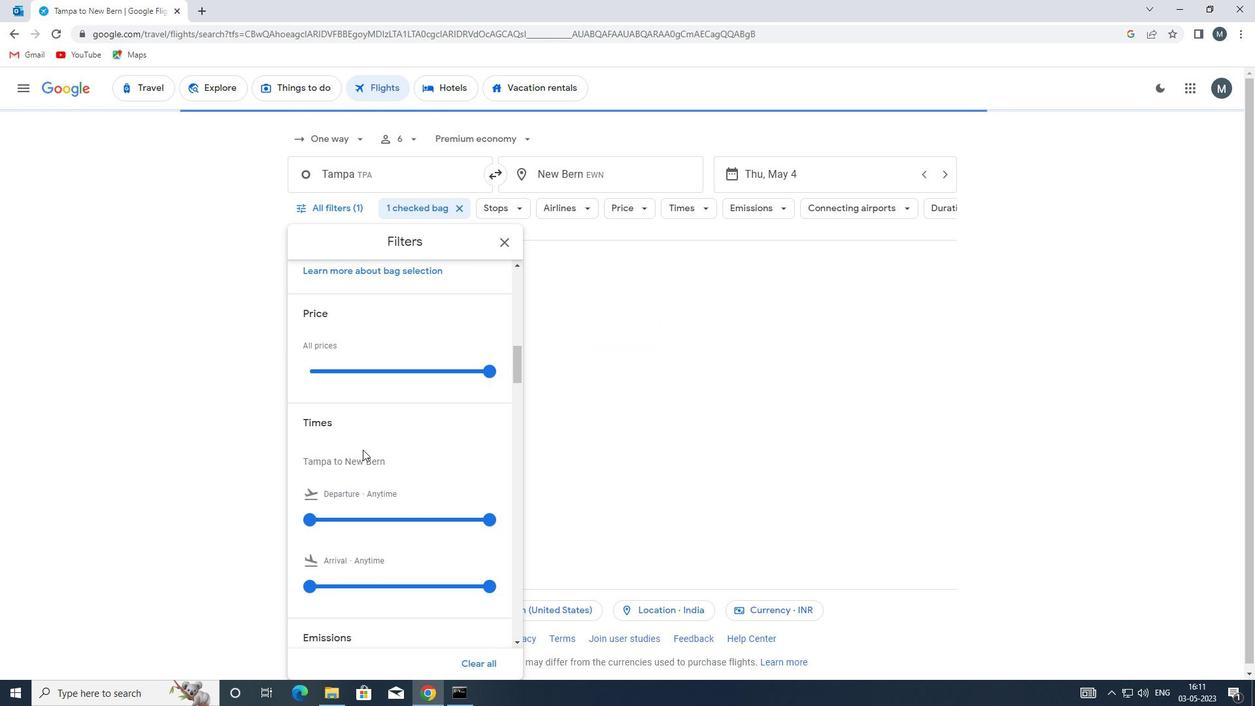 
Action: Mouse moved to (309, 389)
Screenshot: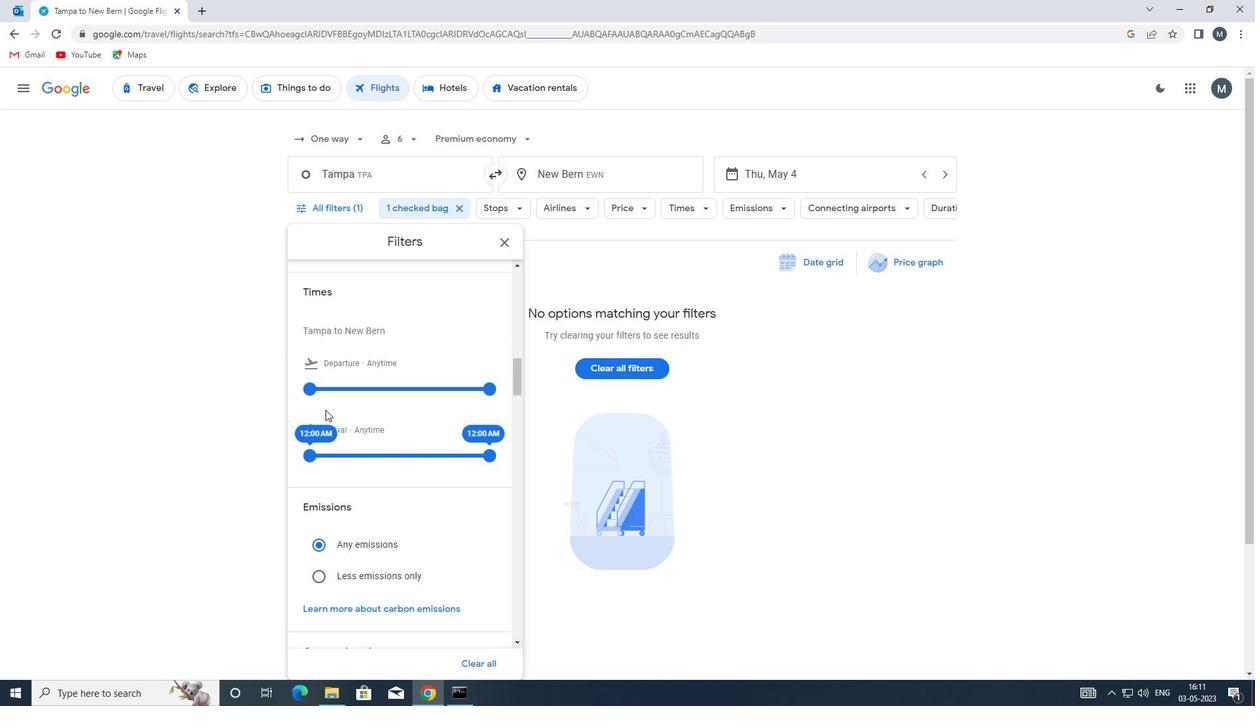 
Action: Mouse pressed left at (309, 389)
Screenshot: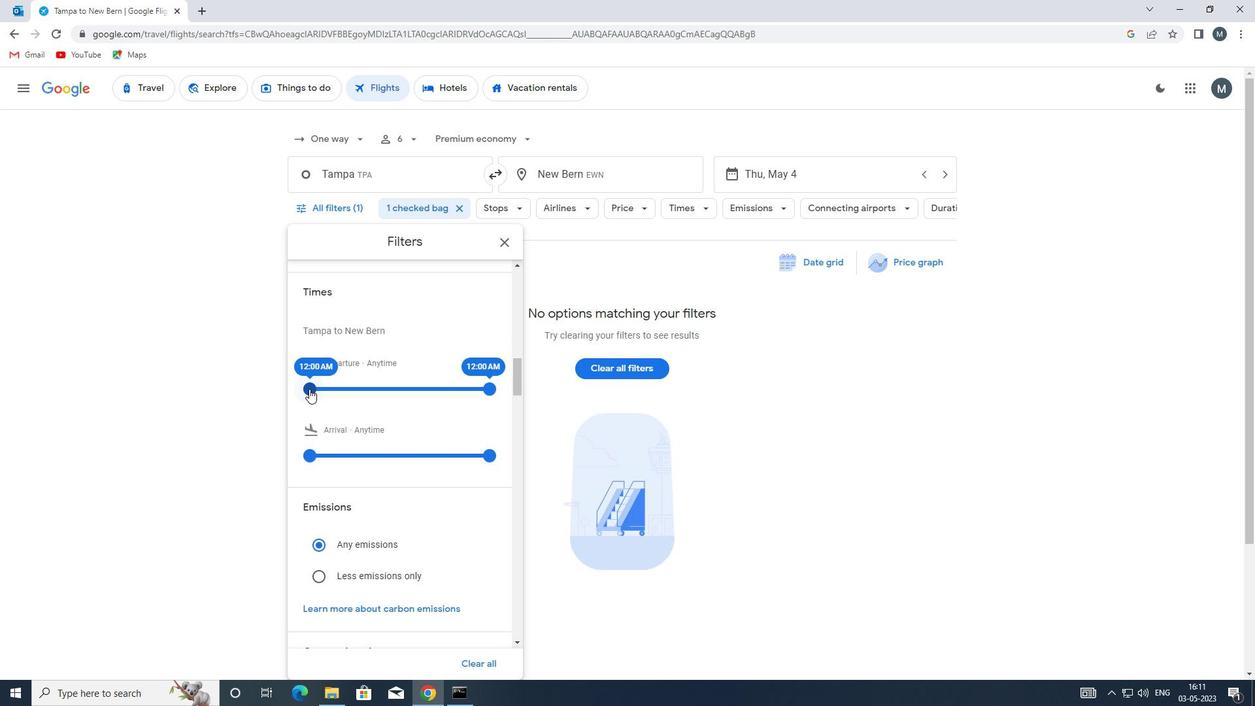 
Action: Mouse moved to (467, 389)
Screenshot: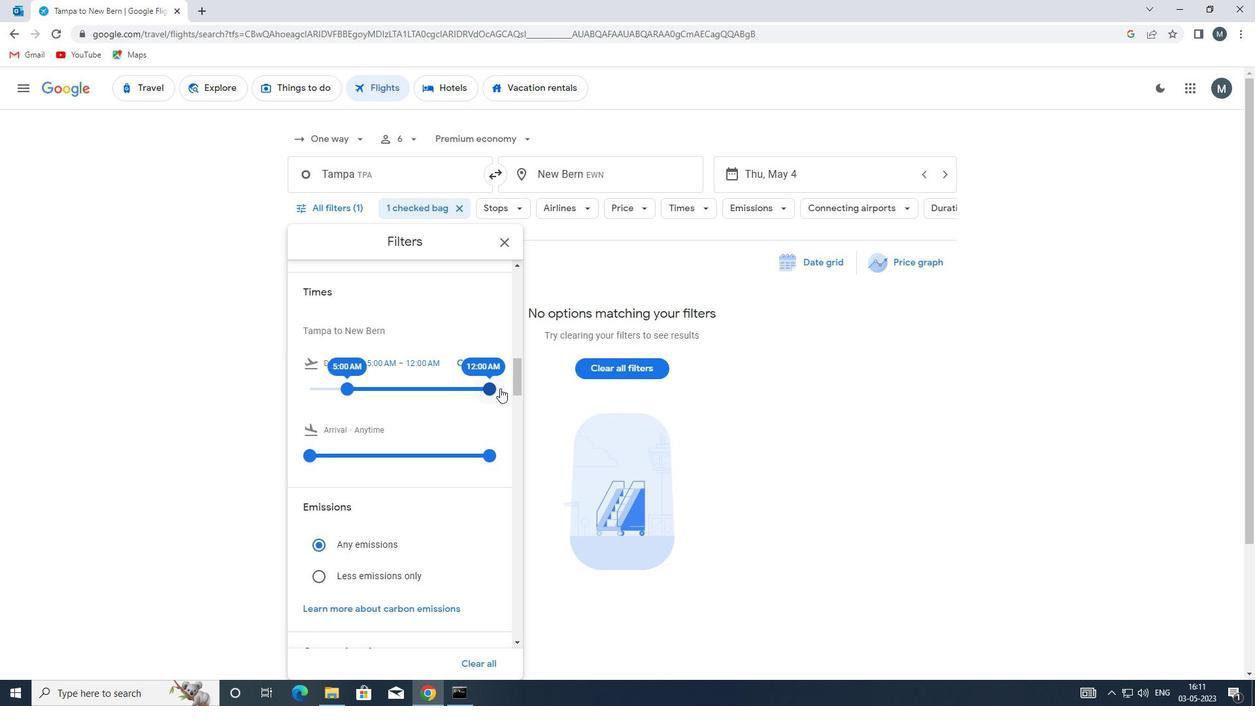 
Action: Mouse pressed left at (467, 389)
Screenshot: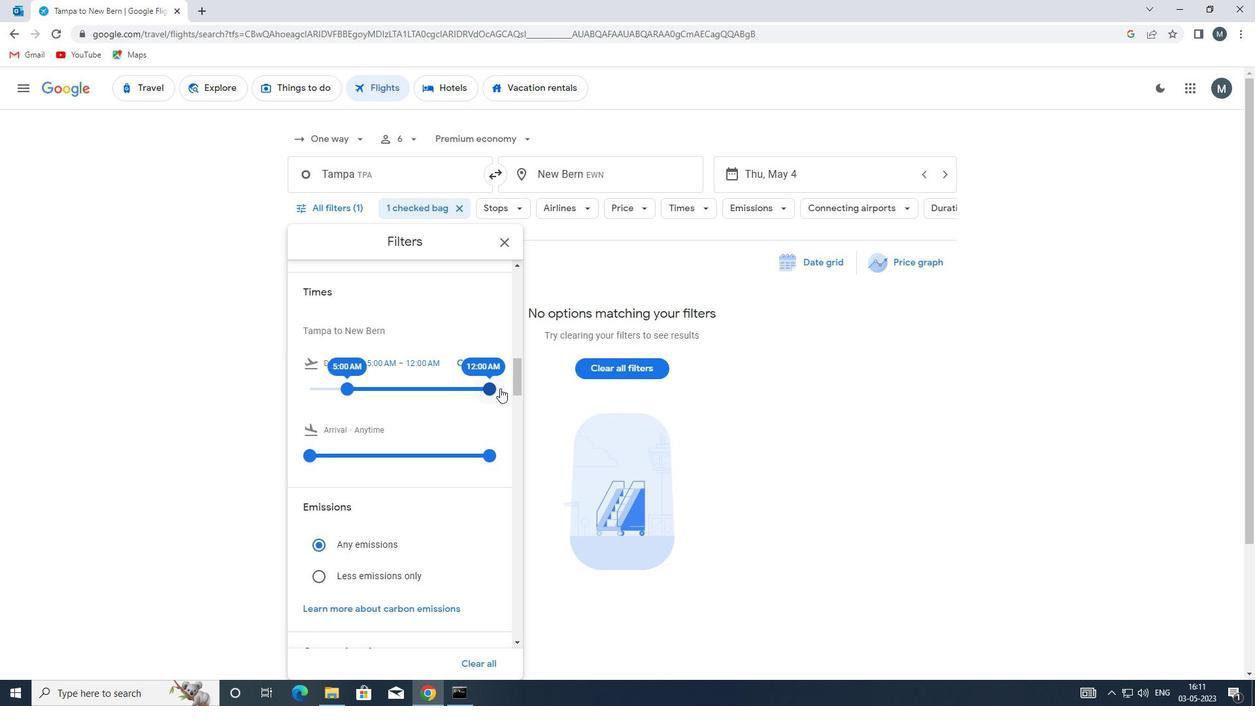 
Action: Mouse moved to (345, 390)
Screenshot: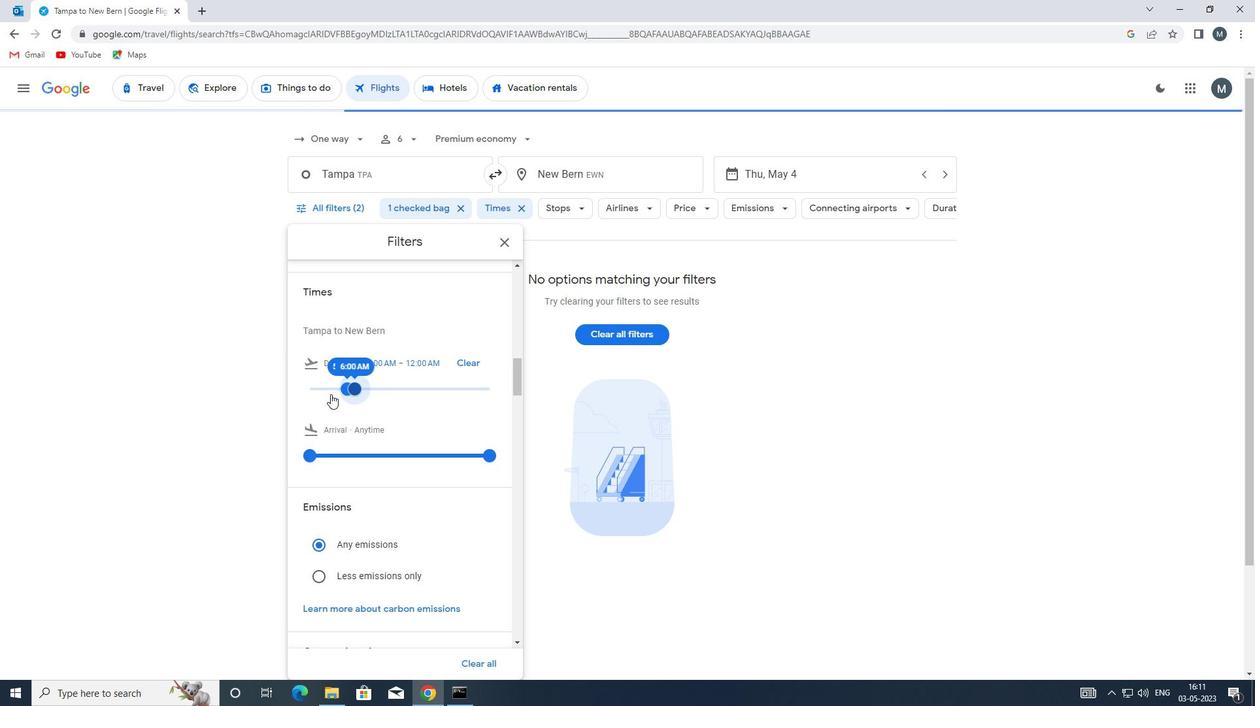 
Action: Mouse scrolled (345, 389) with delta (0, 0)
Screenshot: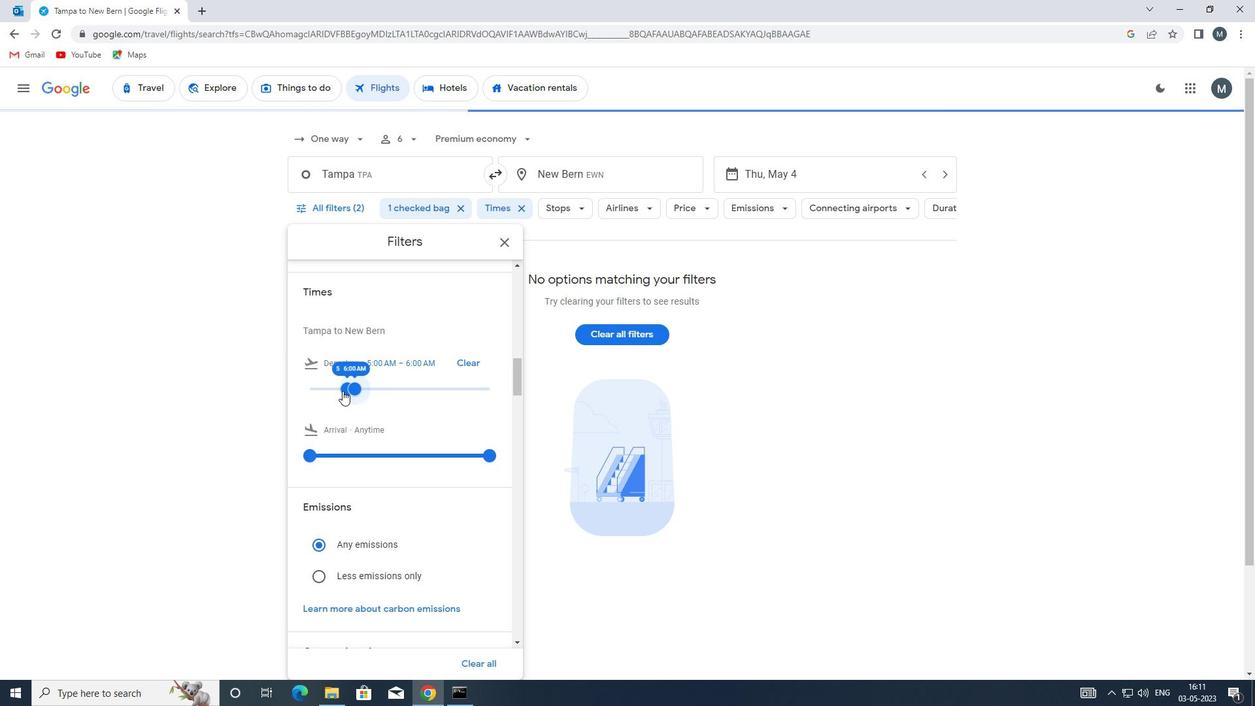 
Action: Mouse moved to (345, 390)
Screenshot: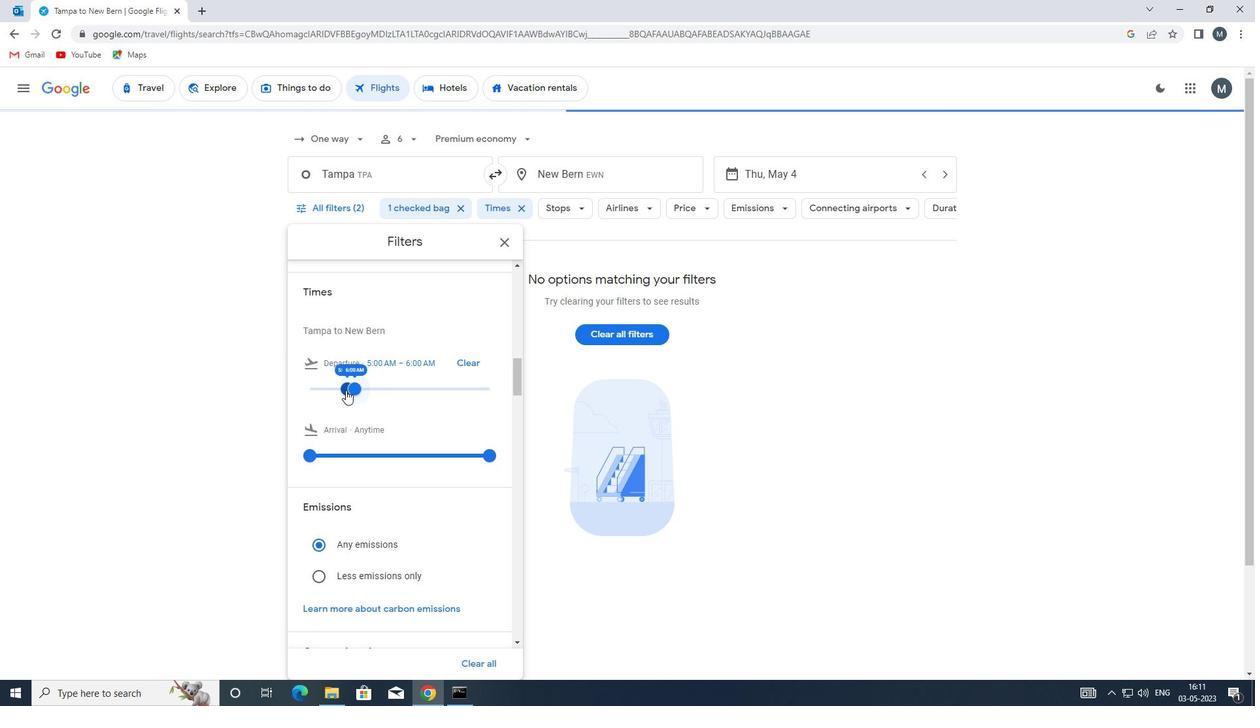 
Action: Mouse scrolled (345, 389) with delta (0, 0)
Screenshot: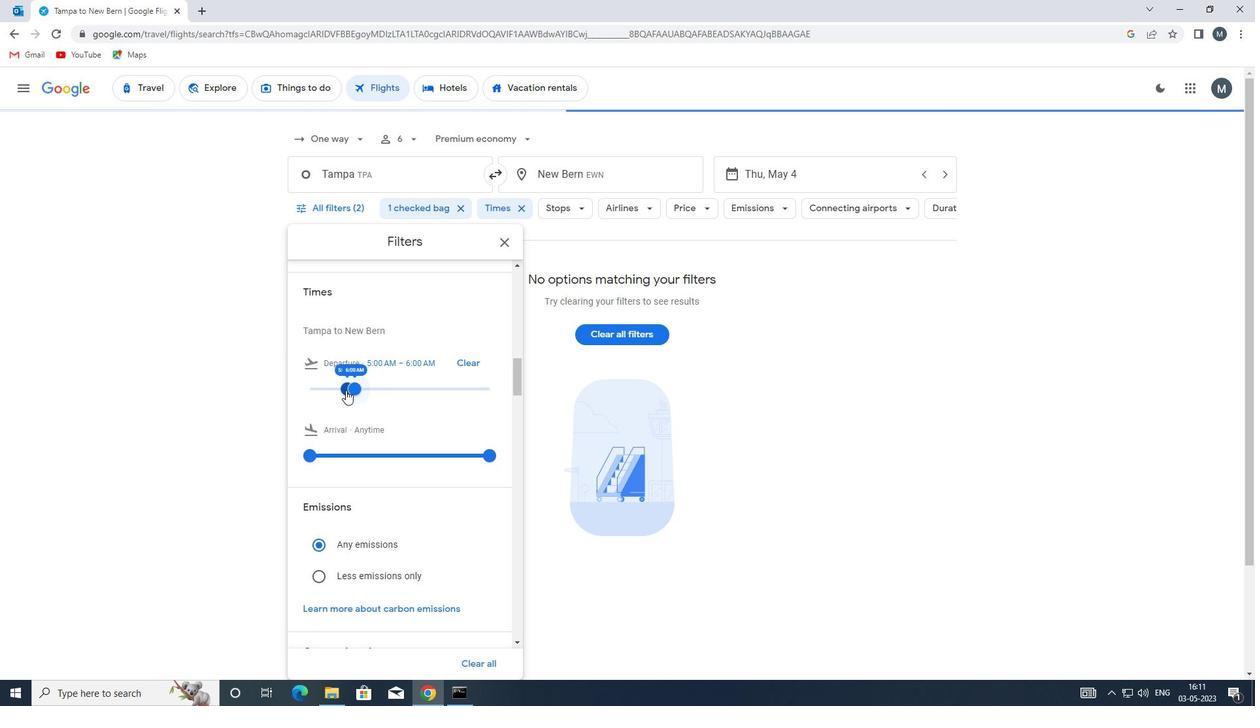 
Action: Mouse moved to (501, 243)
Screenshot: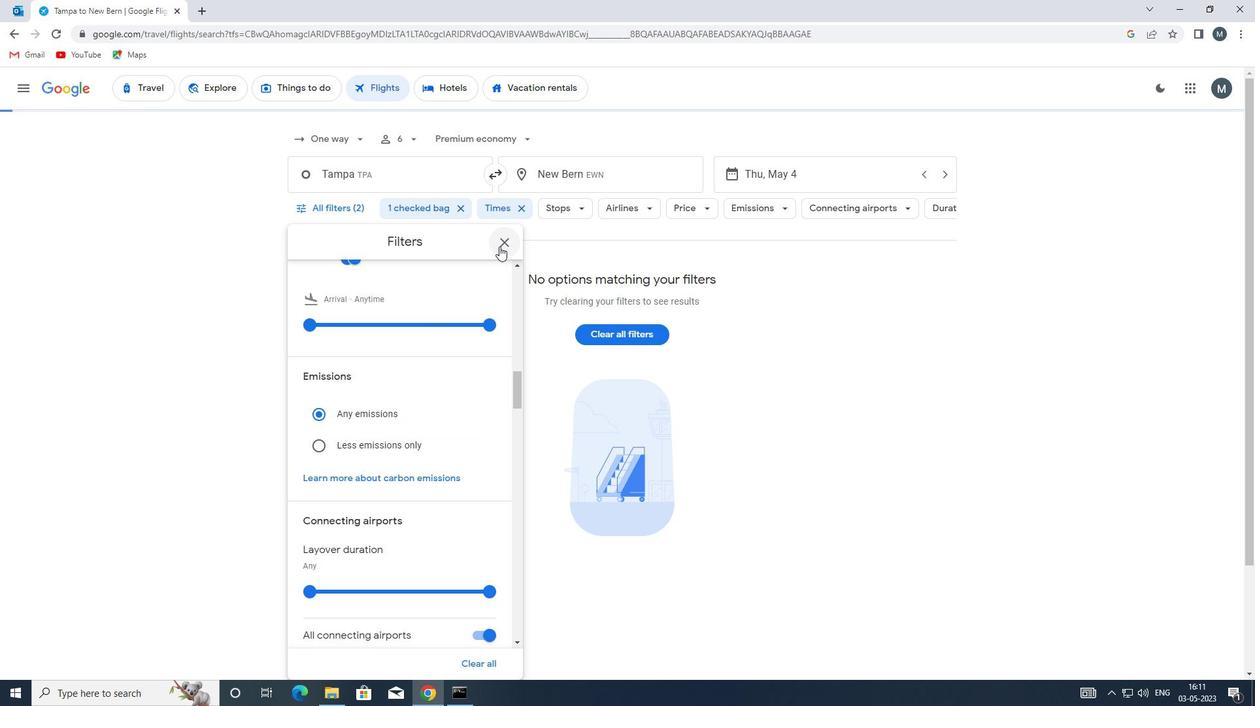 
Action: Mouse pressed left at (501, 243)
Screenshot: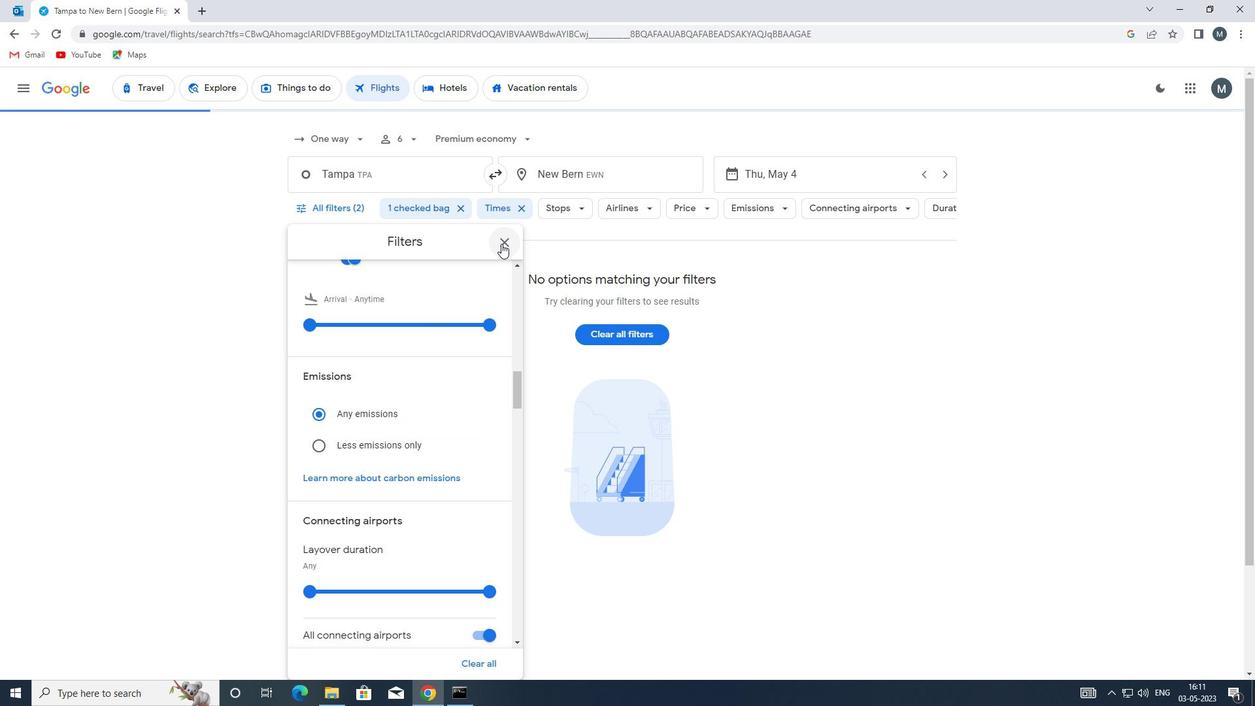 
Action: Mouse moved to (503, 243)
Screenshot: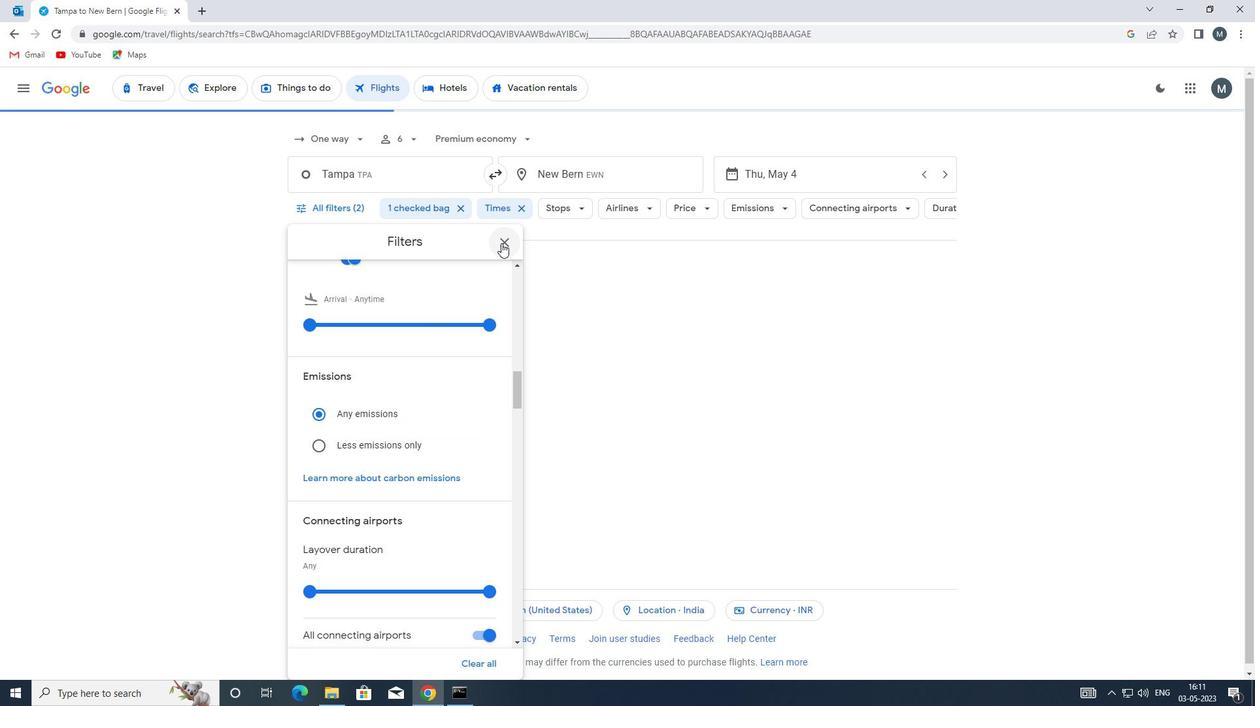 
